 Task: Forward email as attachment with the signature Andrew Lee with the subject Sales pitch from softage.1@softage.net to softage.3@softage.net with the message I wanted to confirm the schedule for the upcoming training sessions.
Action: Mouse moved to (1138, 84)
Screenshot: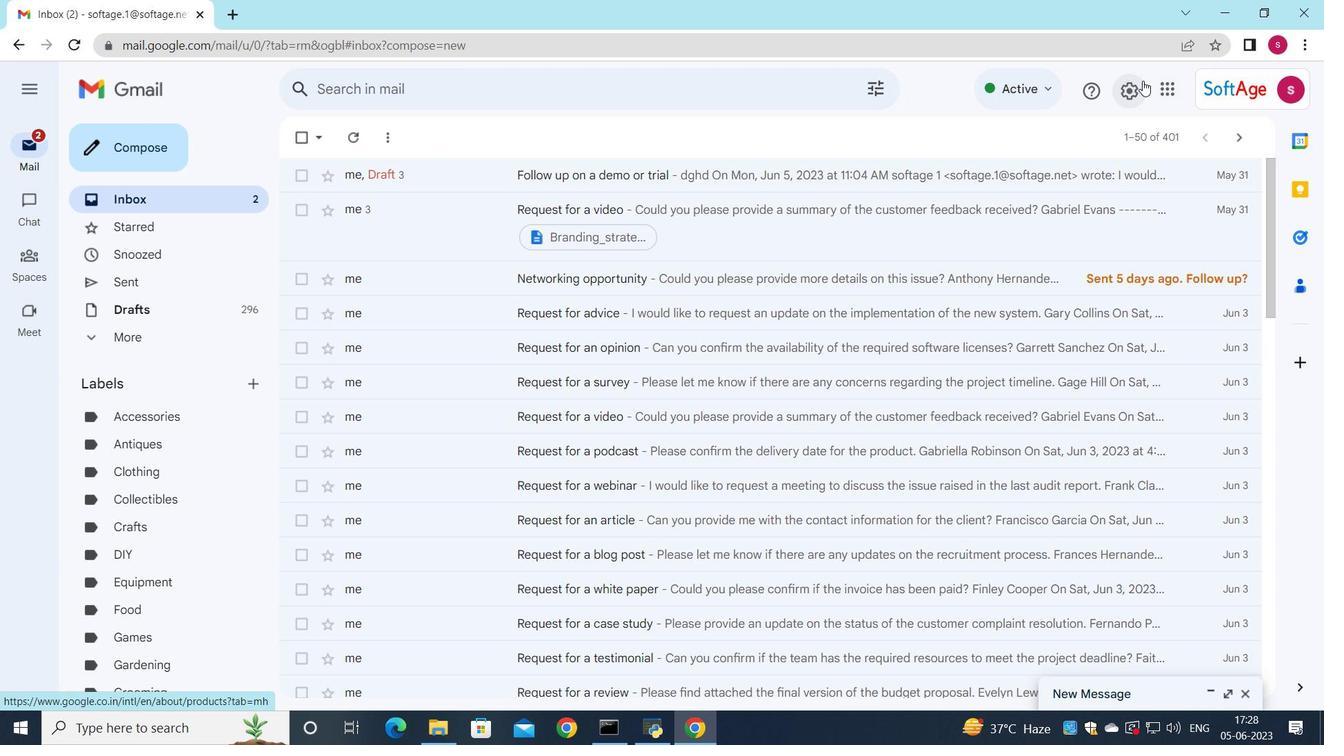 
Action: Mouse pressed left at (1138, 84)
Screenshot: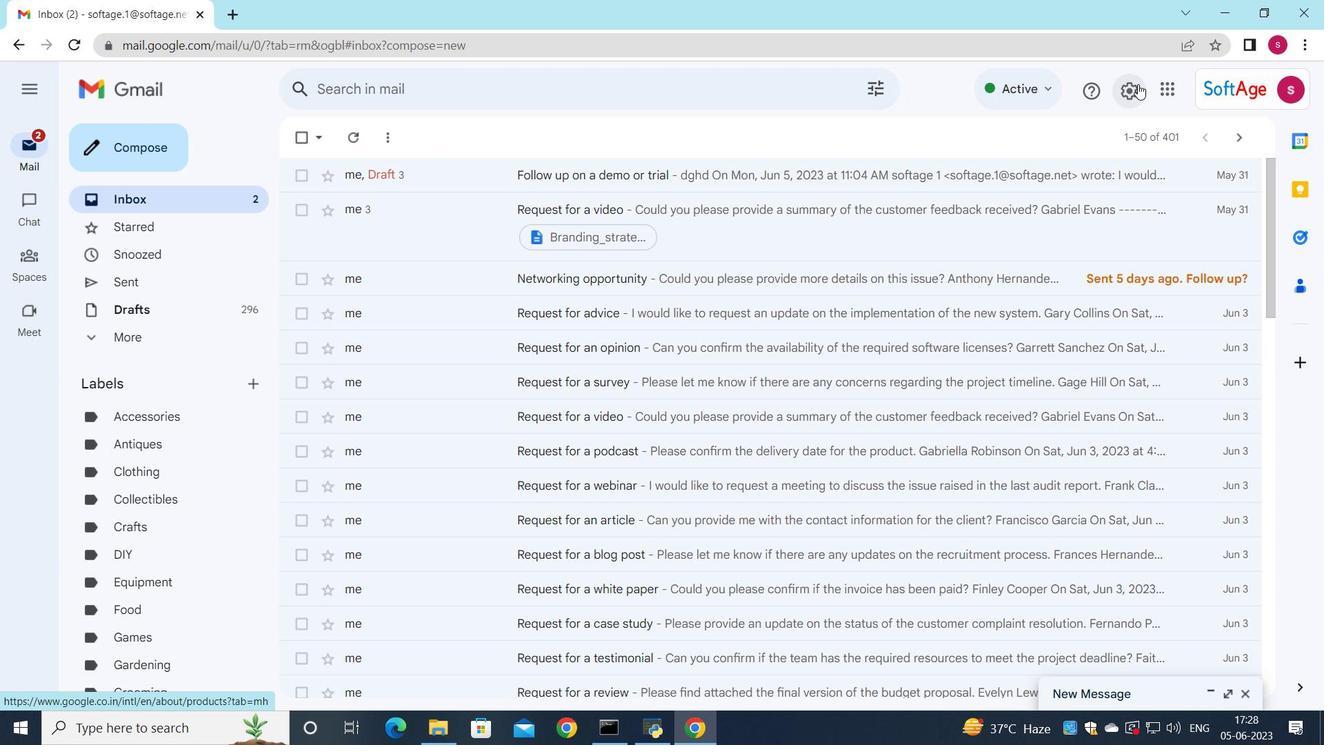 
Action: Mouse moved to (1105, 165)
Screenshot: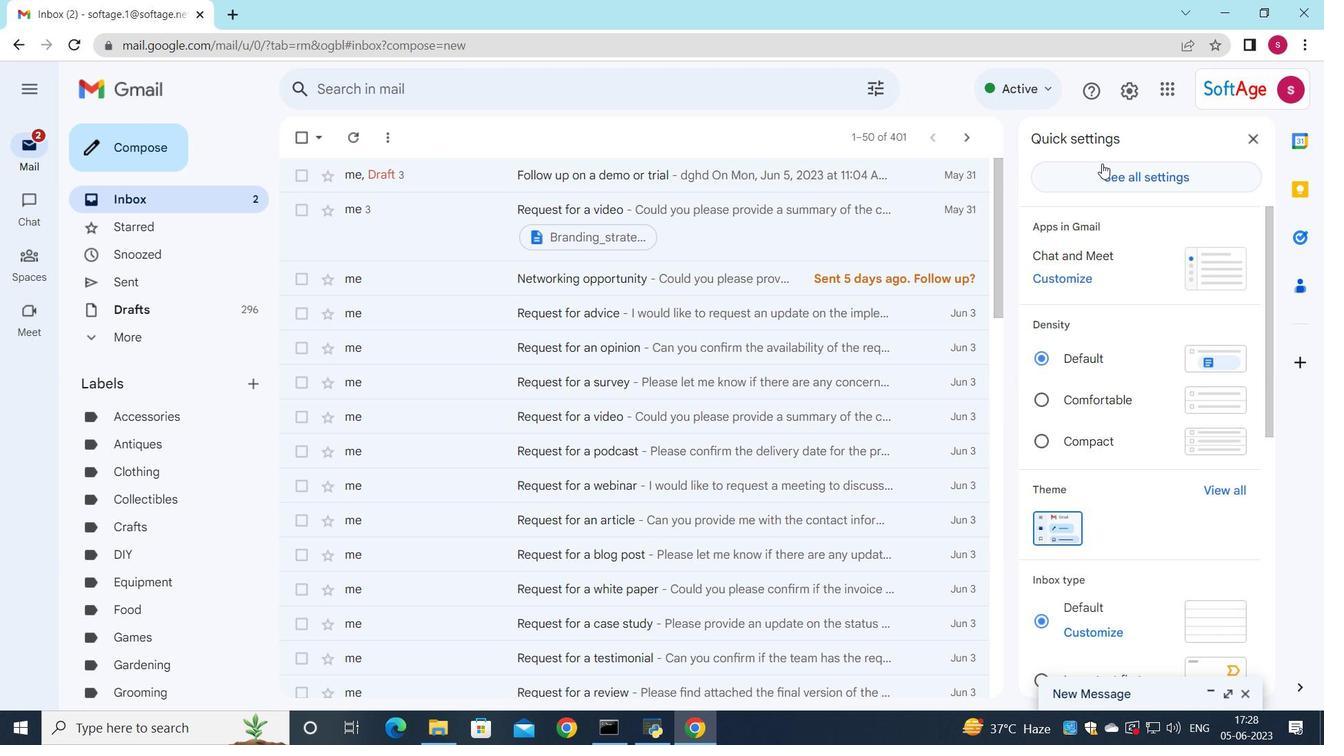 
Action: Mouse pressed left at (1105, 165)
Screenshot: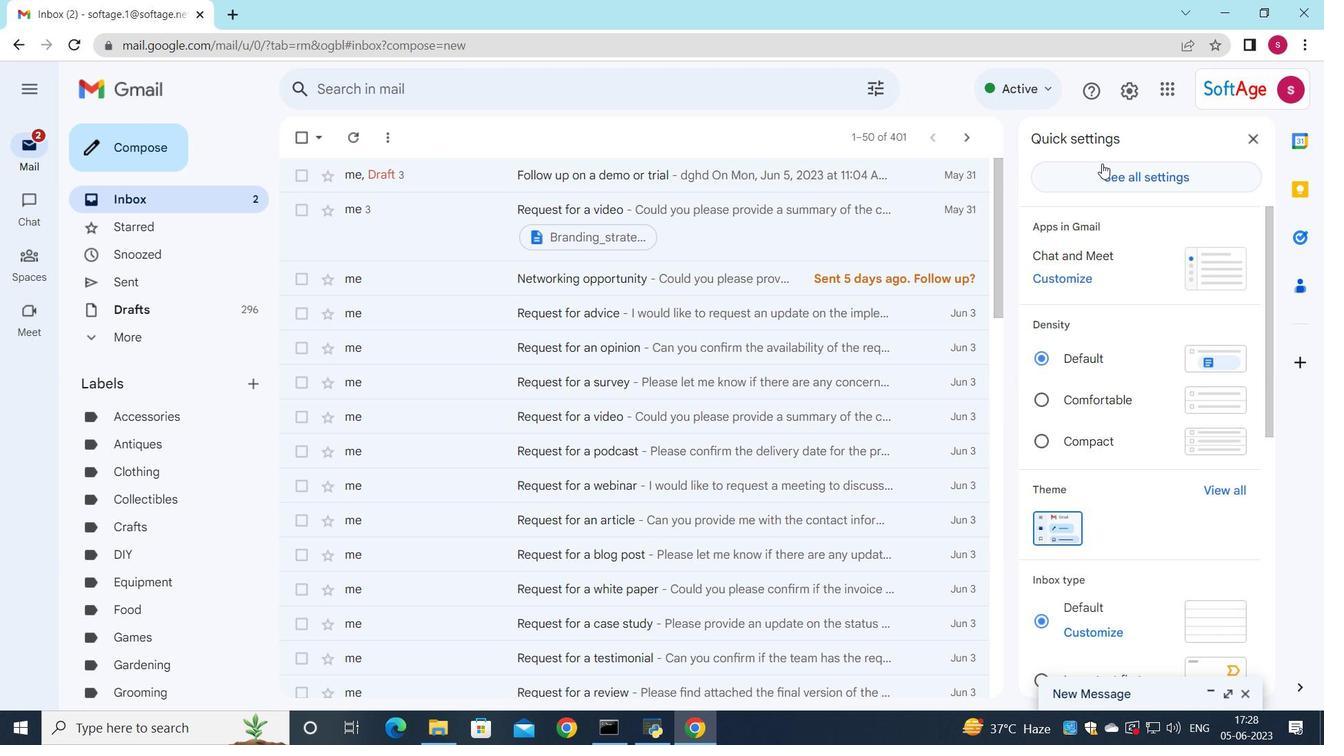 
Action: Mouse moved to (793, 351)
Screenshot: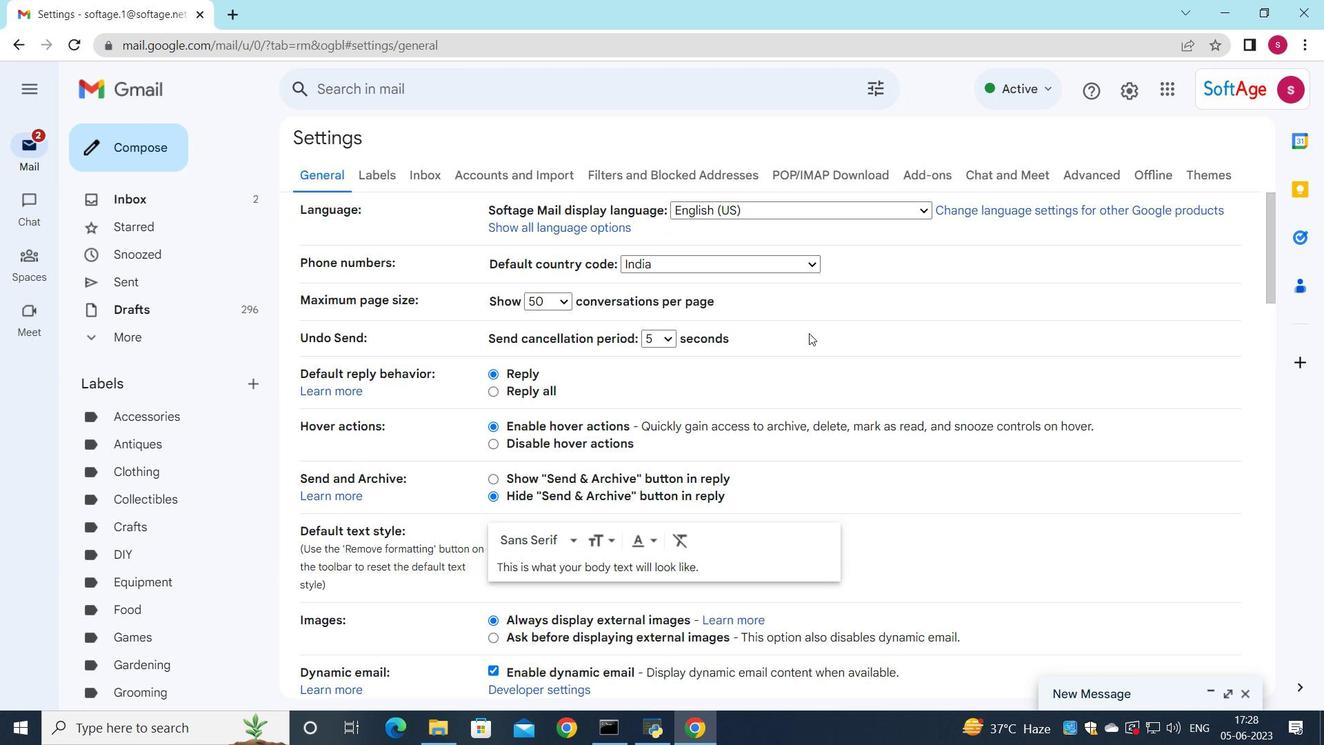 
Action: Mouse scrolled (793, 351) with delta (0, 0)
Screenshot: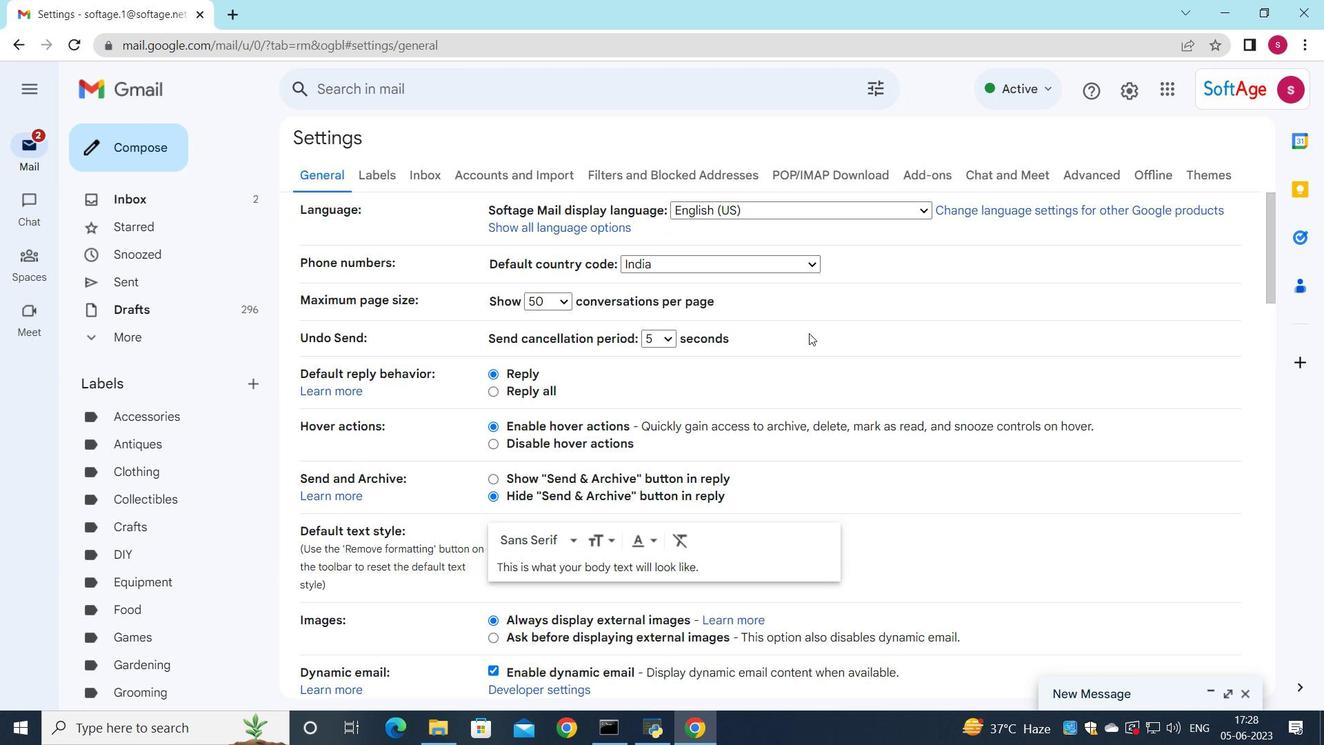 
Action: Mouse moved to (792, 353)
Screenshot: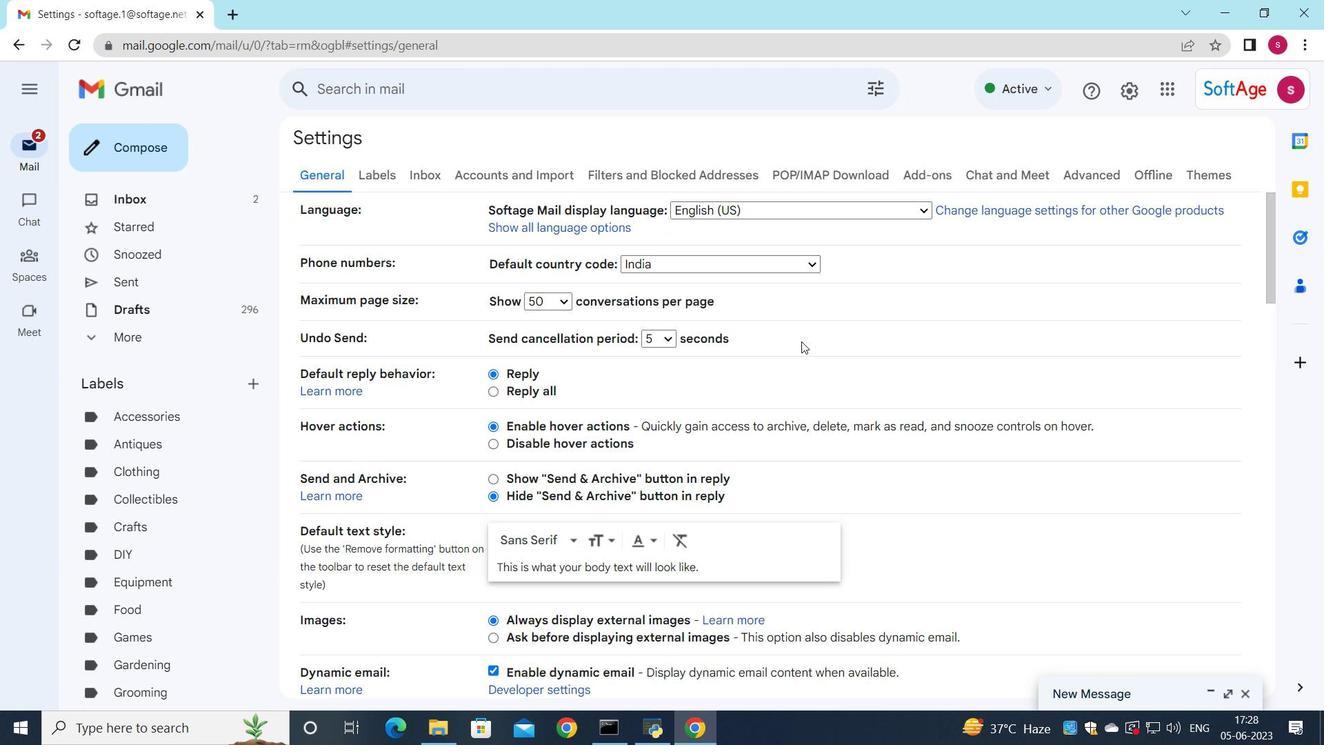 
Action: Mouse scrolled (792, 352) with delta (0, 0)
Screenshot: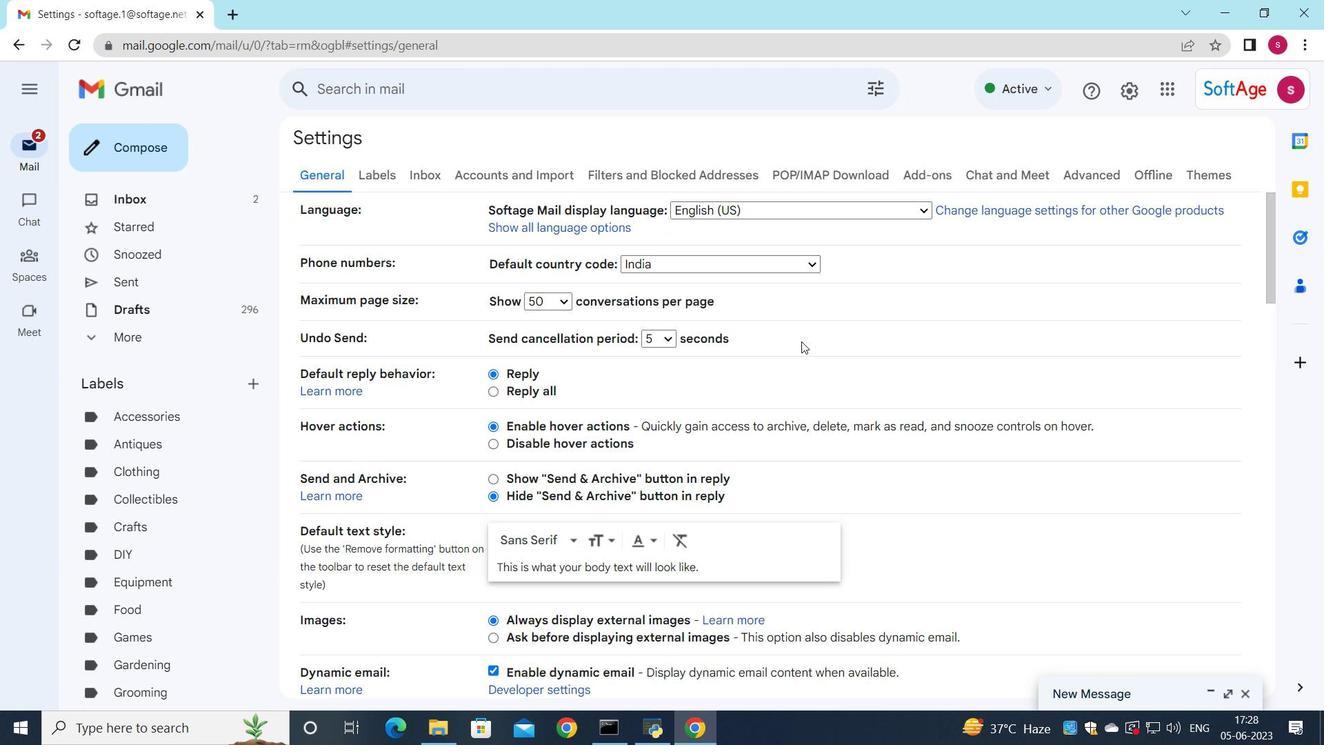 
Action: Mouse scrolled (792, 352) with delta (0, 0)
Screenshot: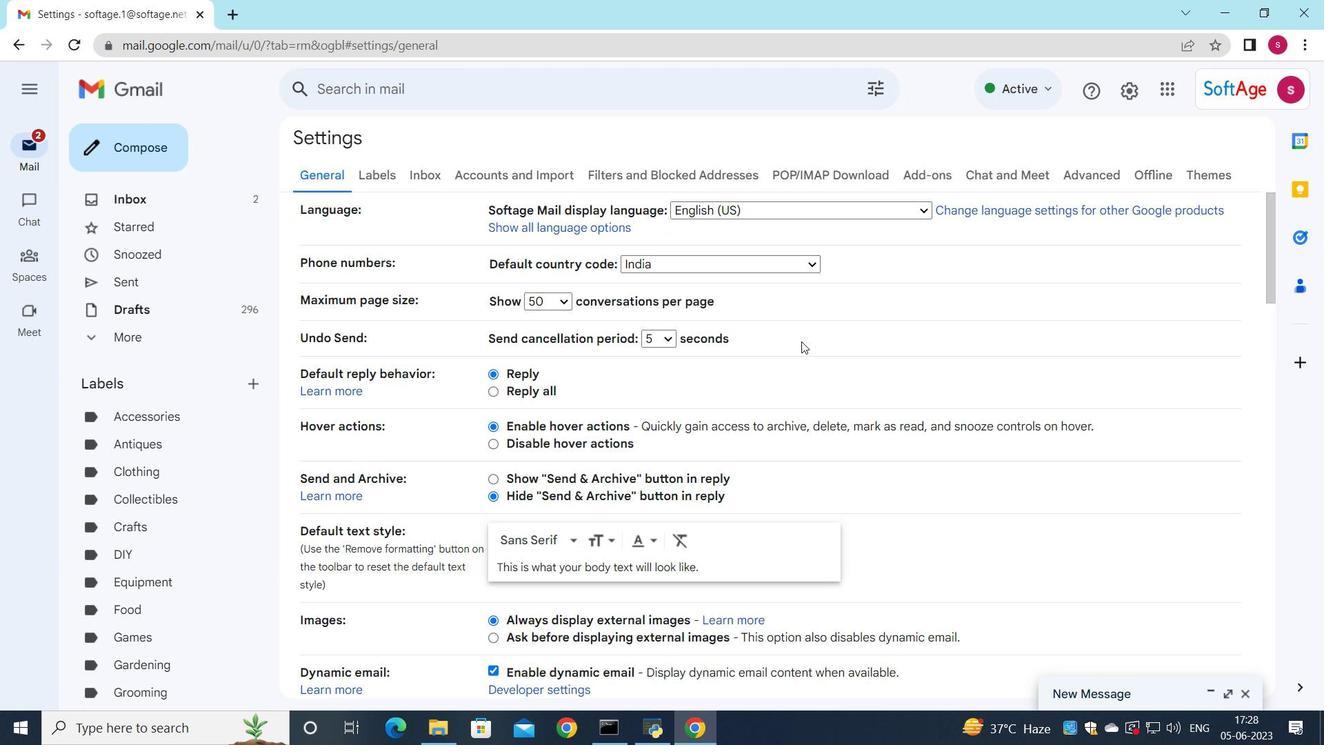 
Action: Mouse moved to (791, 355)
Screenshot: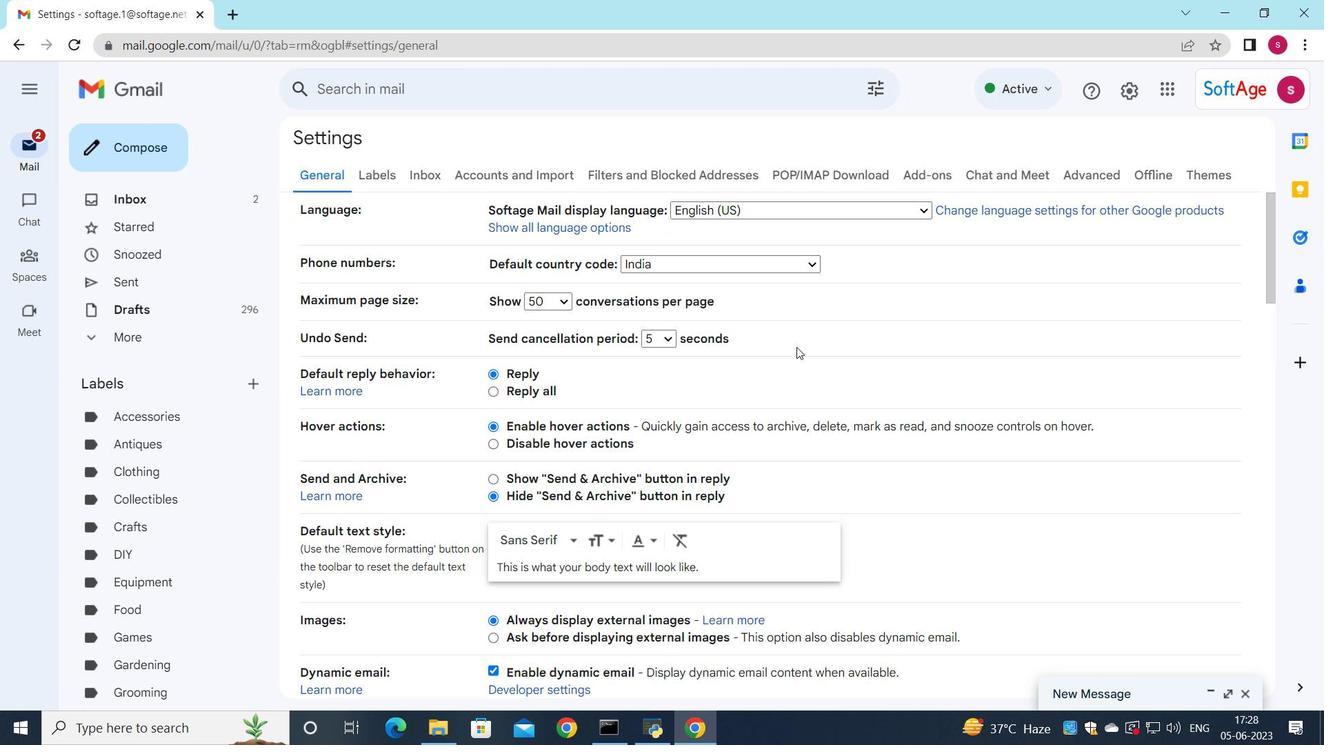 
Action: Mouse scrolled (791, 355) with delta (0, 0)
Screenshot: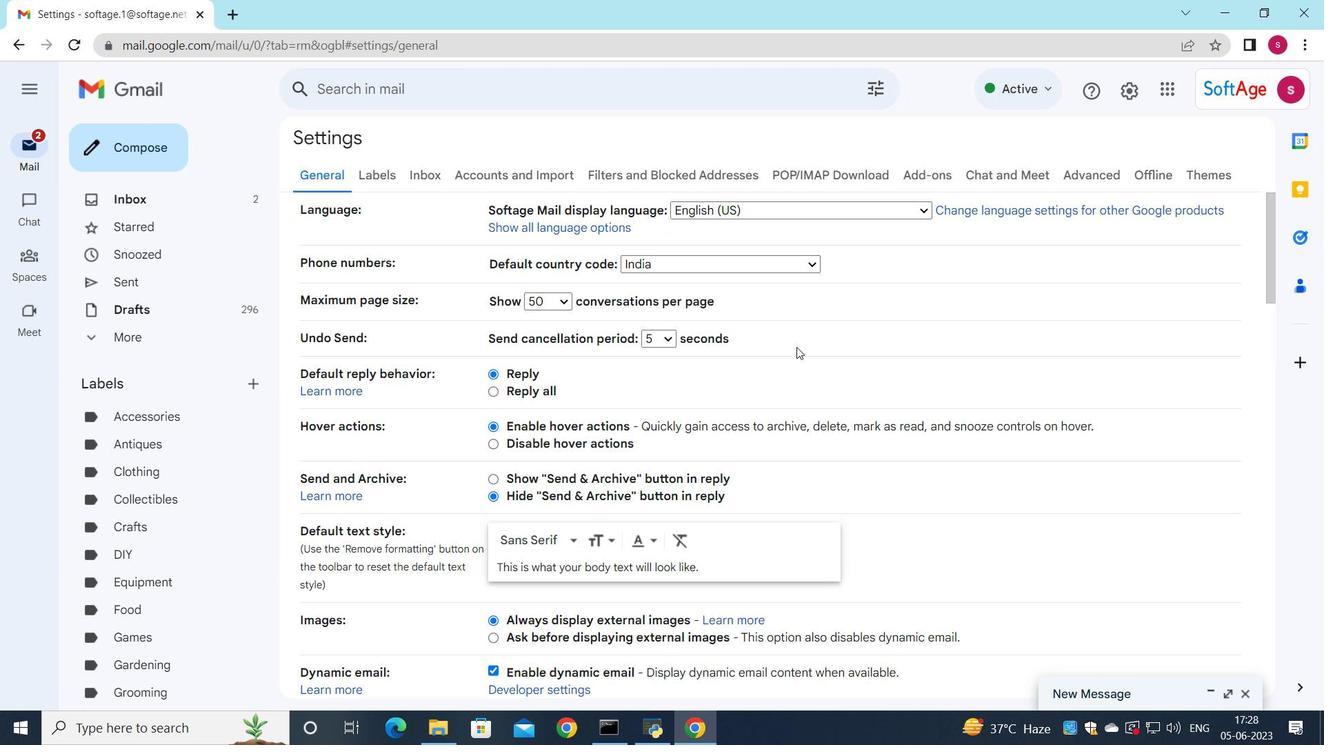 
Action: Mouse moved to (772, 373)
Screenshot: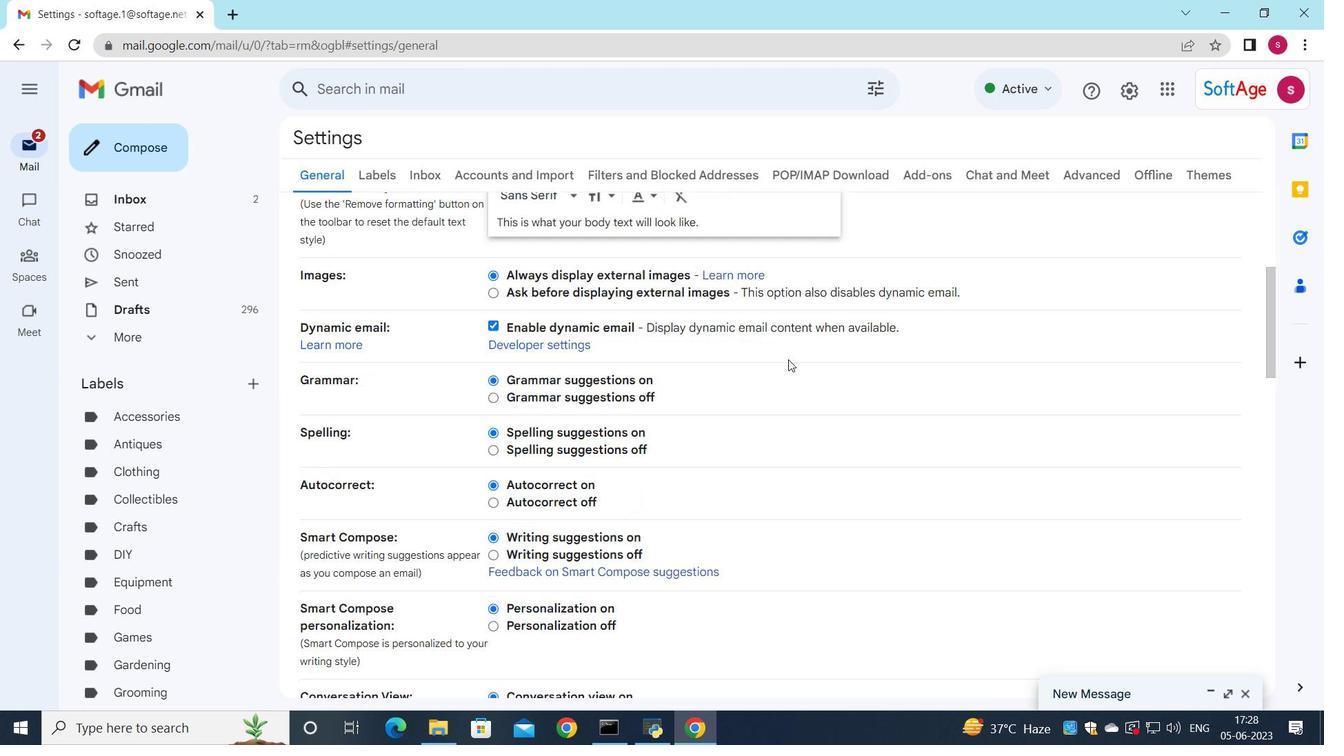 
Action: Mouse scrolled (772, 372) with delta (0, 0)
Screenshot: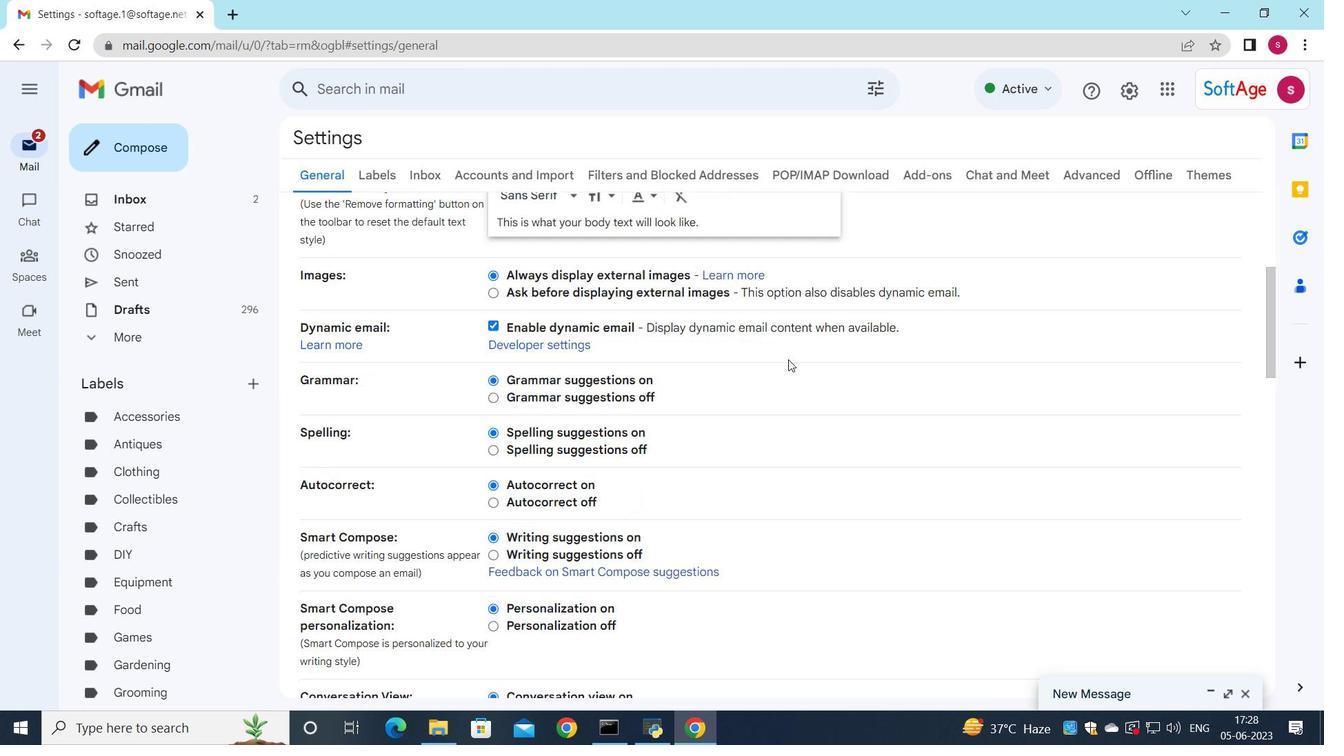 
Action: Mouse moved to (767, 377)
Screenshot: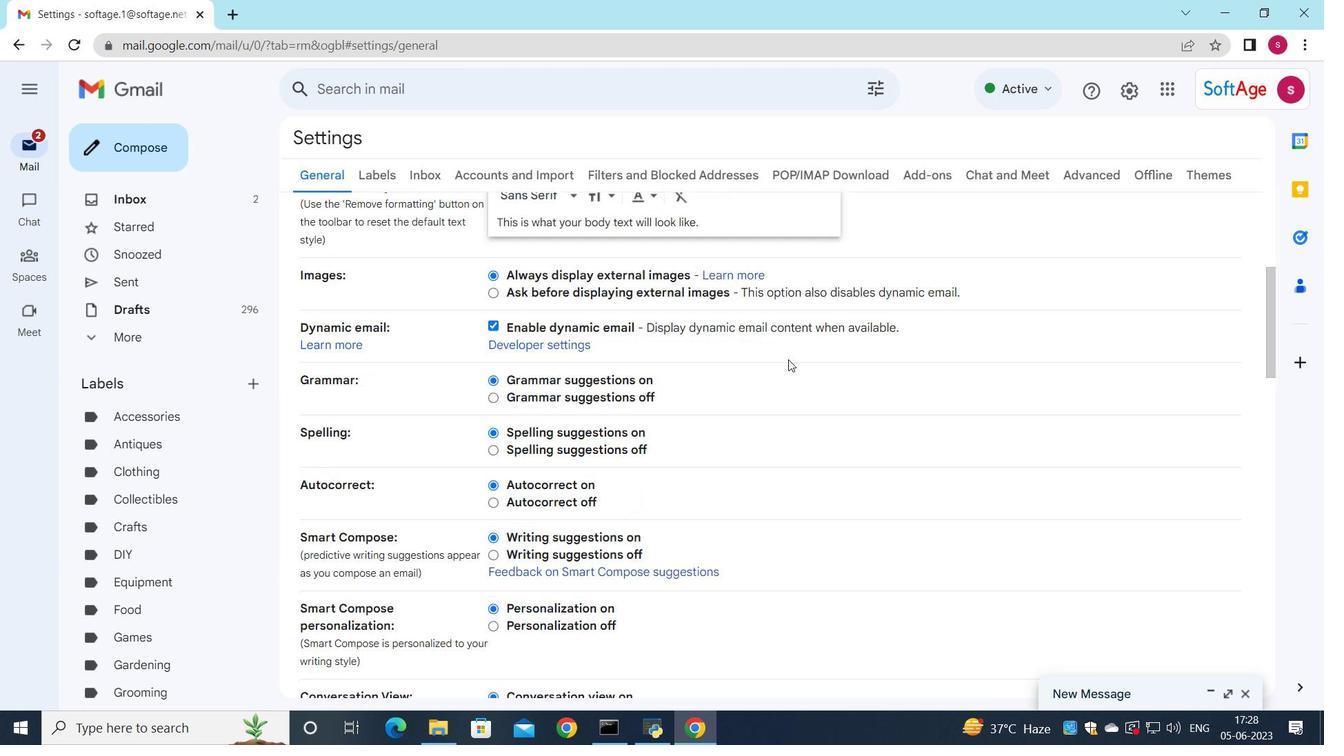 
Action: Mouse scrolled (767, 376) with delta (0, 0)
Screenshot: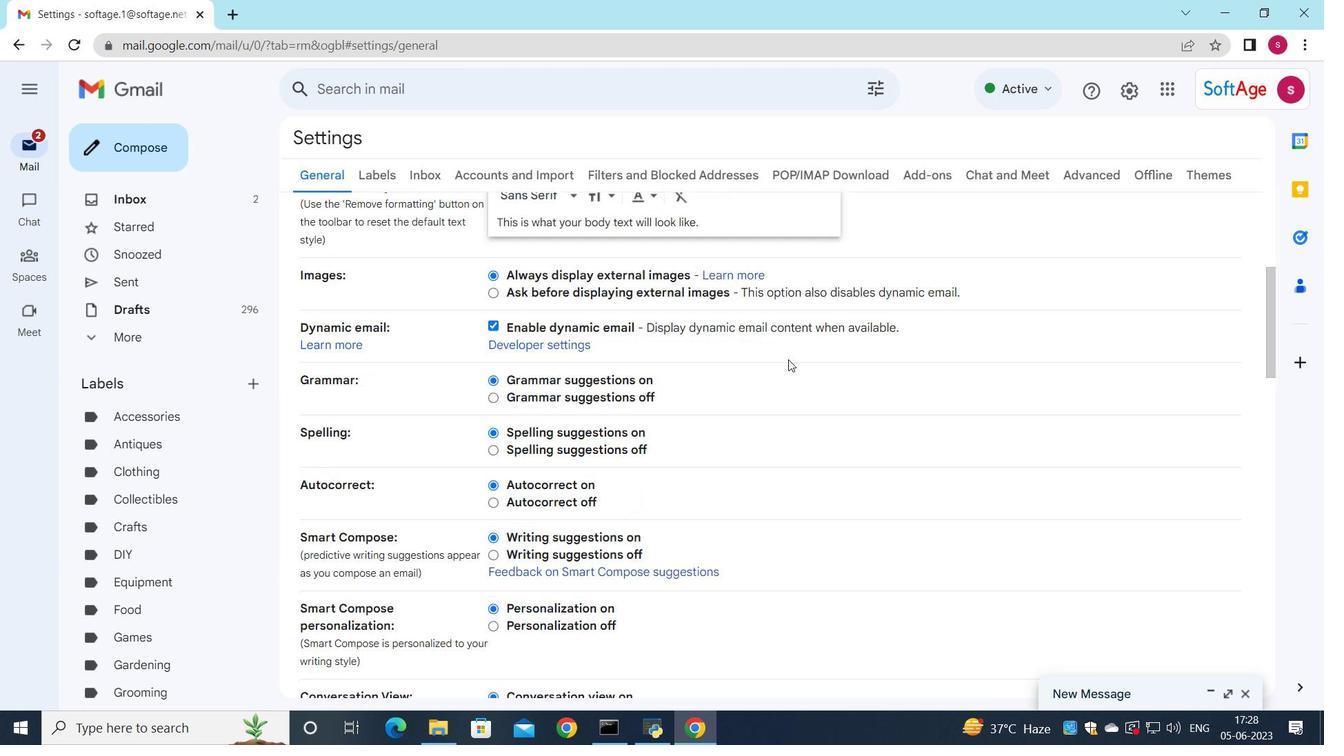 
Action: Mouse moved to (759, 385)
Screenshot: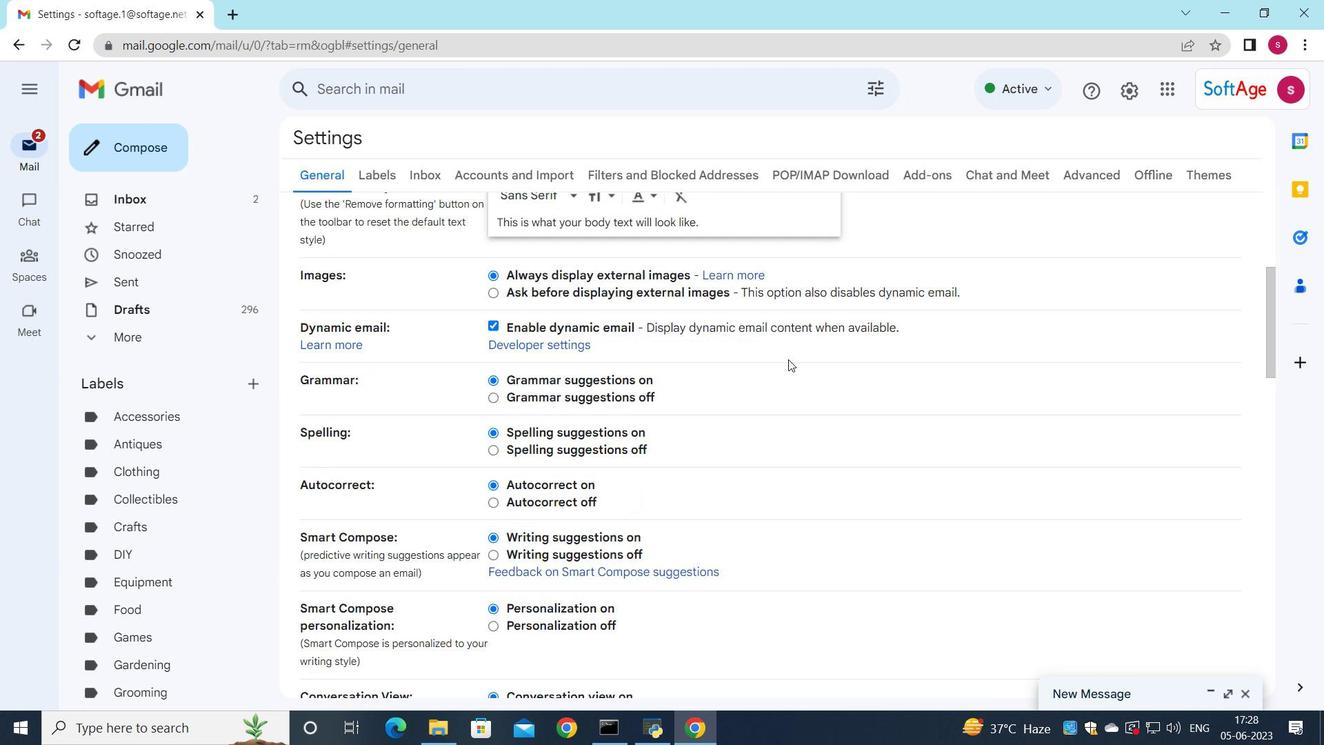
Action: Mouse scrolled (759, 384) with delta (0, 0)
Screenshot: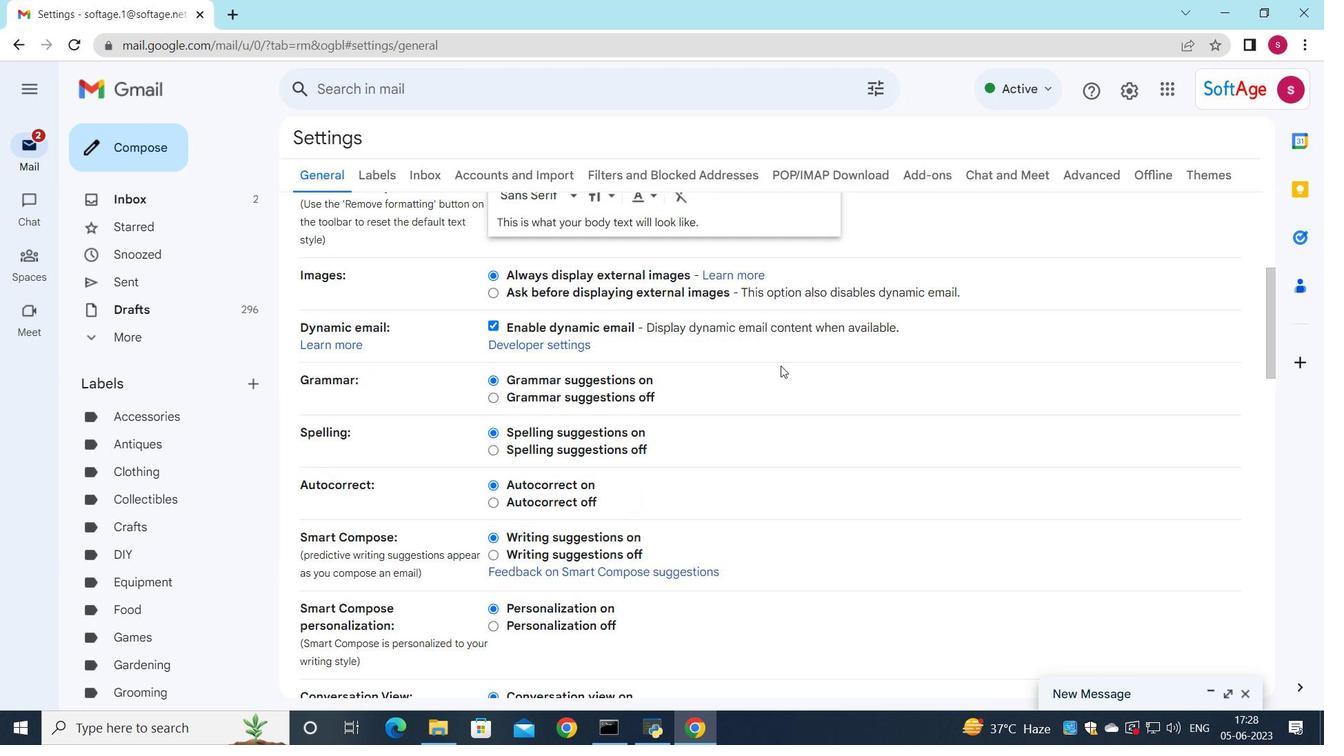 
Action: Mouse moved to (745, 402)
Screenshot: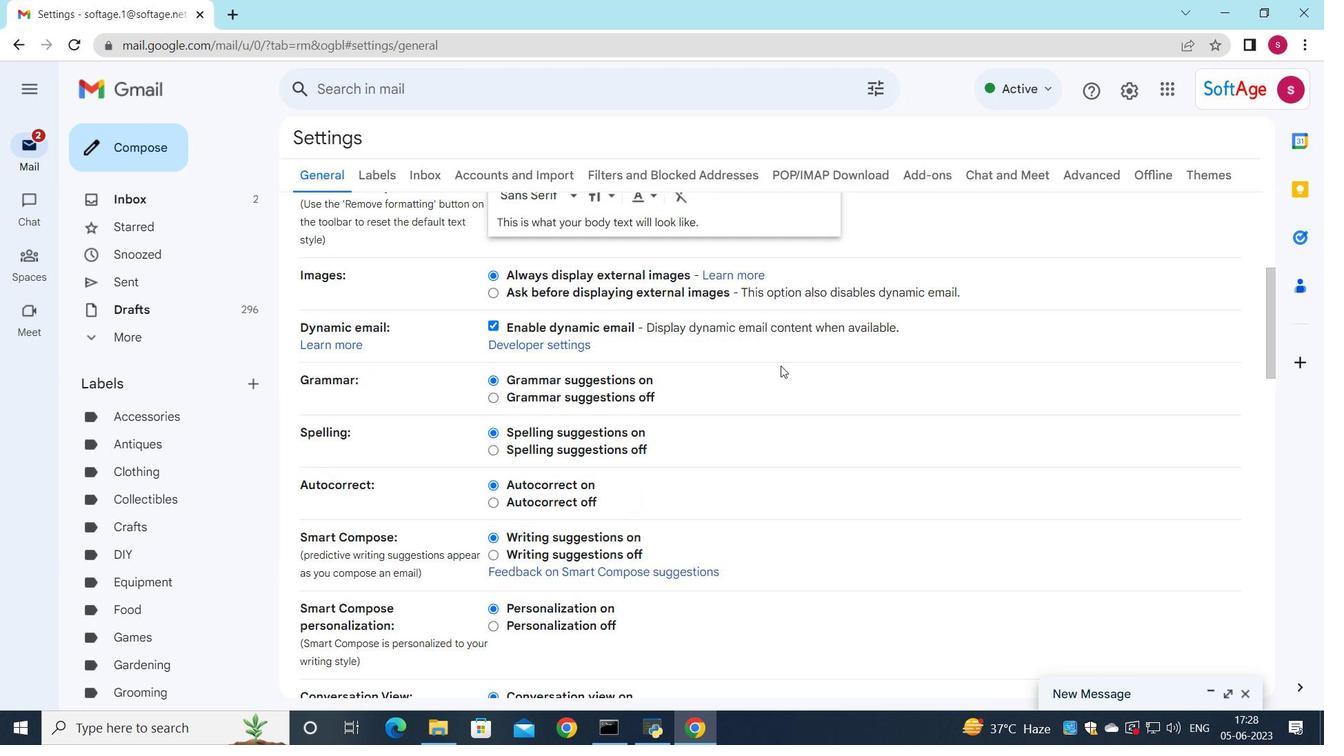 
Action: Mouse scrolled (745, 402) with delta (0, 0)
Screenshot: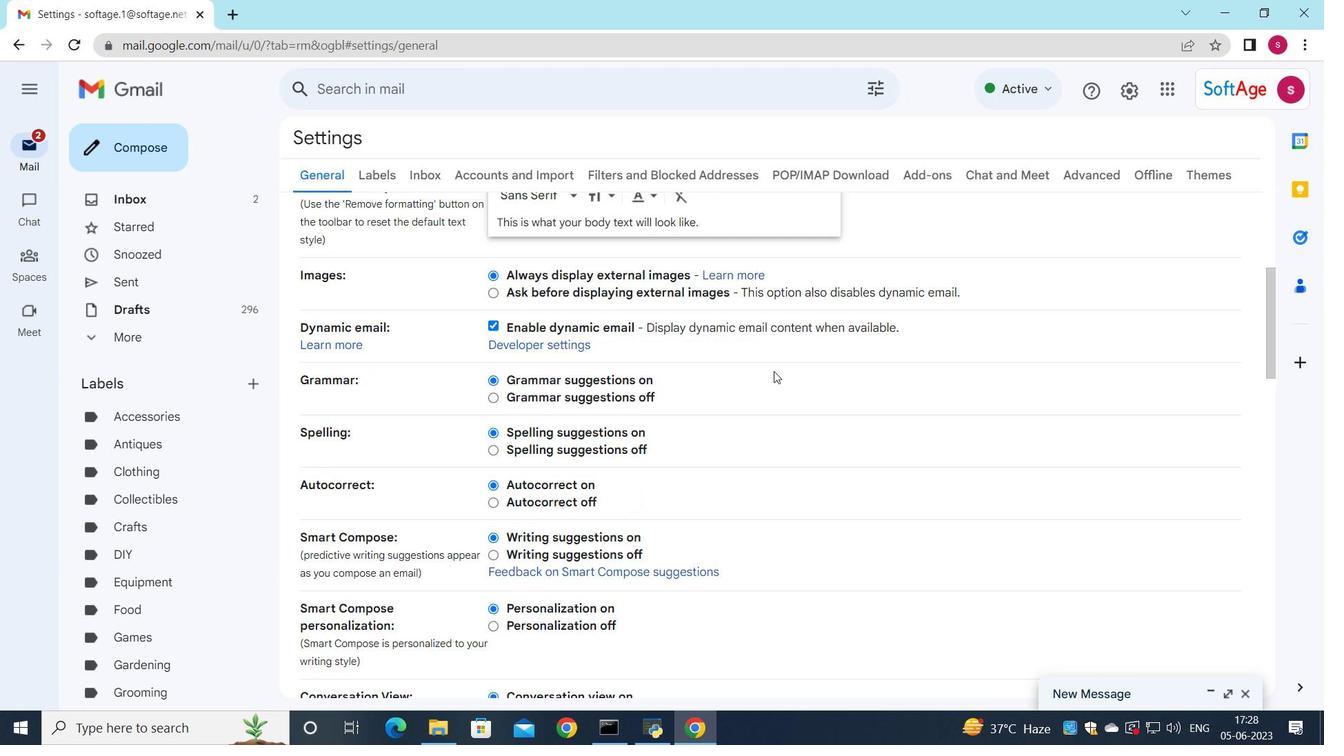
Action: Mouse moved to (673, 501)
Screenshot: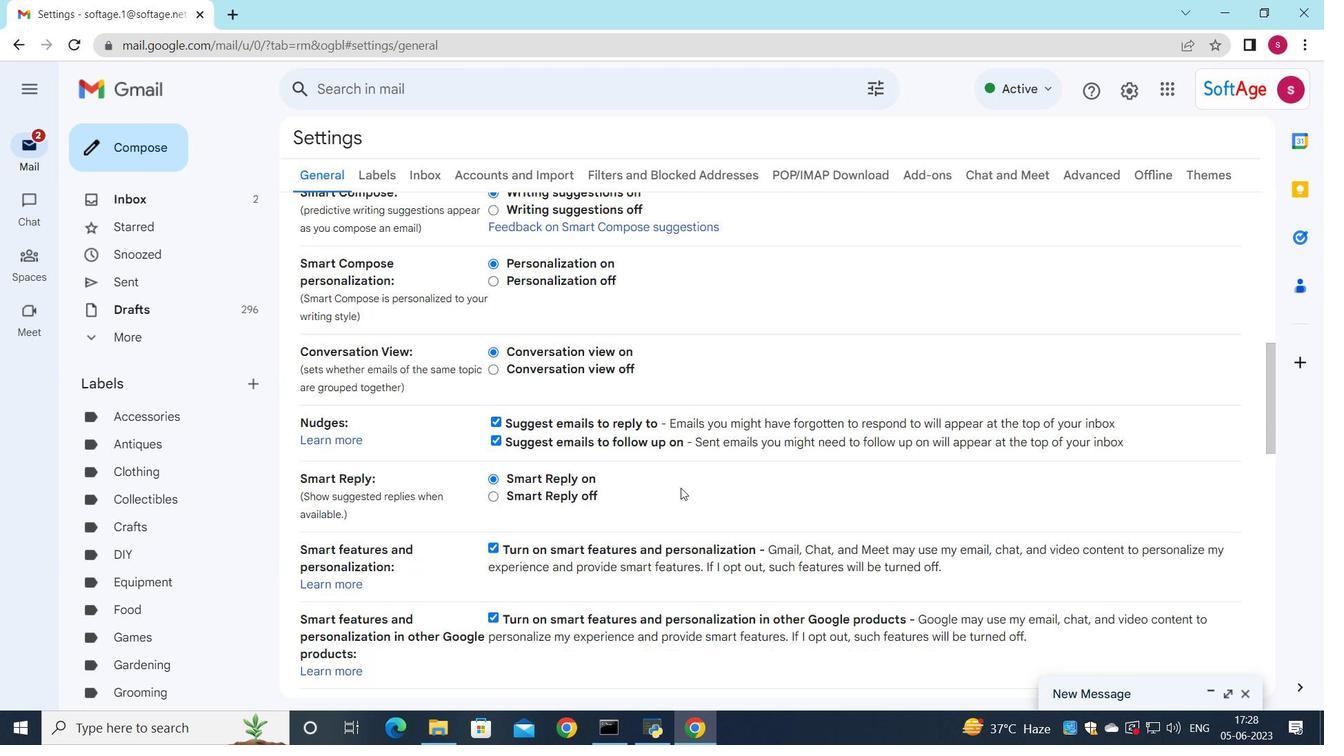 
Action: Mouse scrolled (673, 500) with delta (0, 0)
Screenshot: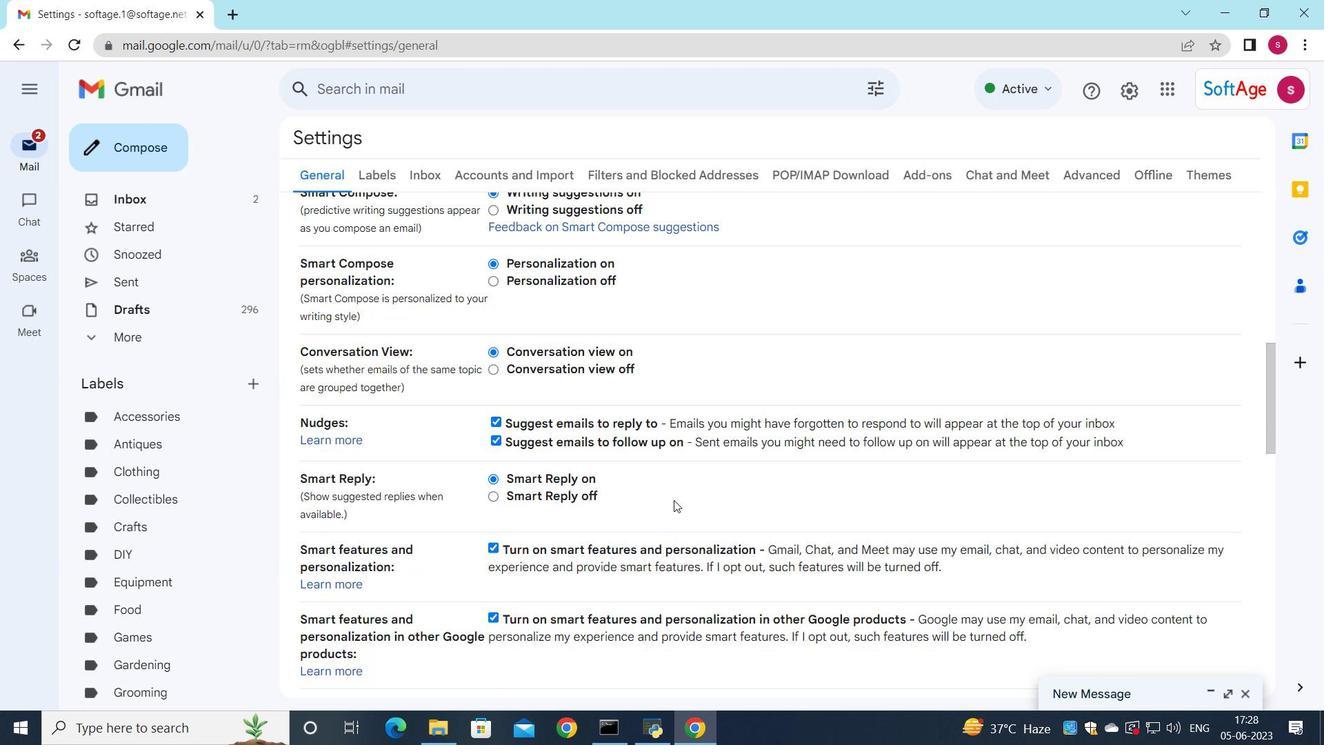 
Action: Mouse moved to (673, 501)
Screenshot: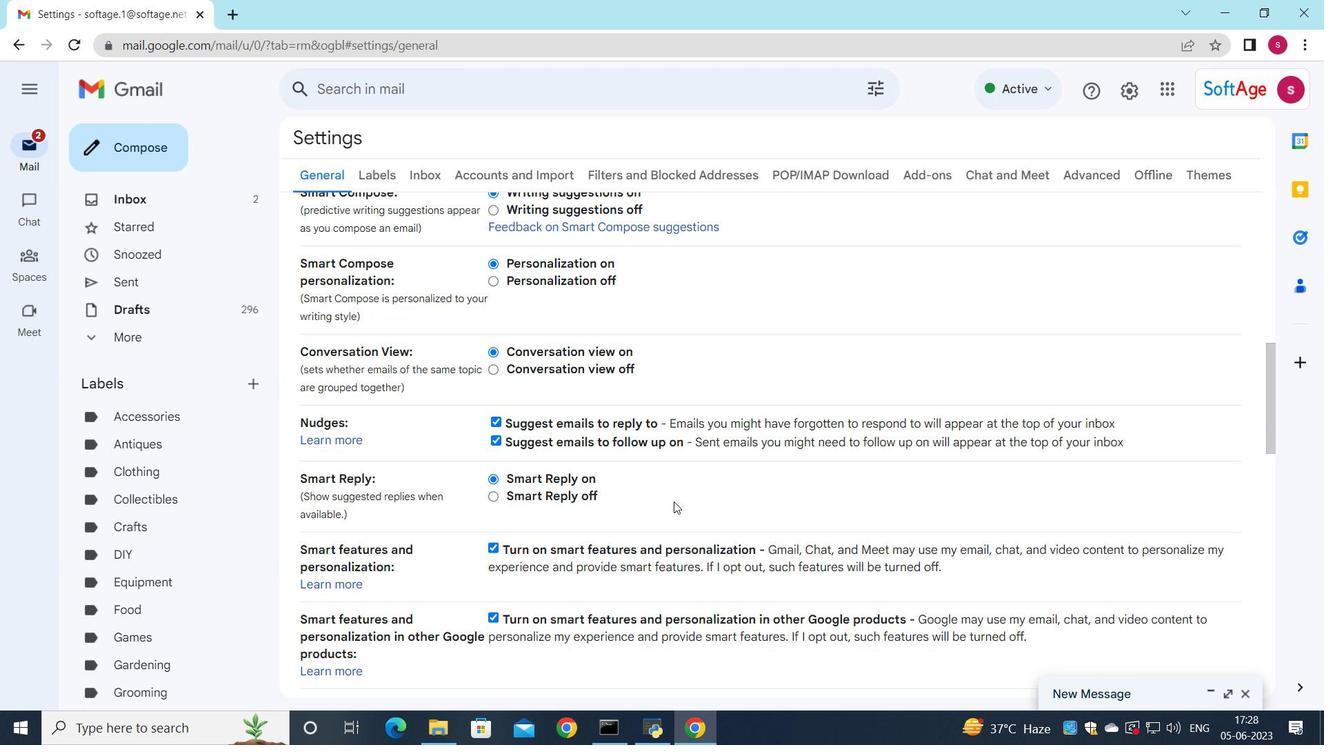 
Action: Mouse scrolled (673, 500) with delta (0, 0)
Screenshot: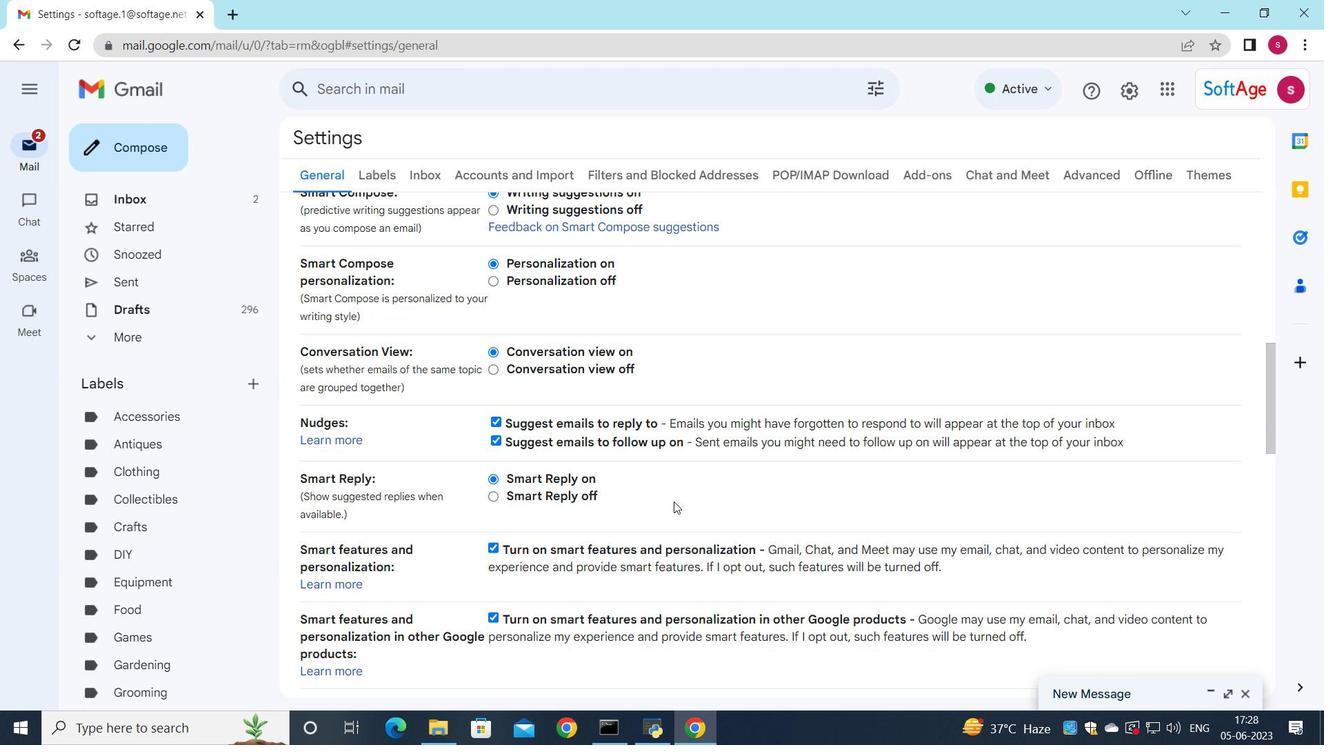 
Action: Mouse moved to (673, 501)
Screenshot: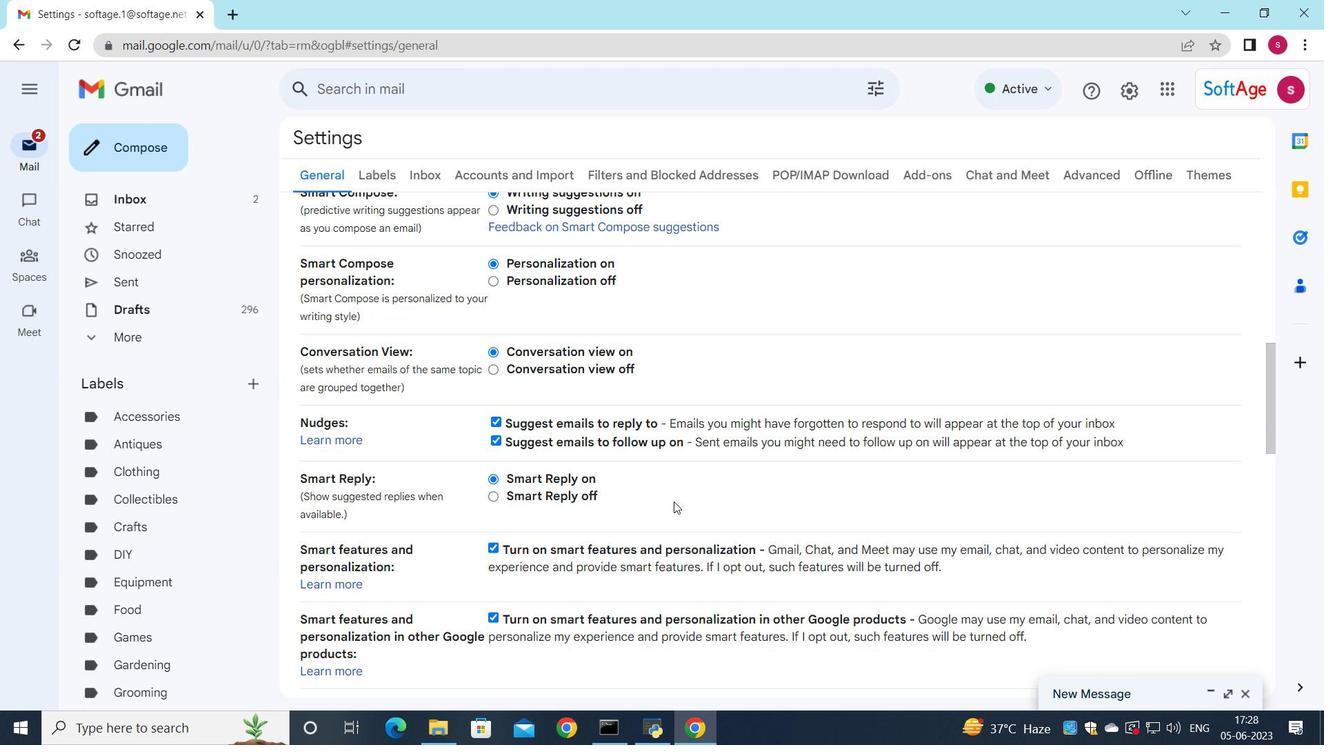 
Action: Mouse scrolled (673, 500) with delta (0, 0)
Screenshot: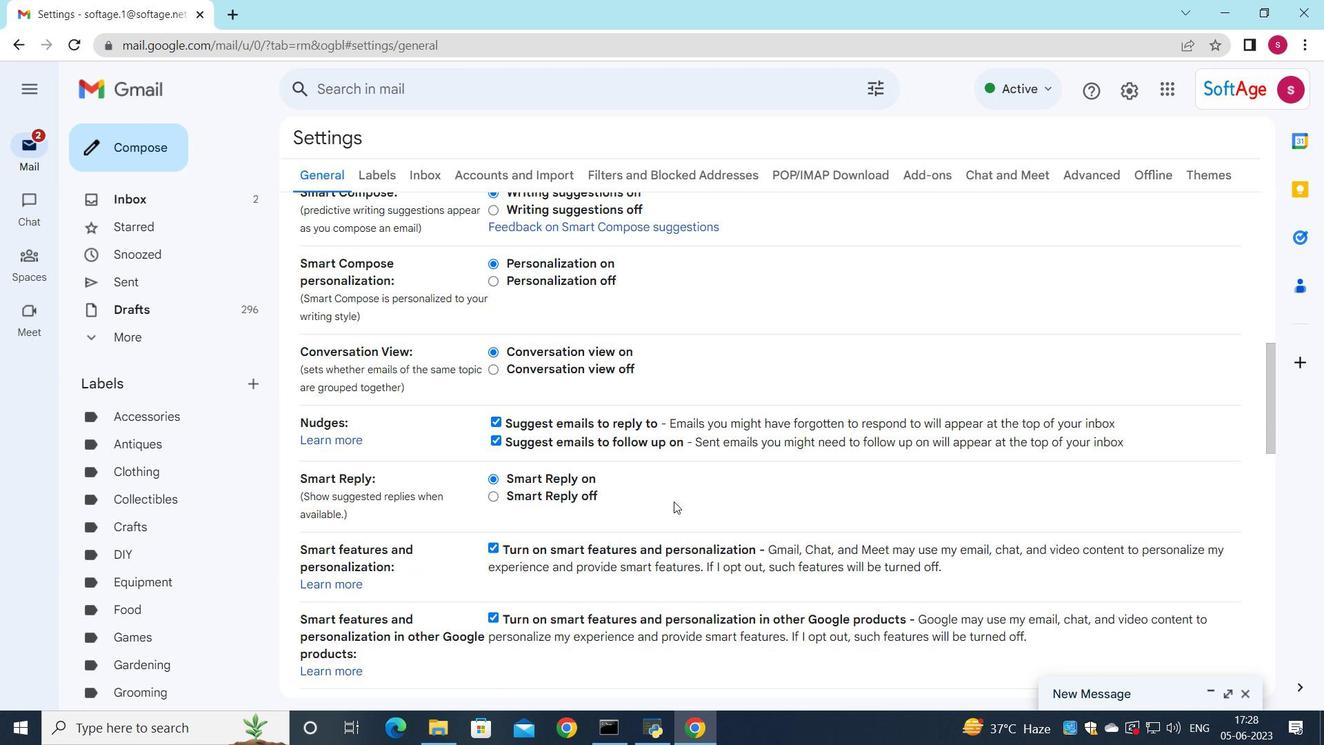 
Action: Mouse scrolled (673, 500) with delta (0, 0)
Screenshot: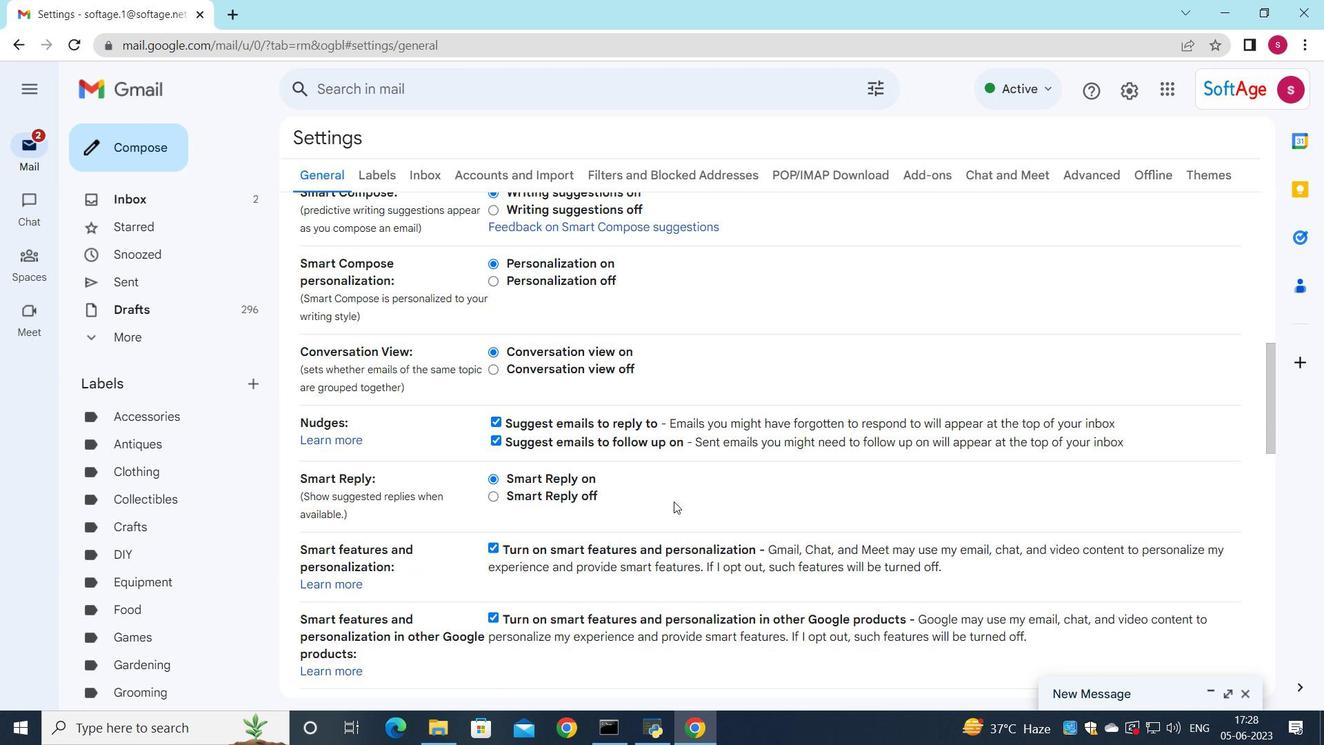 
Action: Mouse moved to (667, 502)
Screenshot: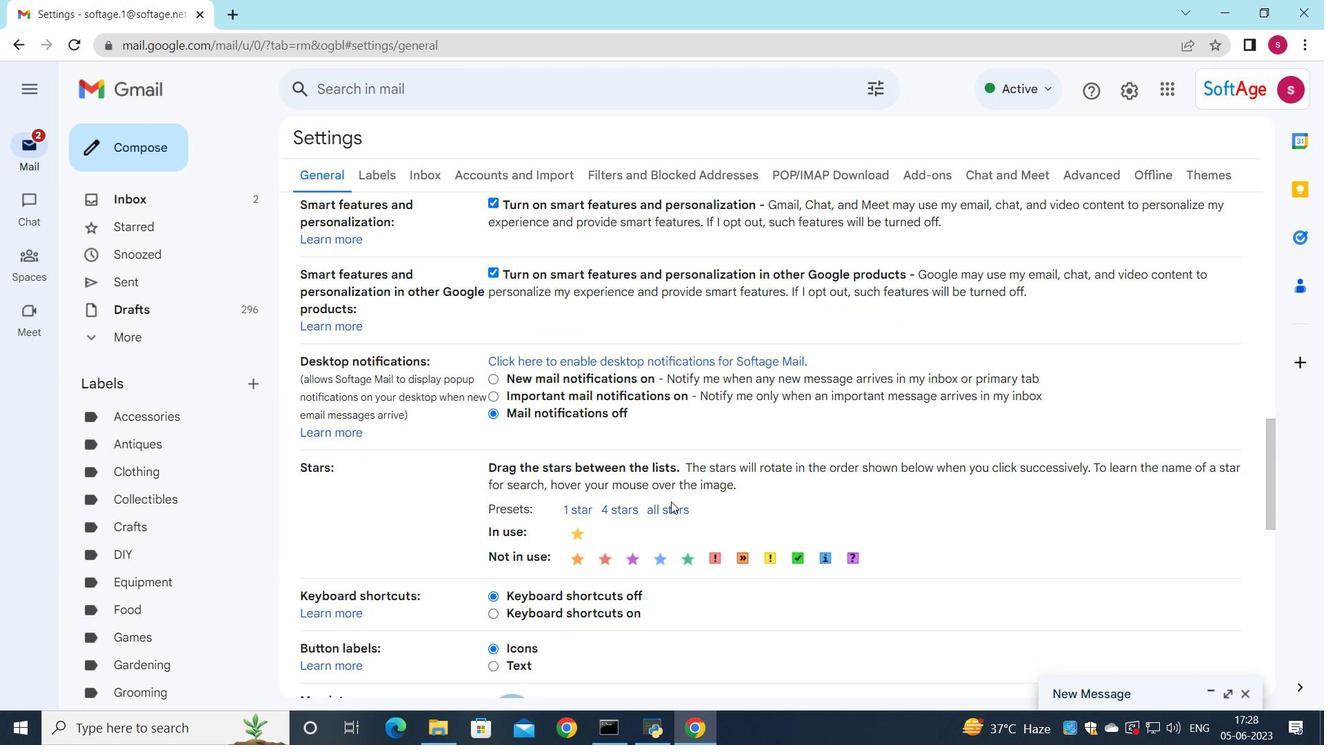
Action: Mouse scrolled (667, 501) with delta (0, 0)
Screenshot: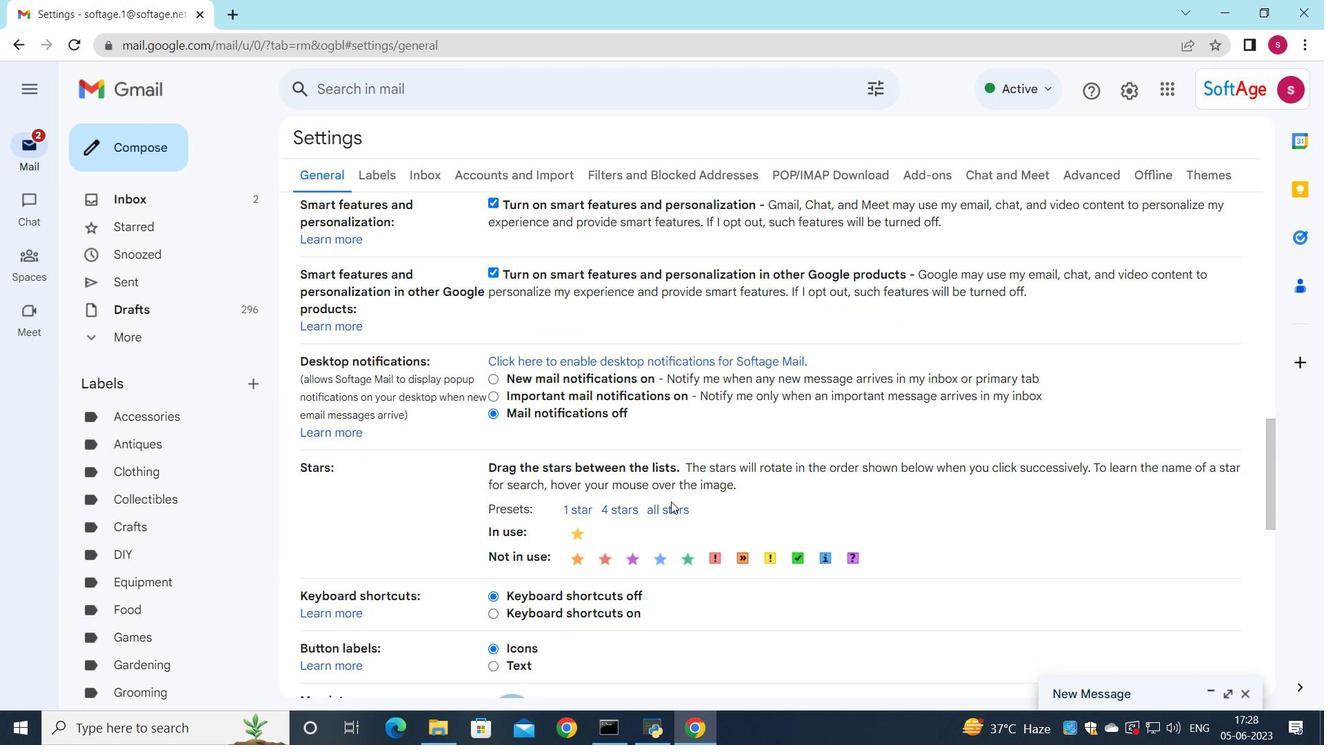 
Action: Mouse scrolled (667, 501) with delta (0, 0)
Screenshot: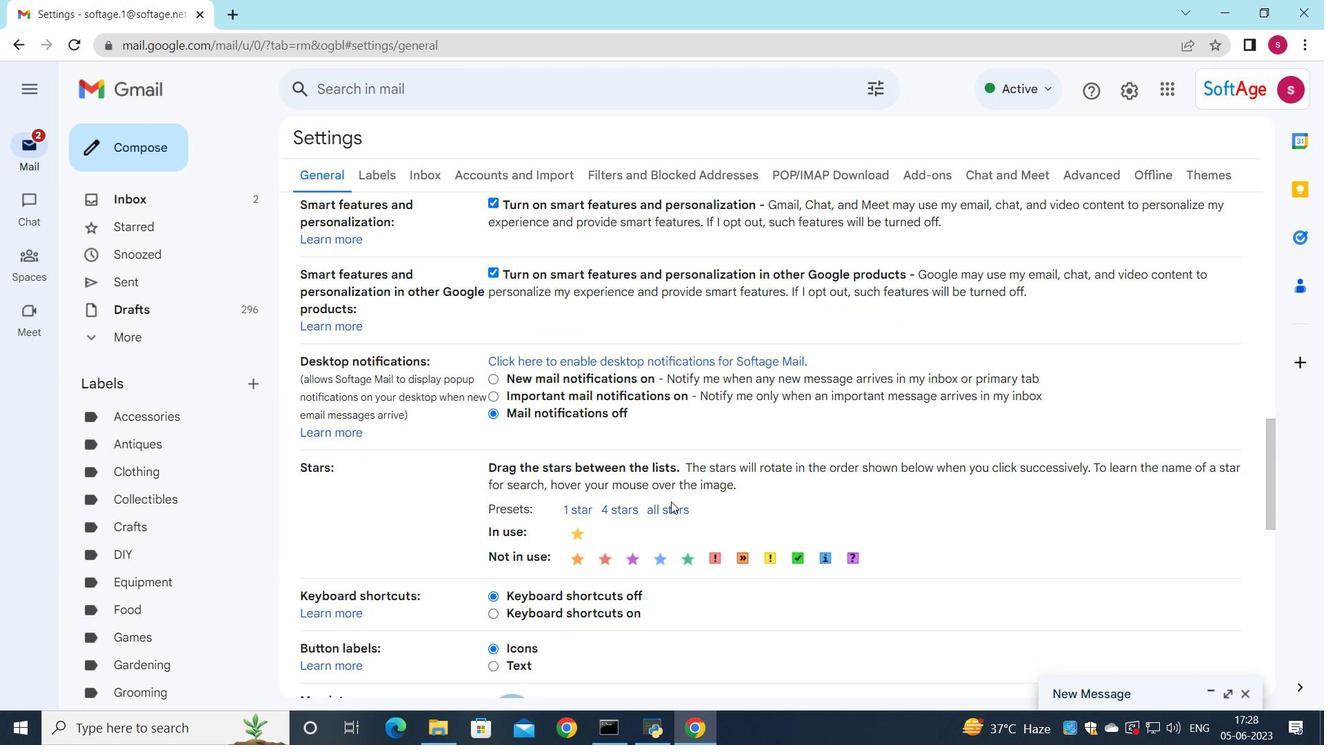 
Action: Mouse scrolled (667, 501) with delta (0, 0)
Screenshot: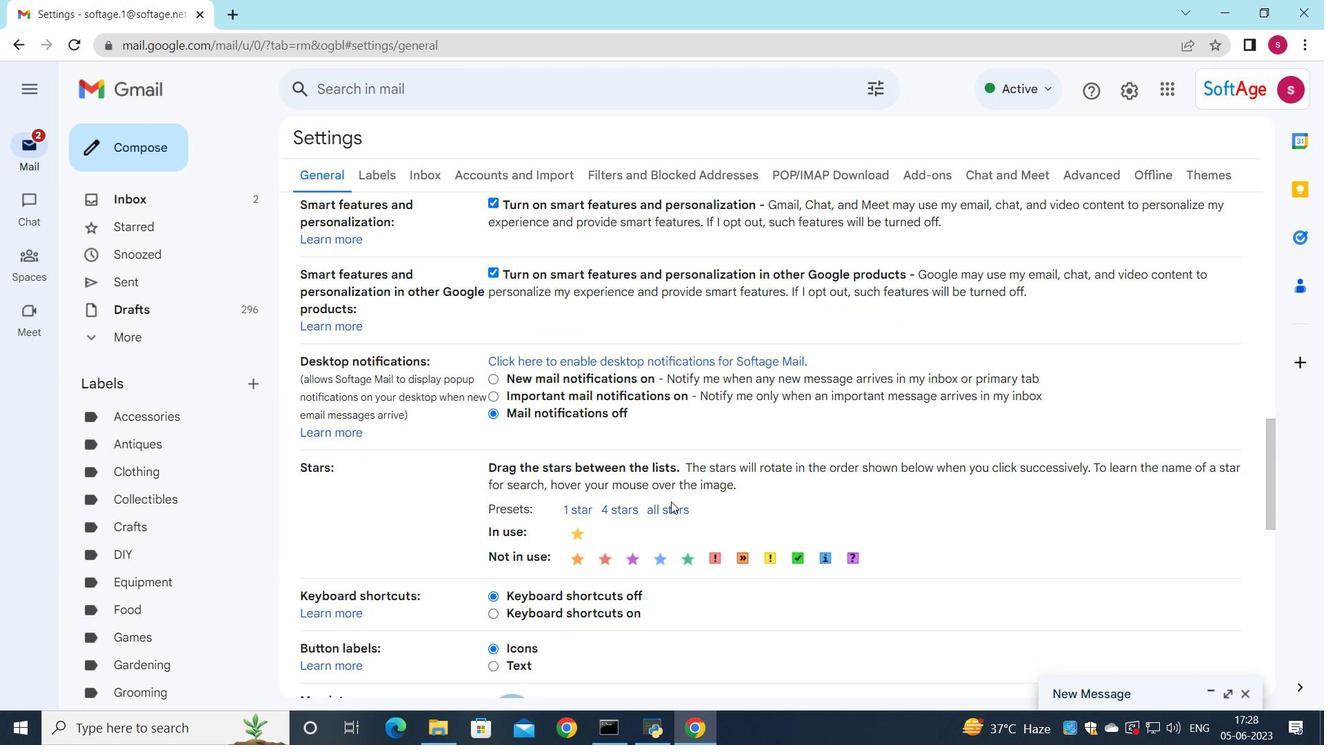 
Action: Mouse scrolled (667, 501) with delta (0, 0)
Screenshot: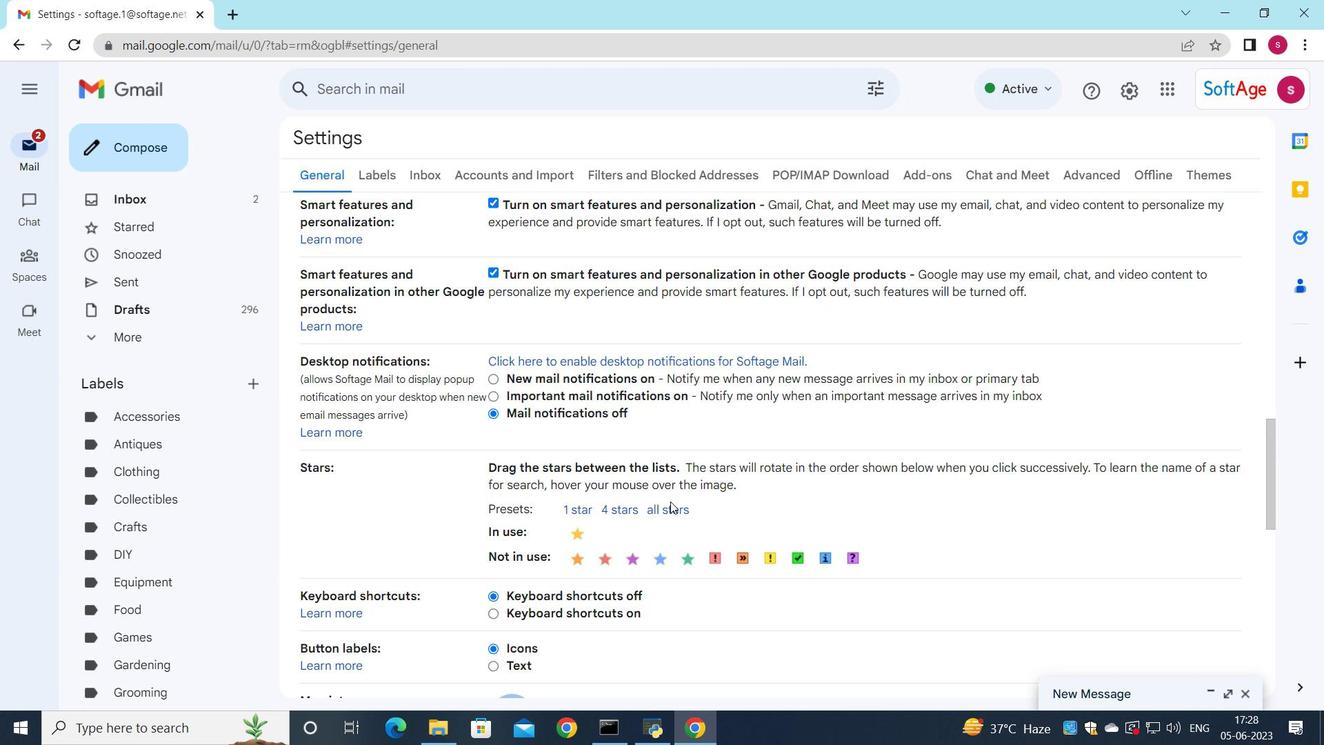 
Action: Mouse moved to (659, 501)
Screenshot: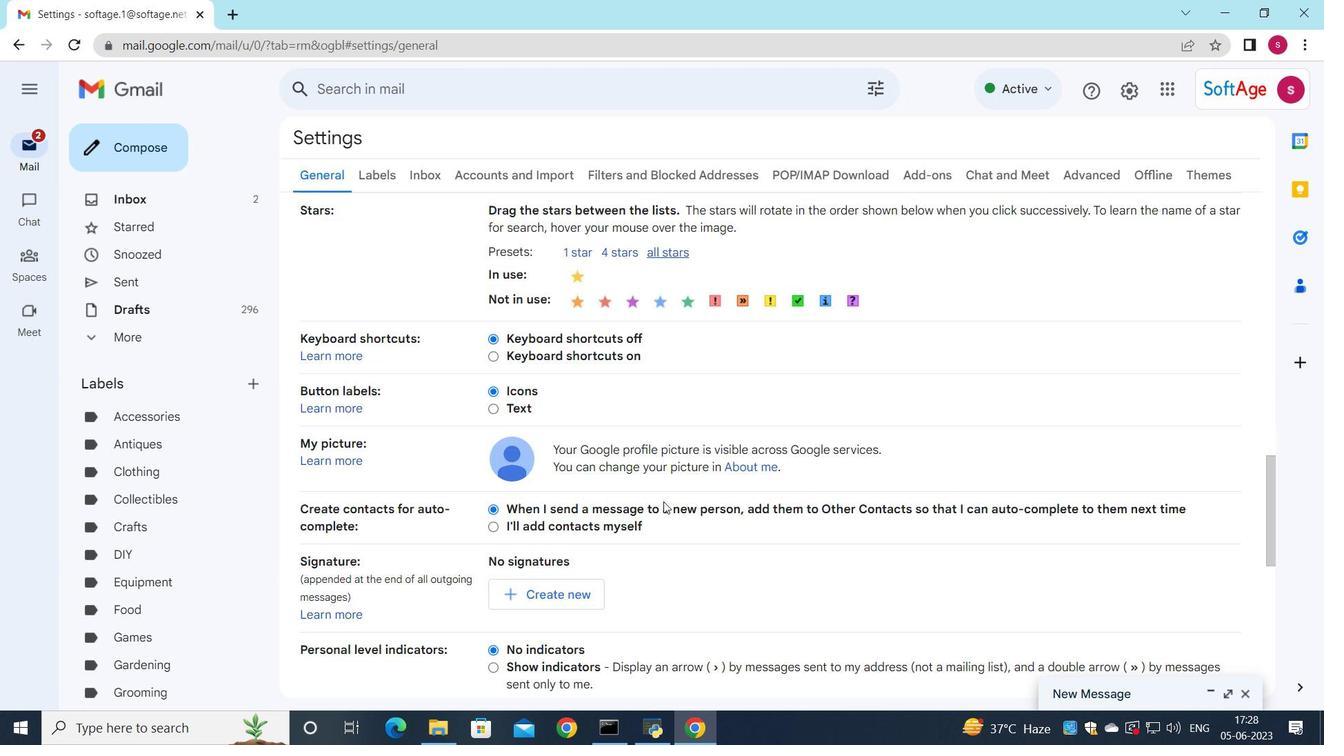 
Action: Mouse scrolled (659, 500) with delta (0, 0)
Screenshot: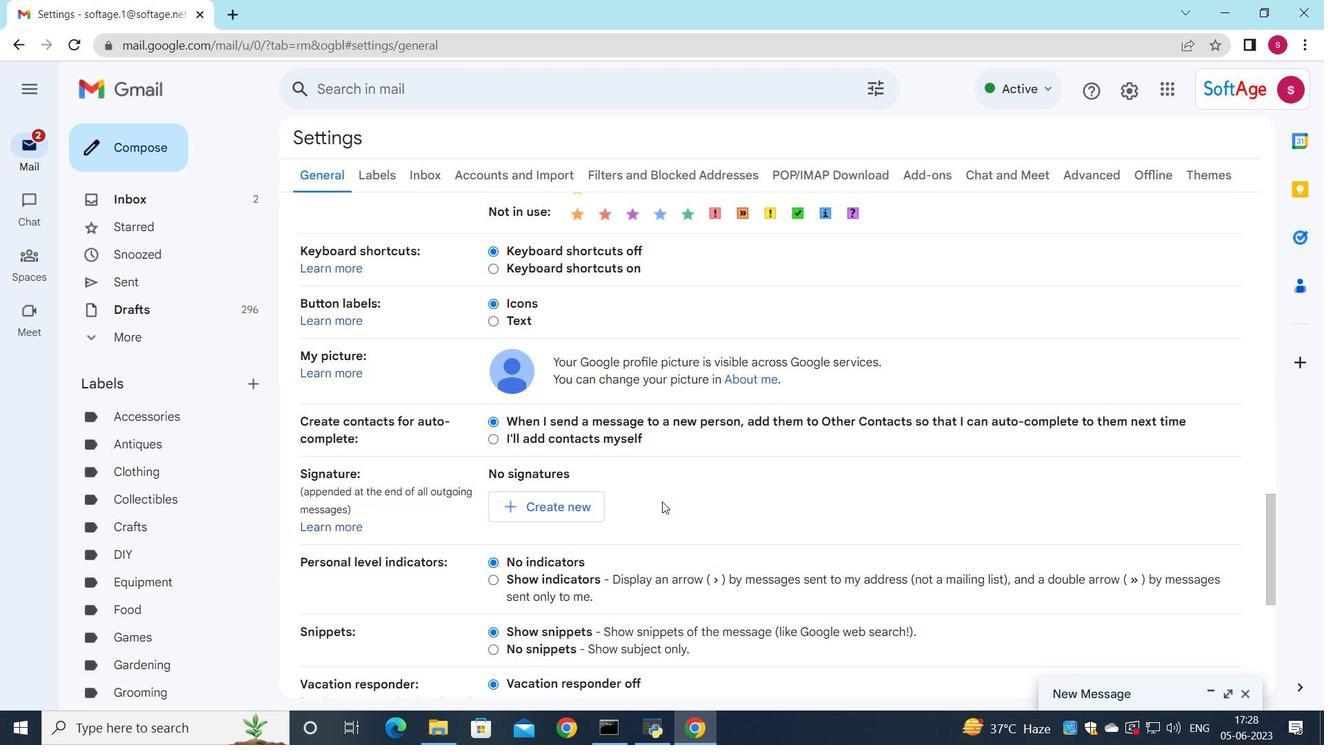 
Action: Mouse scrolled (659, 500) with delta (0, 0)
Screenshot: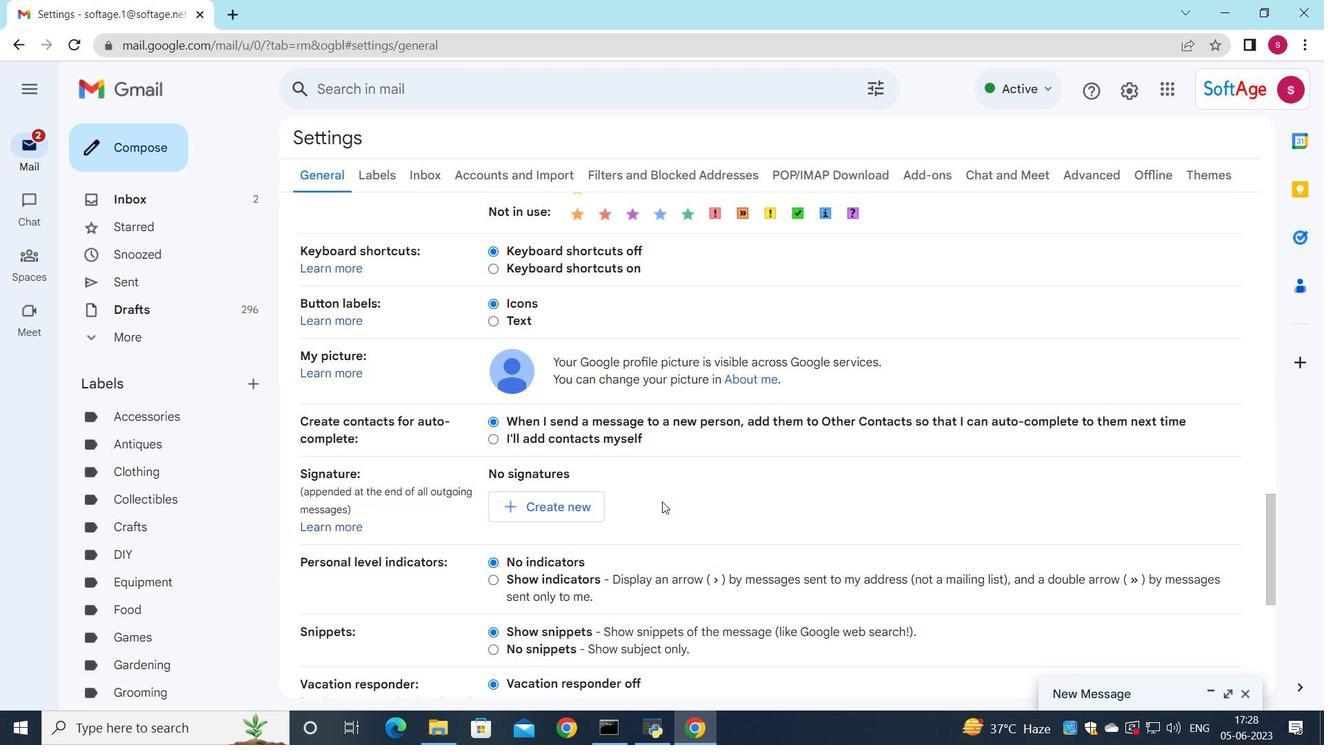 
Action: Mouse scrolled (659, 500) with delta (0, 0)
Screenshot: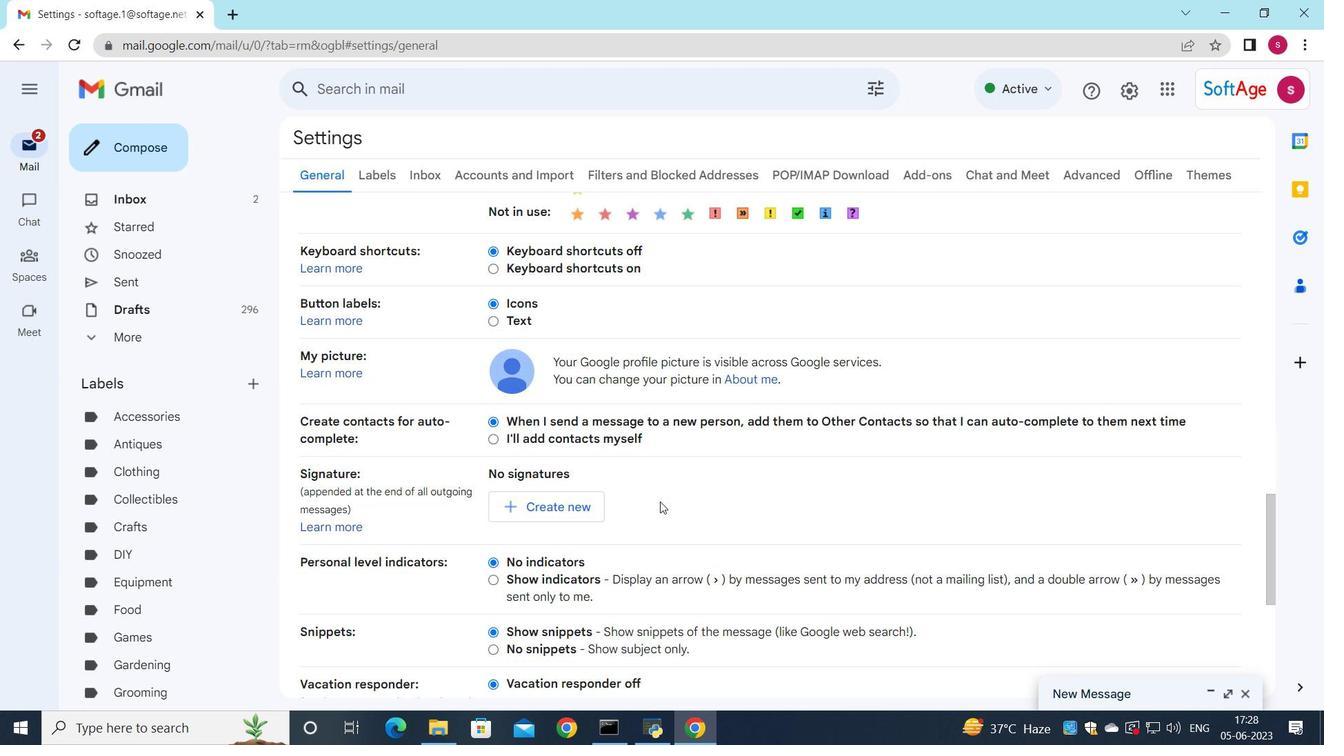 
Action: Mouse scrolled (659, 500) with delta (0, 0)
Screenshot: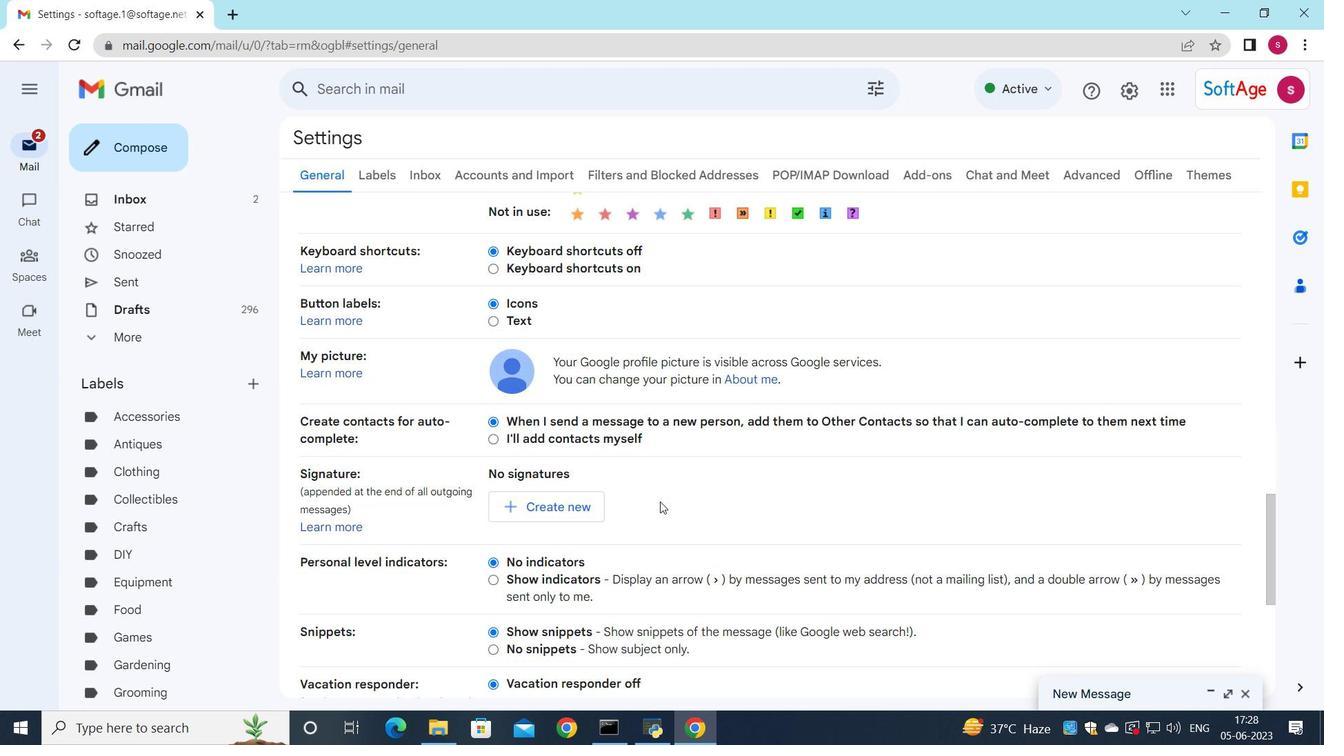 
Action: Mouse moved to (653, 496)
Screenshot: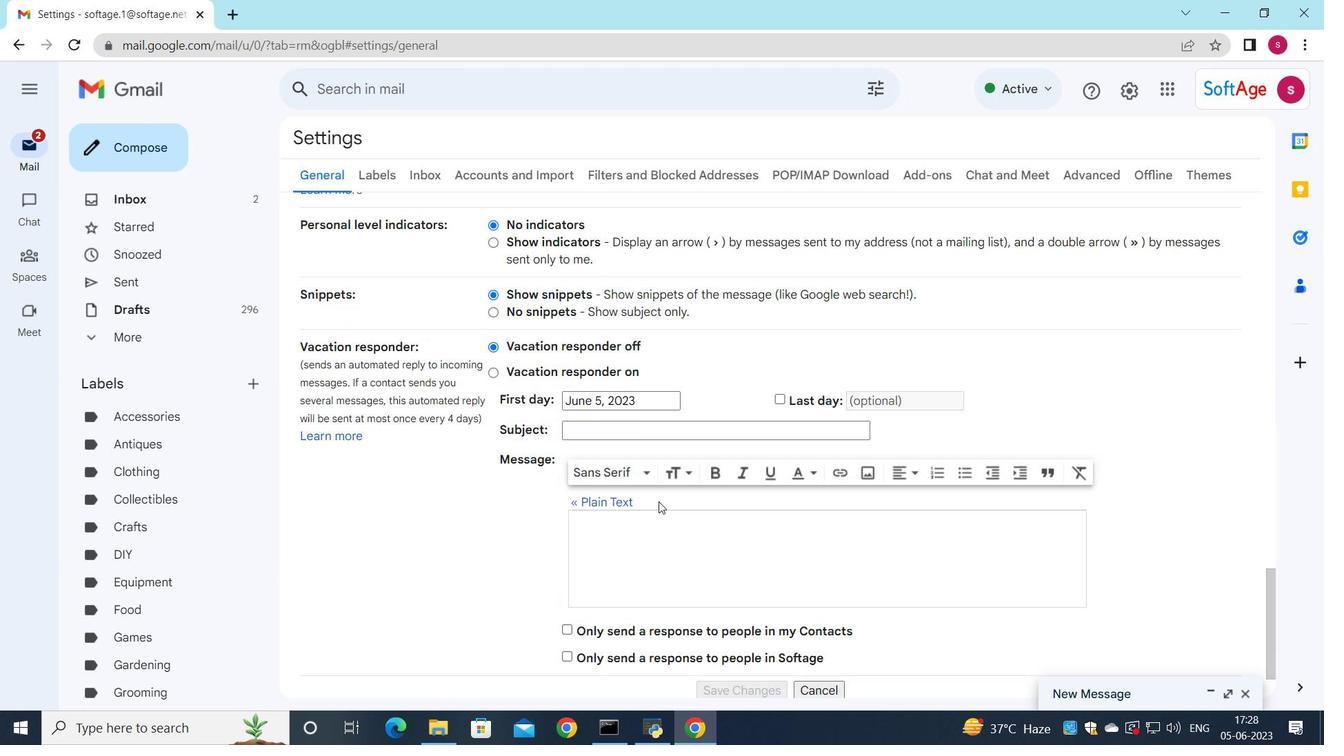 
Action: Mouse scrolled (653, 497) with delta (0, 0)
Screenshot: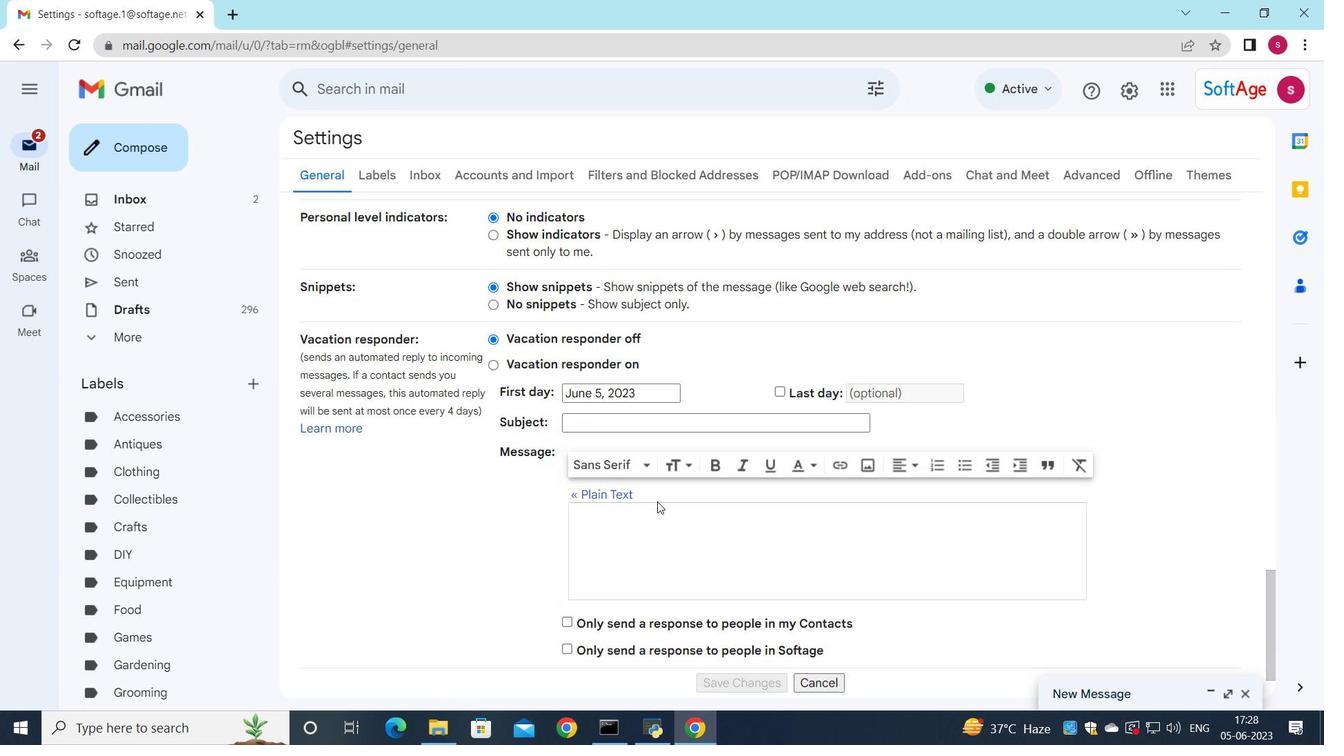
Action: Mouse moved to (653, 495)
Screenshot: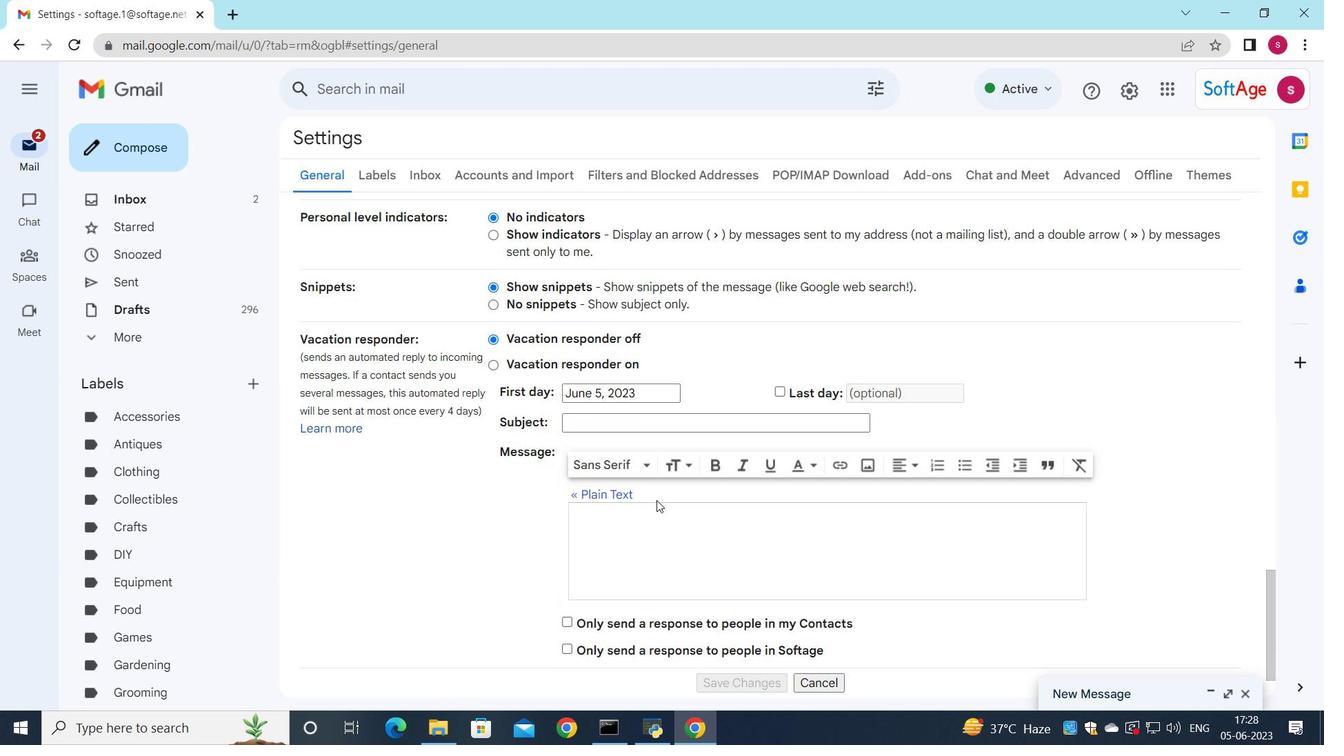 
Action: Mouse scrolled (653, 496) with delta (0, 0)
Screenshot: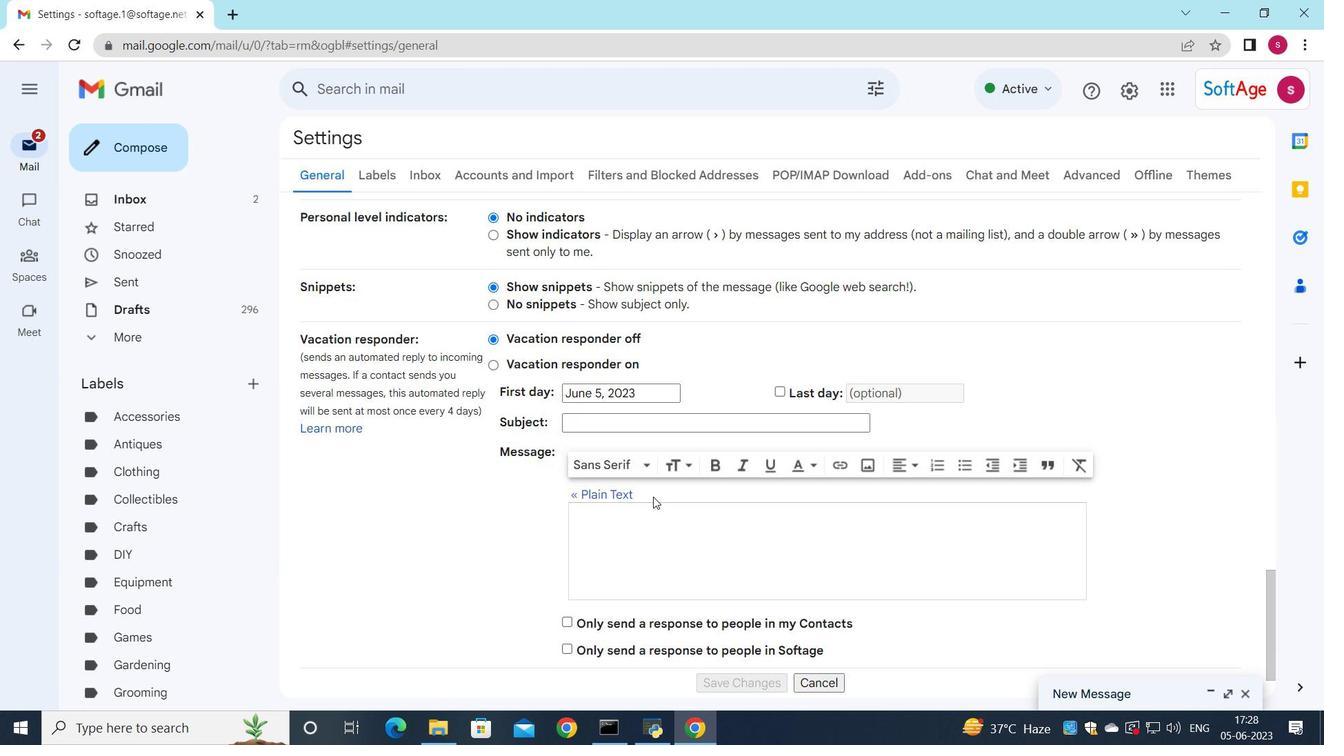 
Action: Mouse scrolled (653, 496) with delta (0, 0)
Screenshot: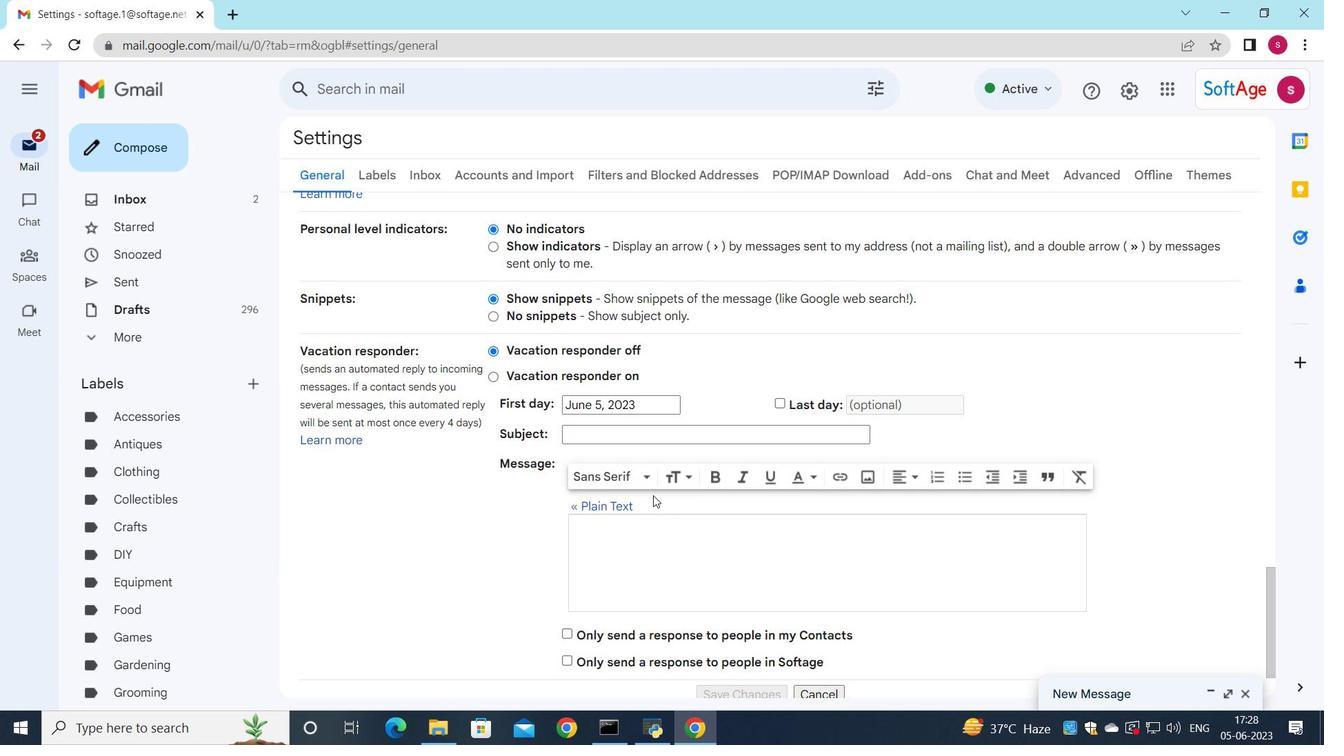 
Action: Mouse moved to (529, 413)
Screenshot: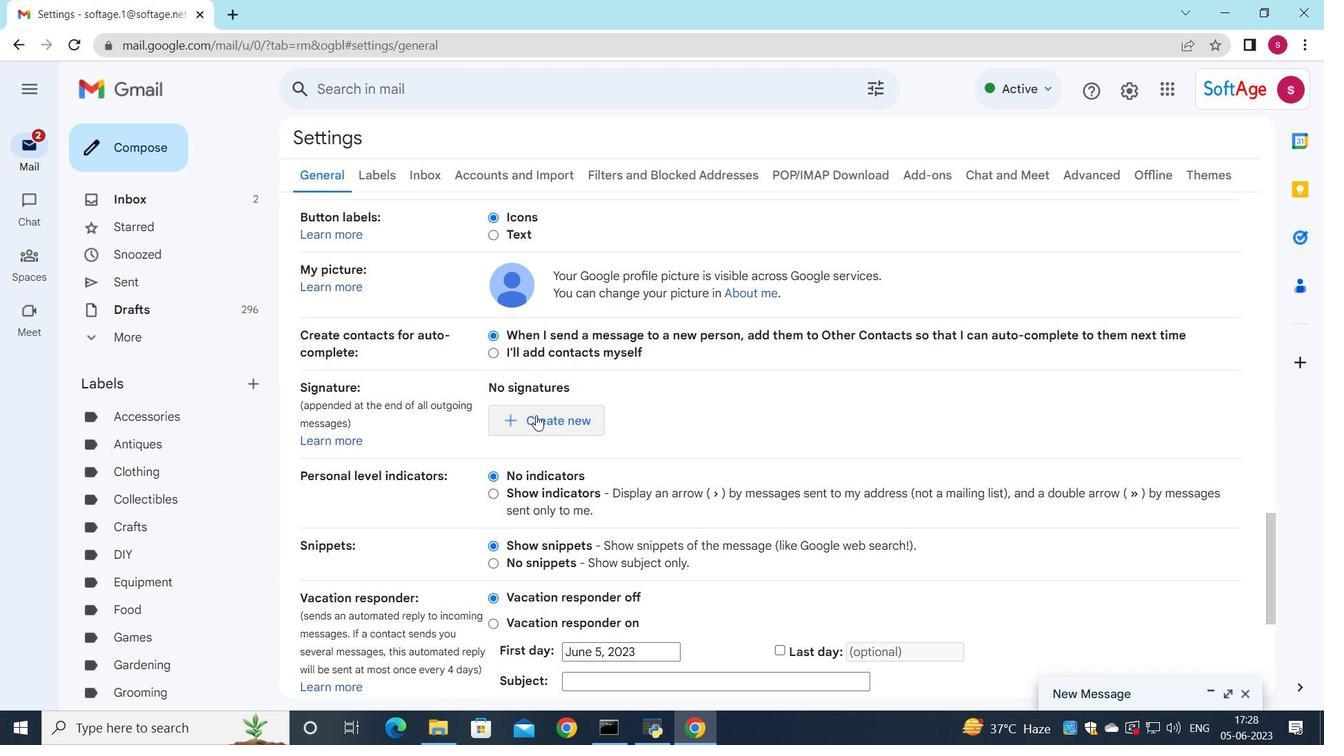 
Action: Mouse pressed left at (529, 413)
Screenshot: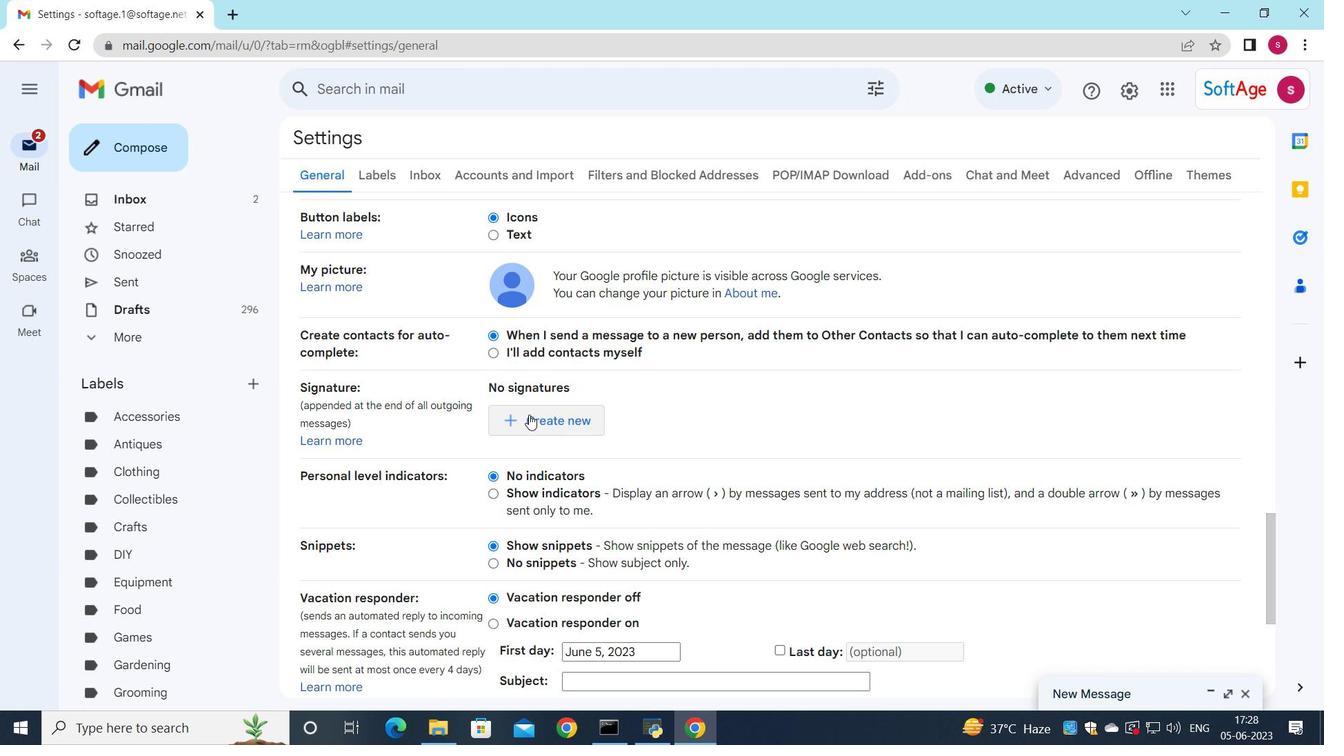 
Action: Mouse moved to (607, 369)
Screenshot: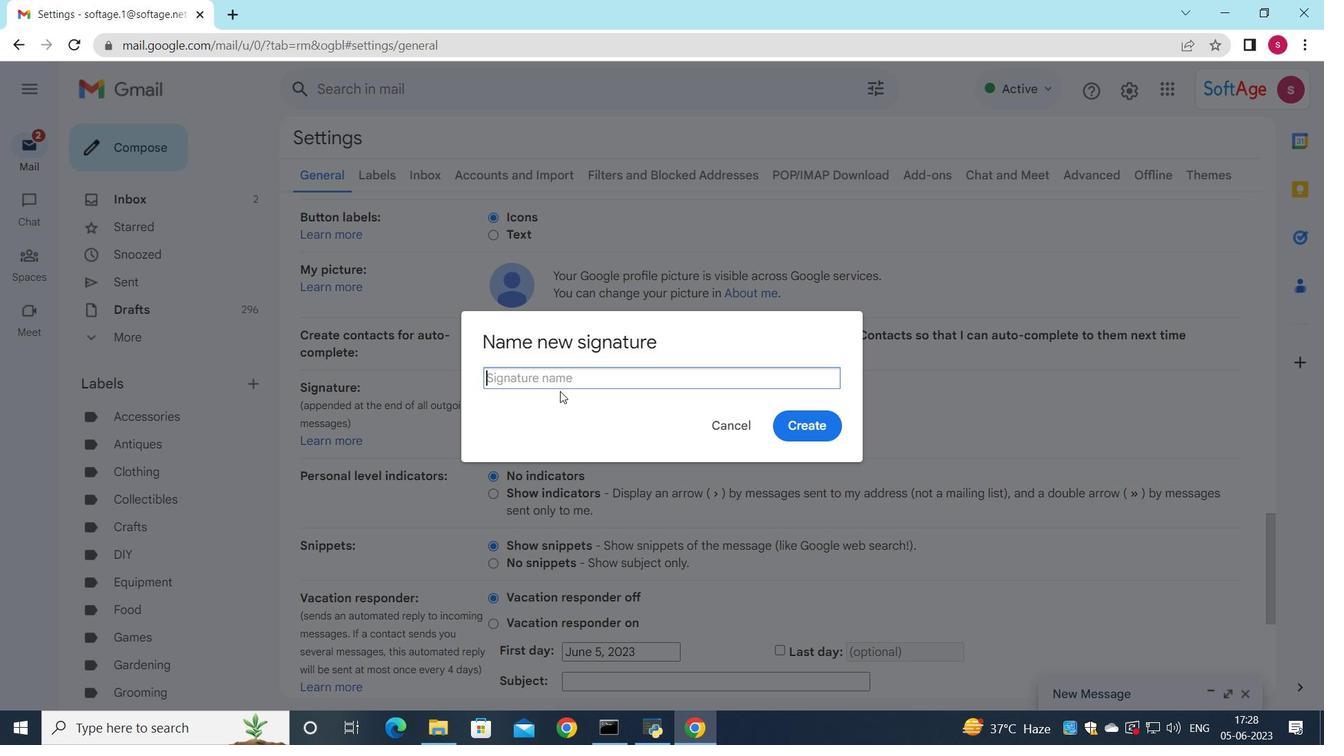 
Action: Key pressed <Key.shift>Andrew<Key.space><Key.shift>Lee
Screenshot: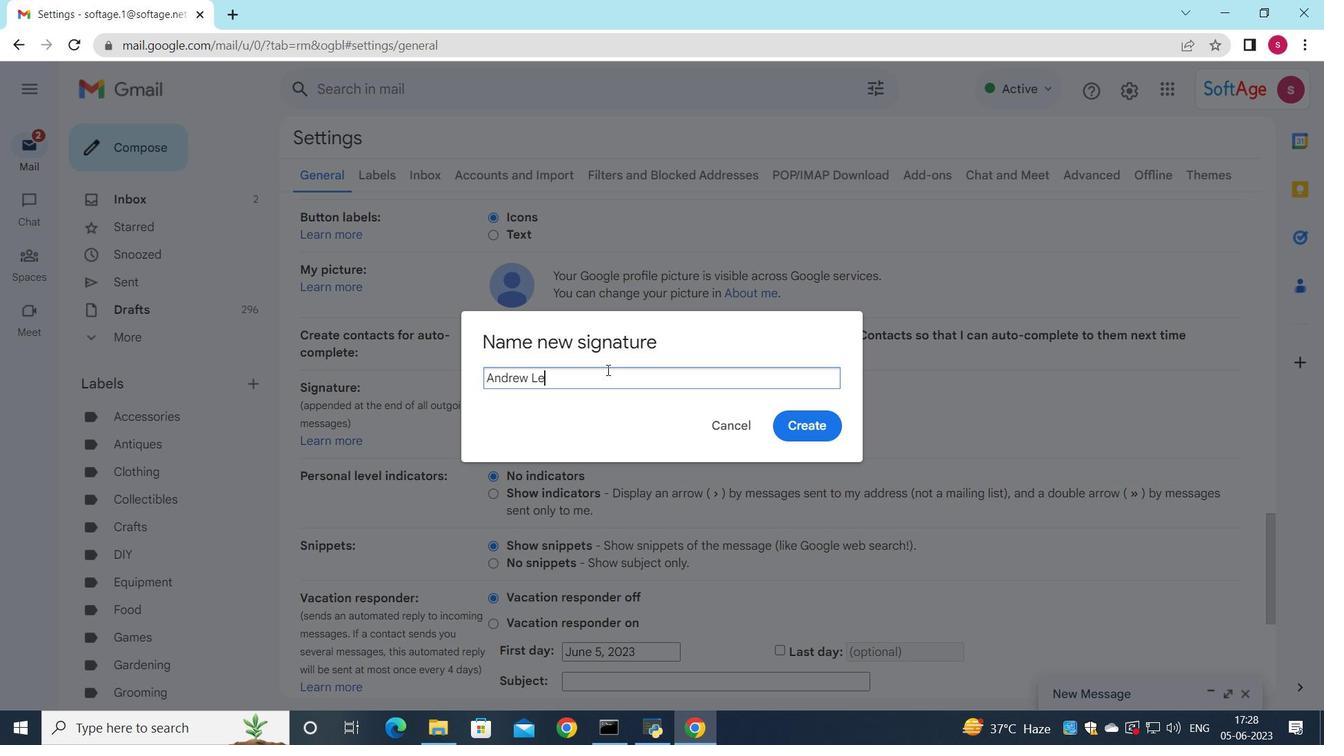 
Action: Mouse moved to (796, 433)
Screenshot: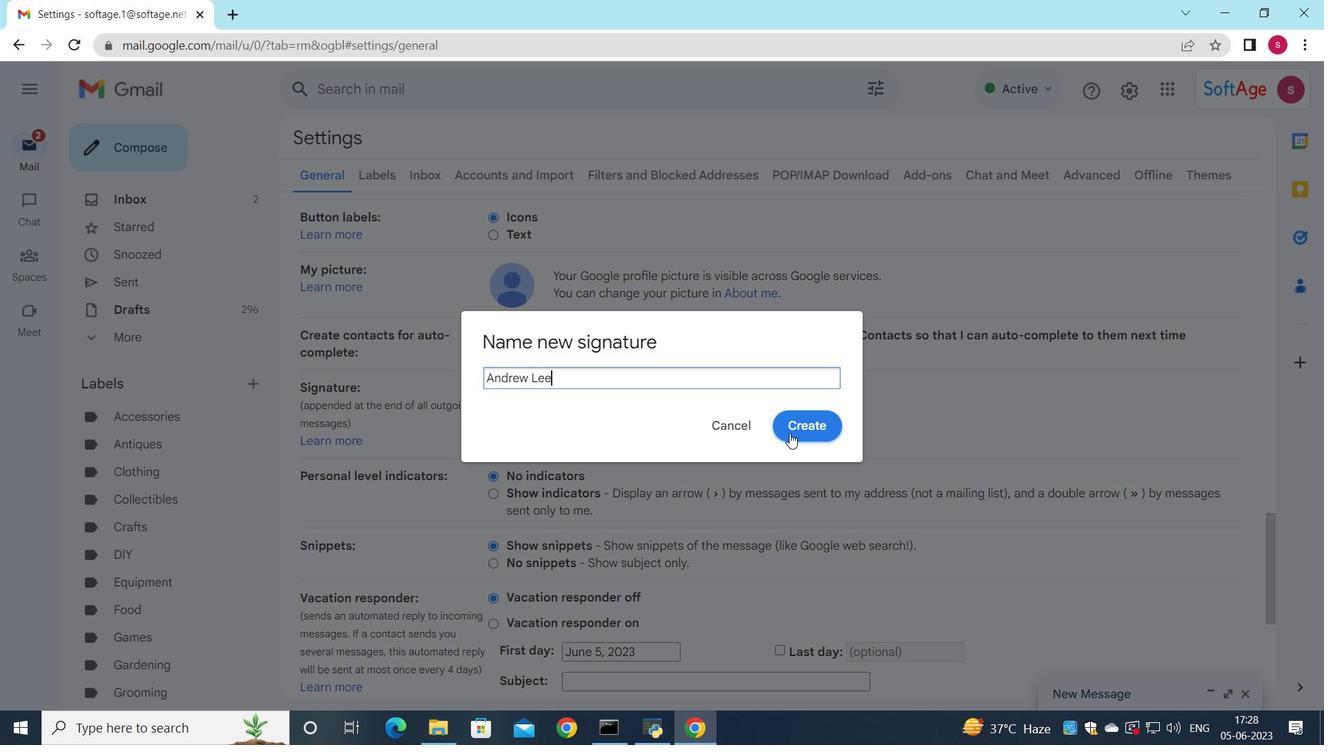 
Action: Mouse pressed left at (796, 433)
Screenshot: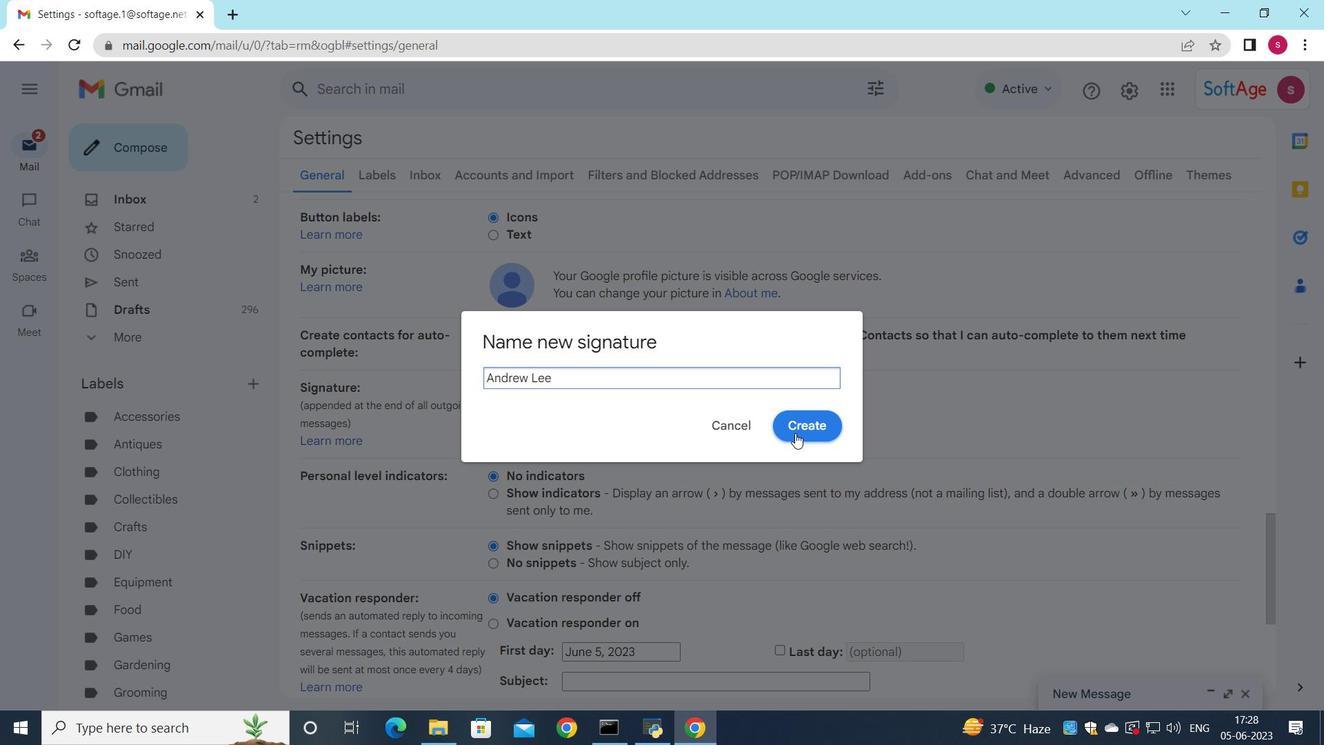 
Action: Mouse moved to (776, 427)
Screenshot: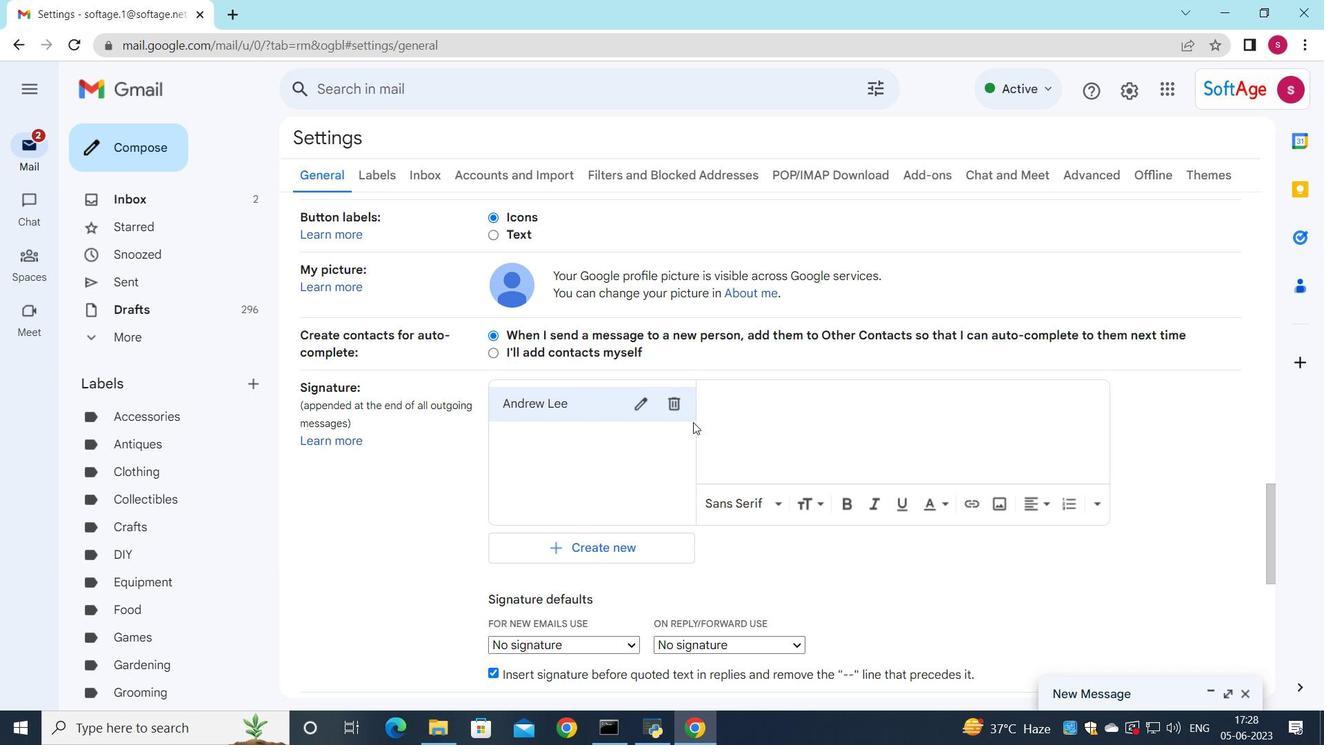 
Action: Mouse pressed left at (776, 427)
Screenshot: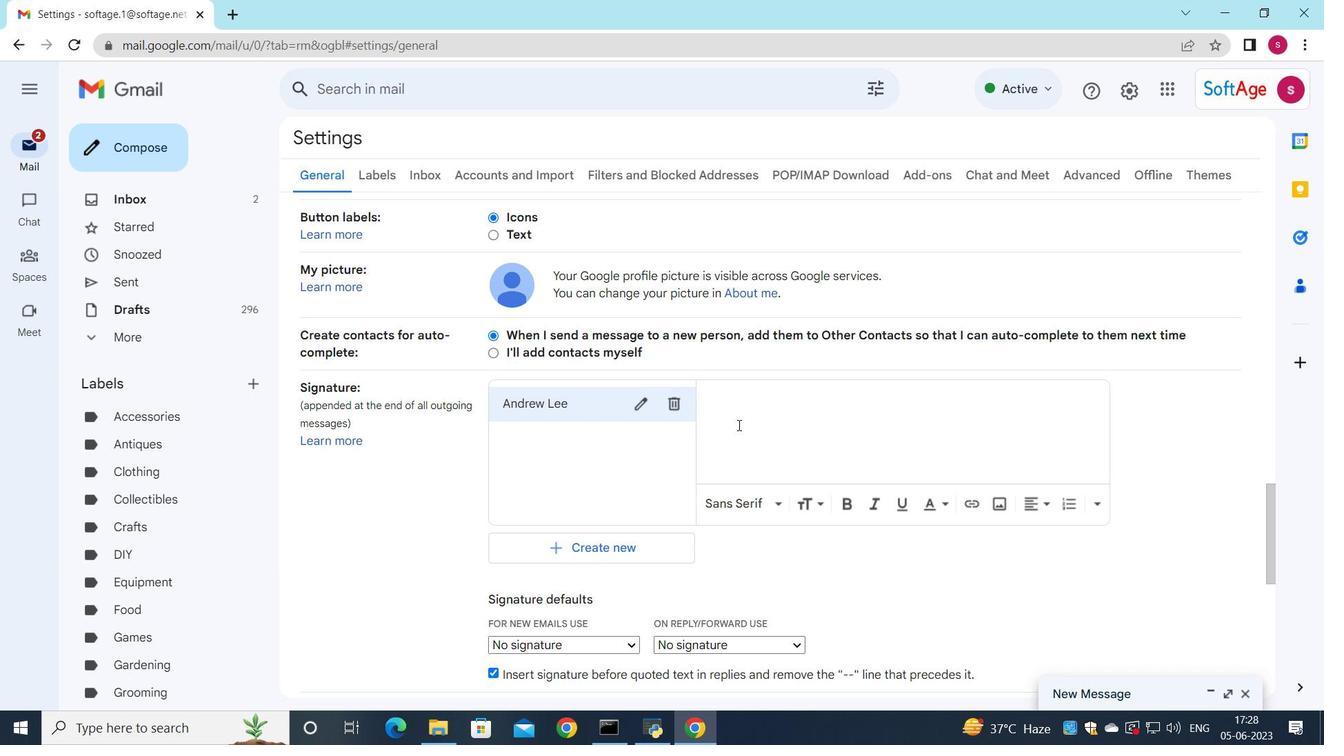 
Action: Key pressed <Key.shift>Andrew<Key.space><Key.shift>Lee
Screenshot: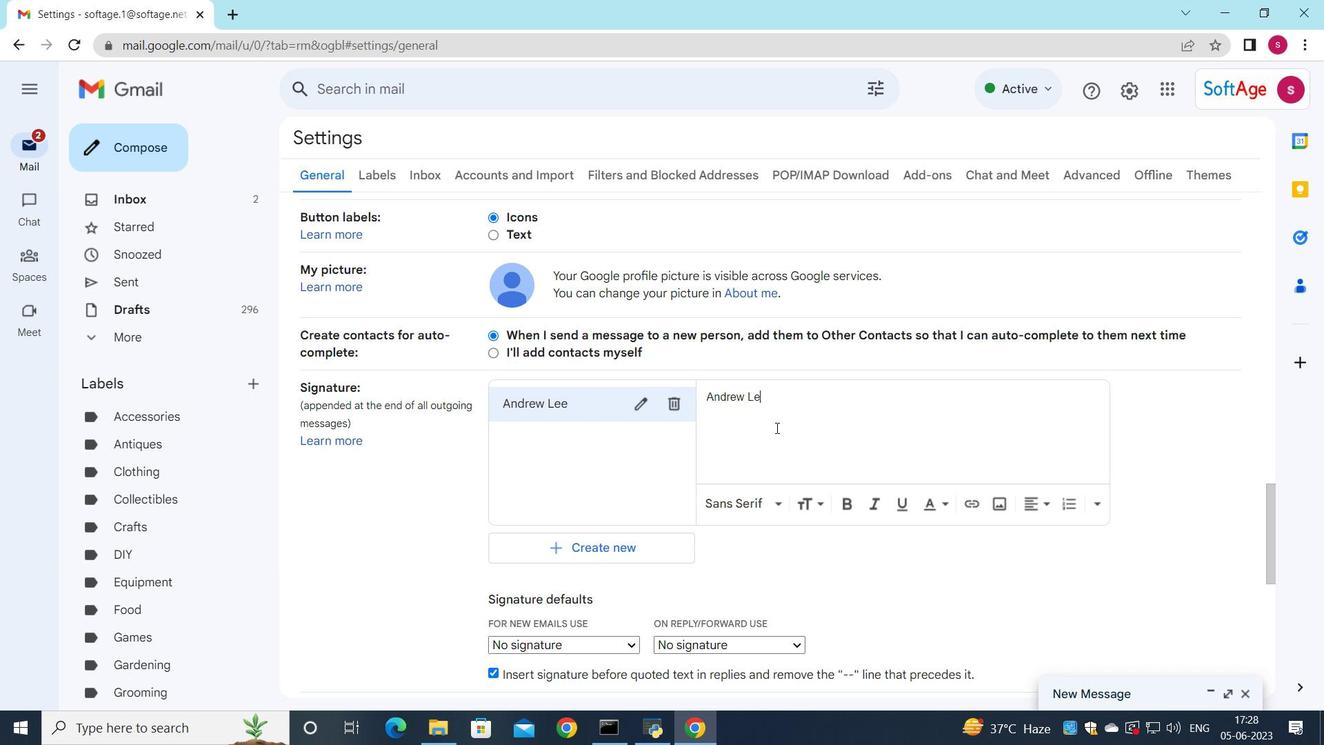 
Action: Mouse moved to (765, 447)
Screenshot: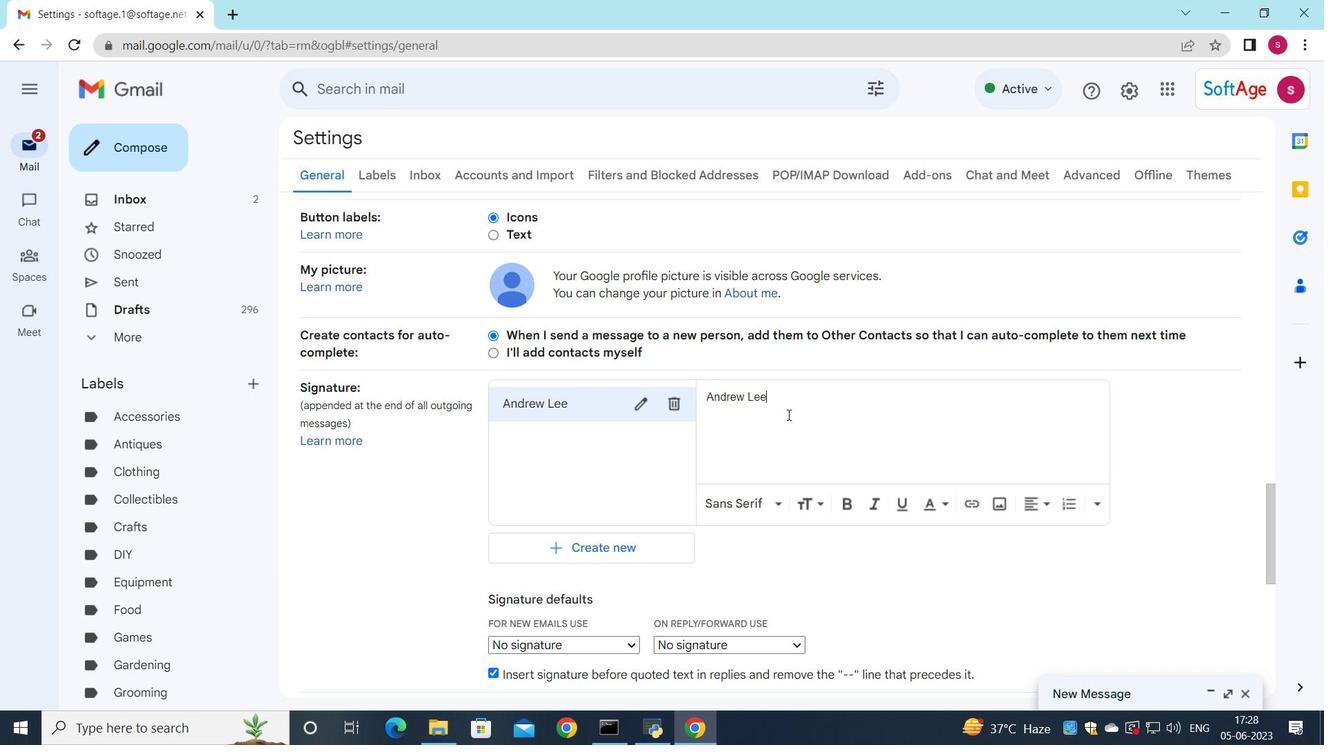 
Action: Mouse scrolled (772, 438) with delta (0, 0)
Screenshot: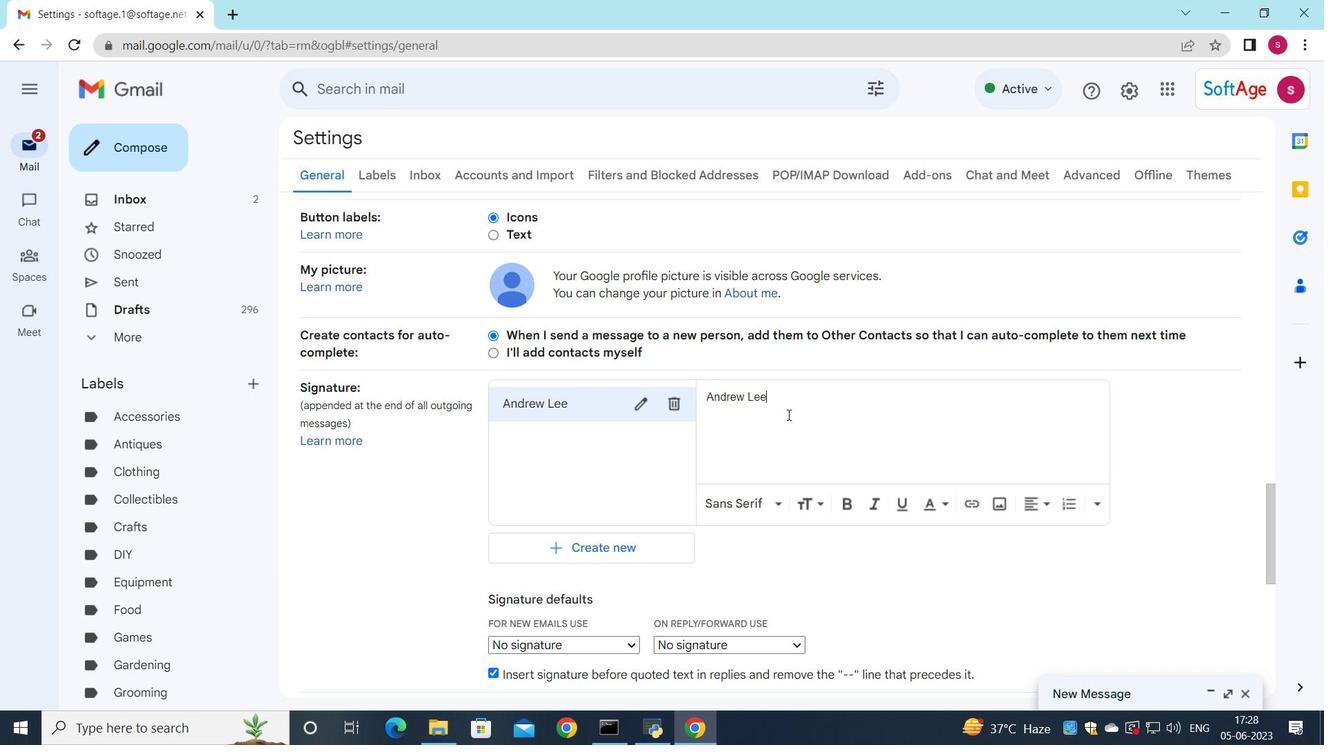 
Action: Mouse moved to (763, 447)
Screenshot: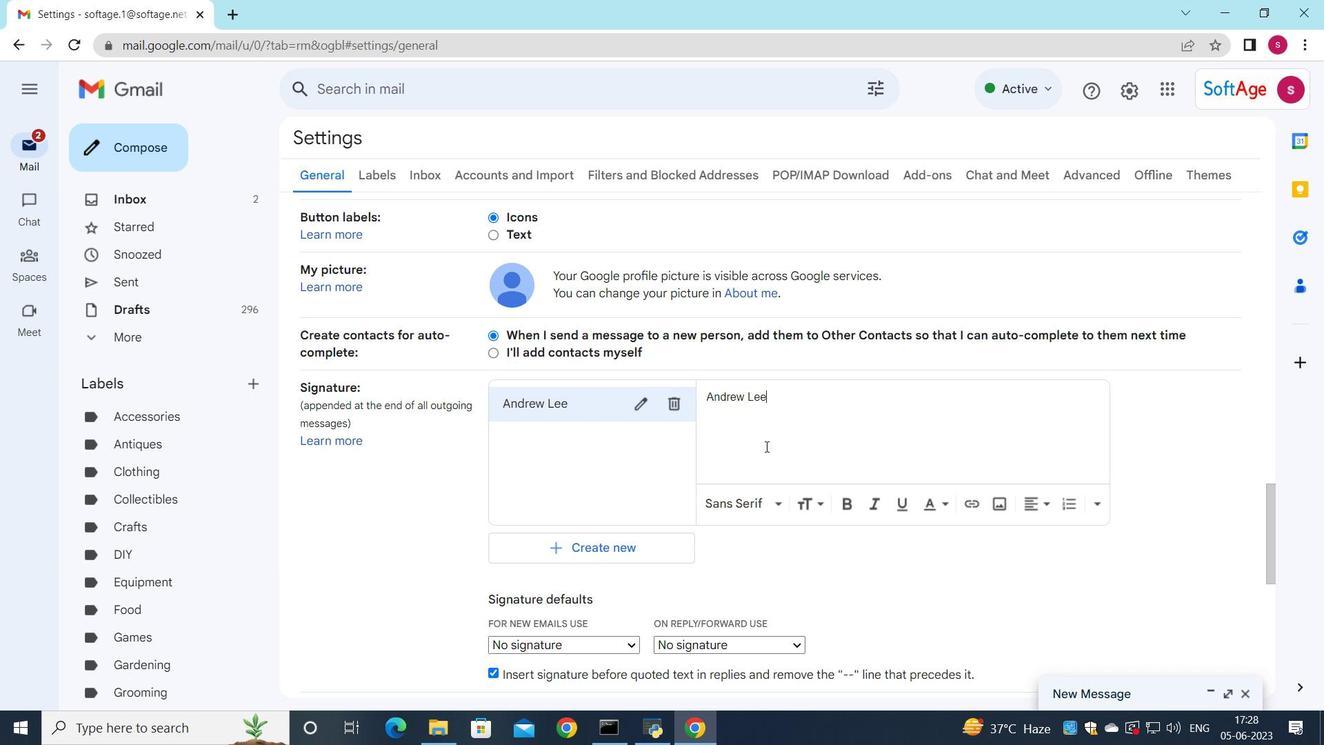 
Action: Mouse scrolled (763, 446) with delta (0, 0)
Screenshot: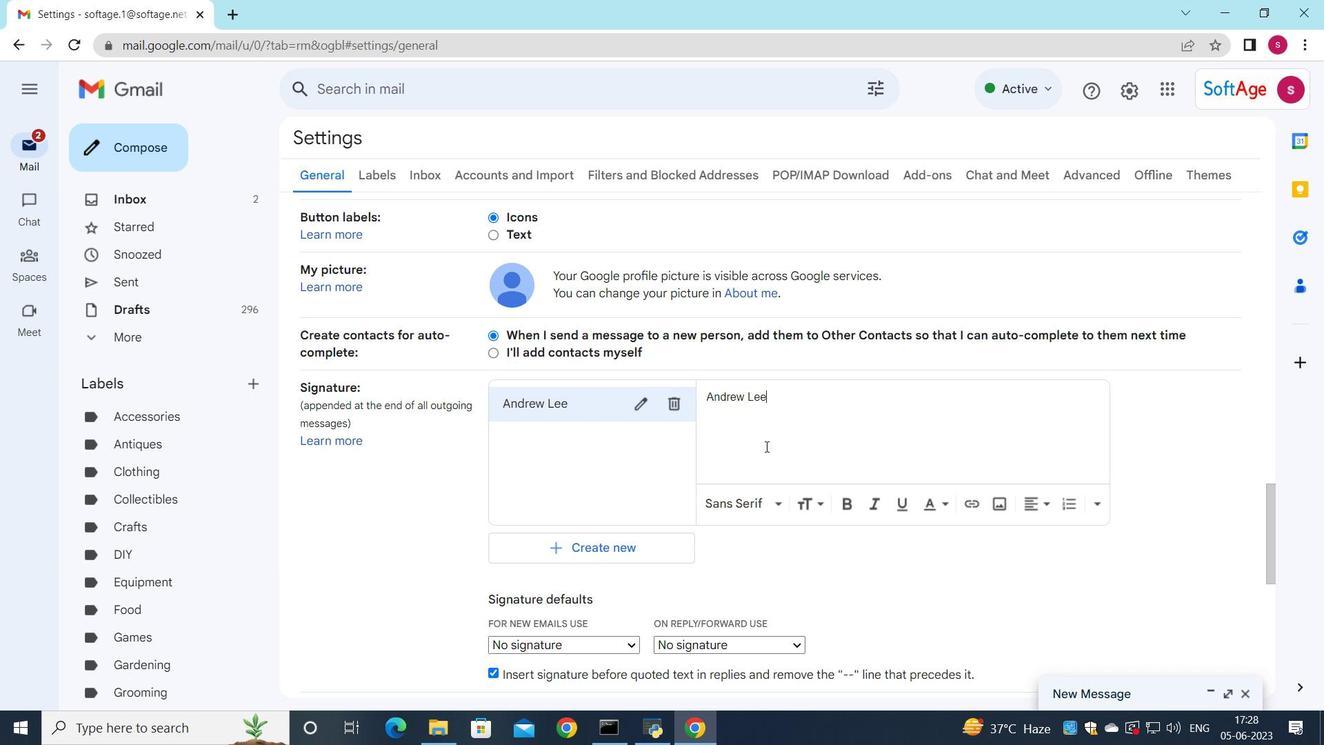 
Action: Mouse moved to (631, 473)
Screenshot: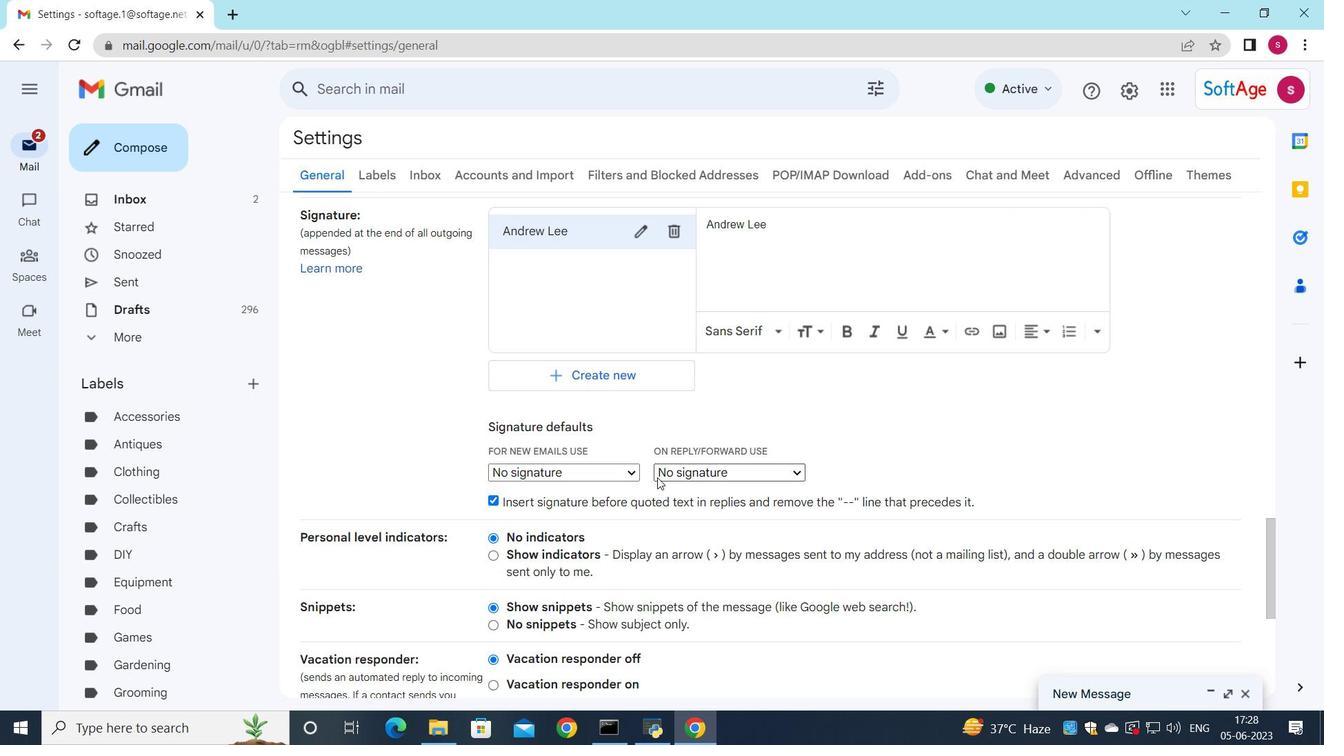 
Action: Mouse pressed left at (631, 473)
Screenshot: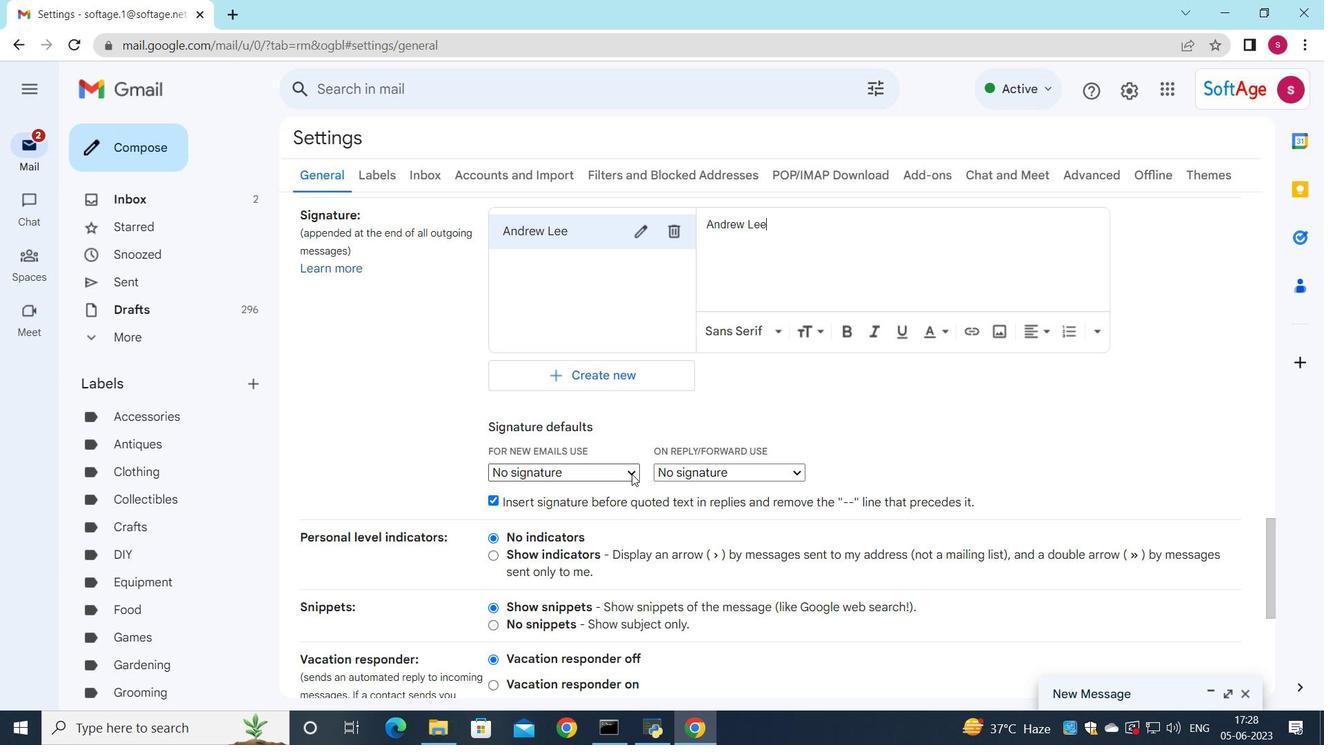 
Action: Mouse moved to (614, 501)
Screenshot: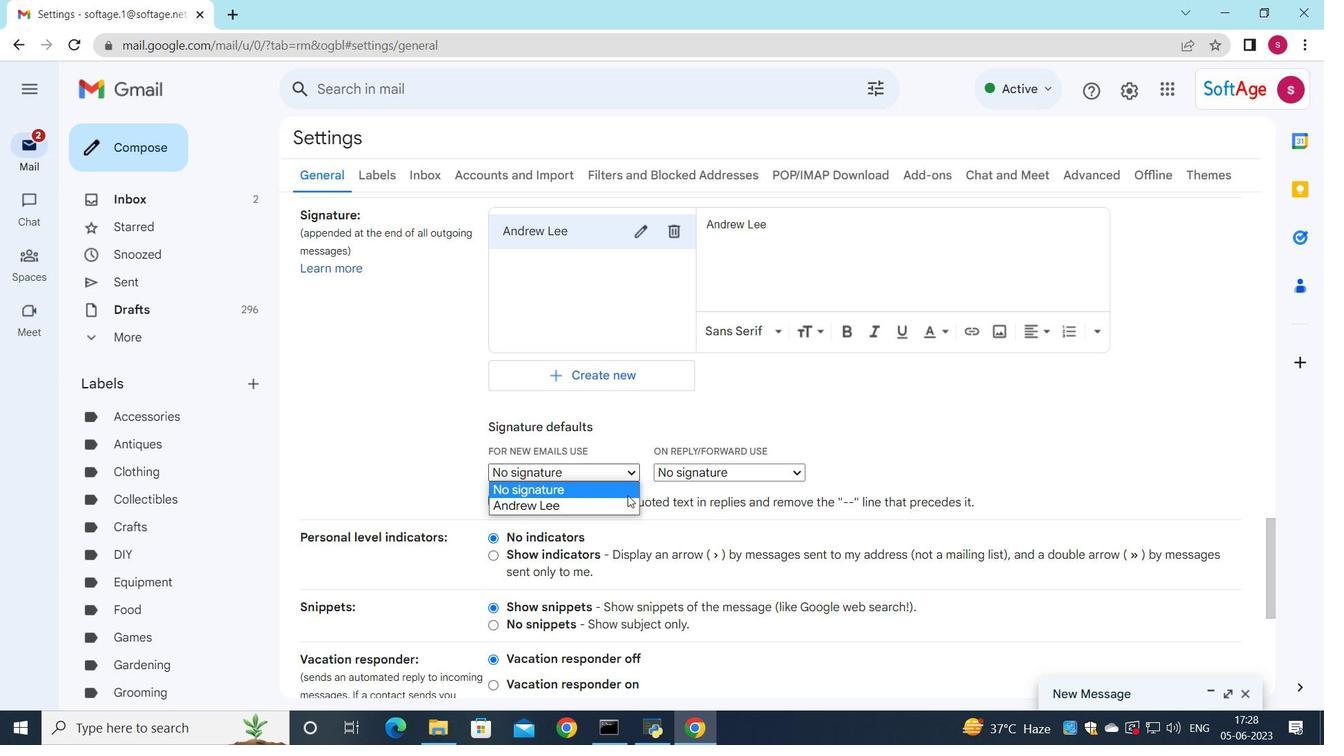 
Action: Mouse pressed left at (614, 501)
Screenshot: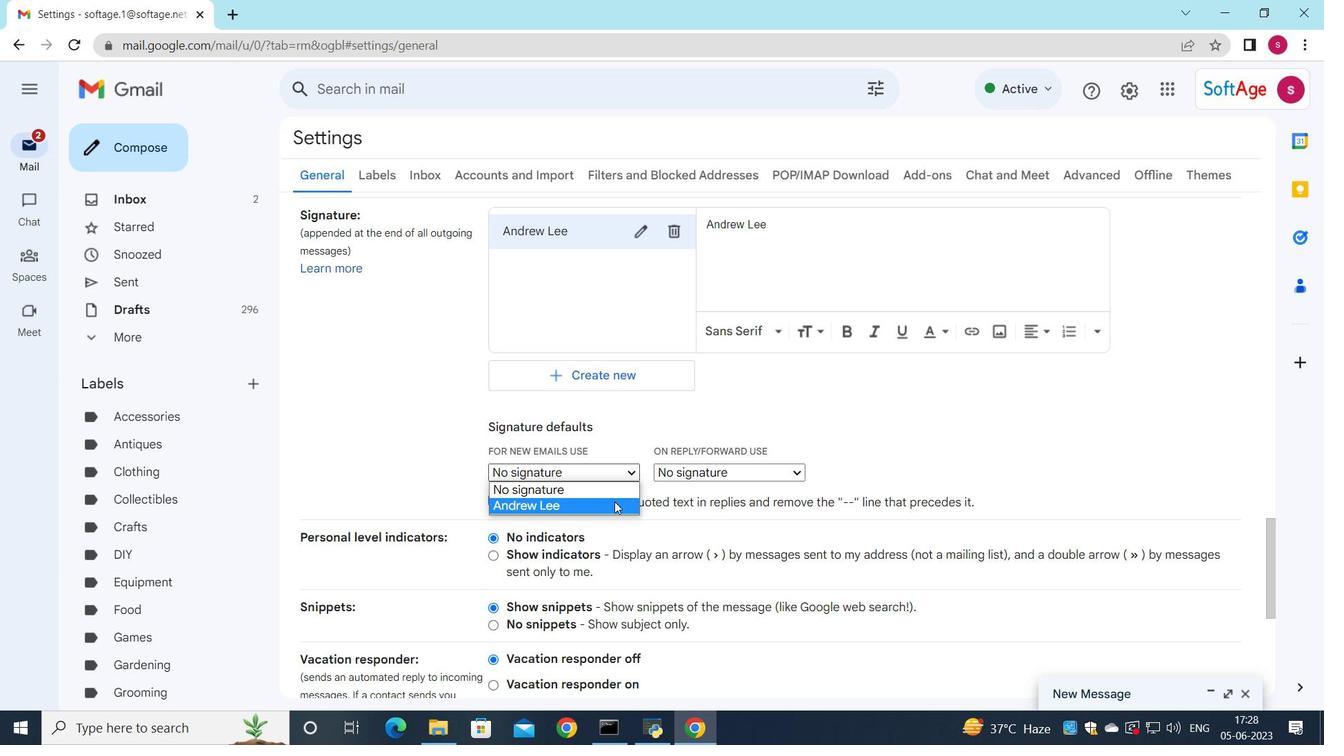 
Action: Mouse moved to (671, 477)
Screenshot: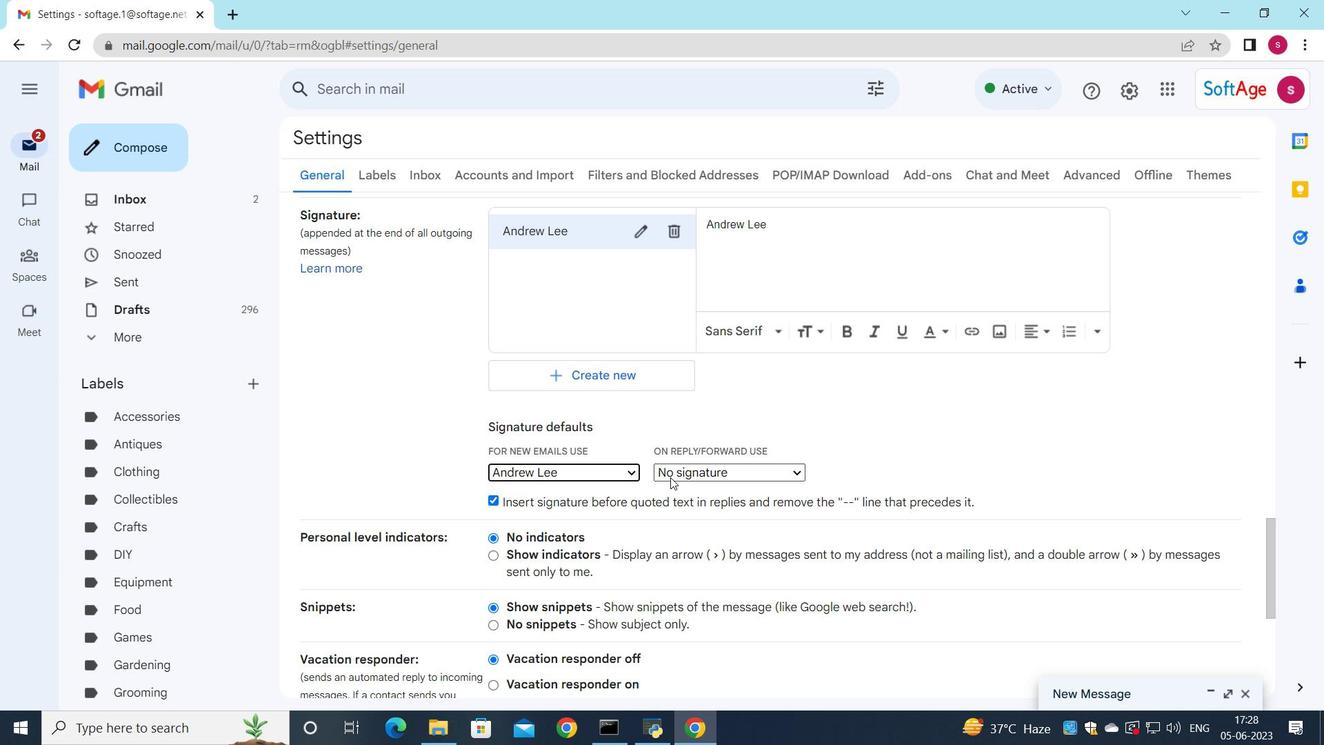 
Action: Mouse pressed left at (671, 477)
Screenshot: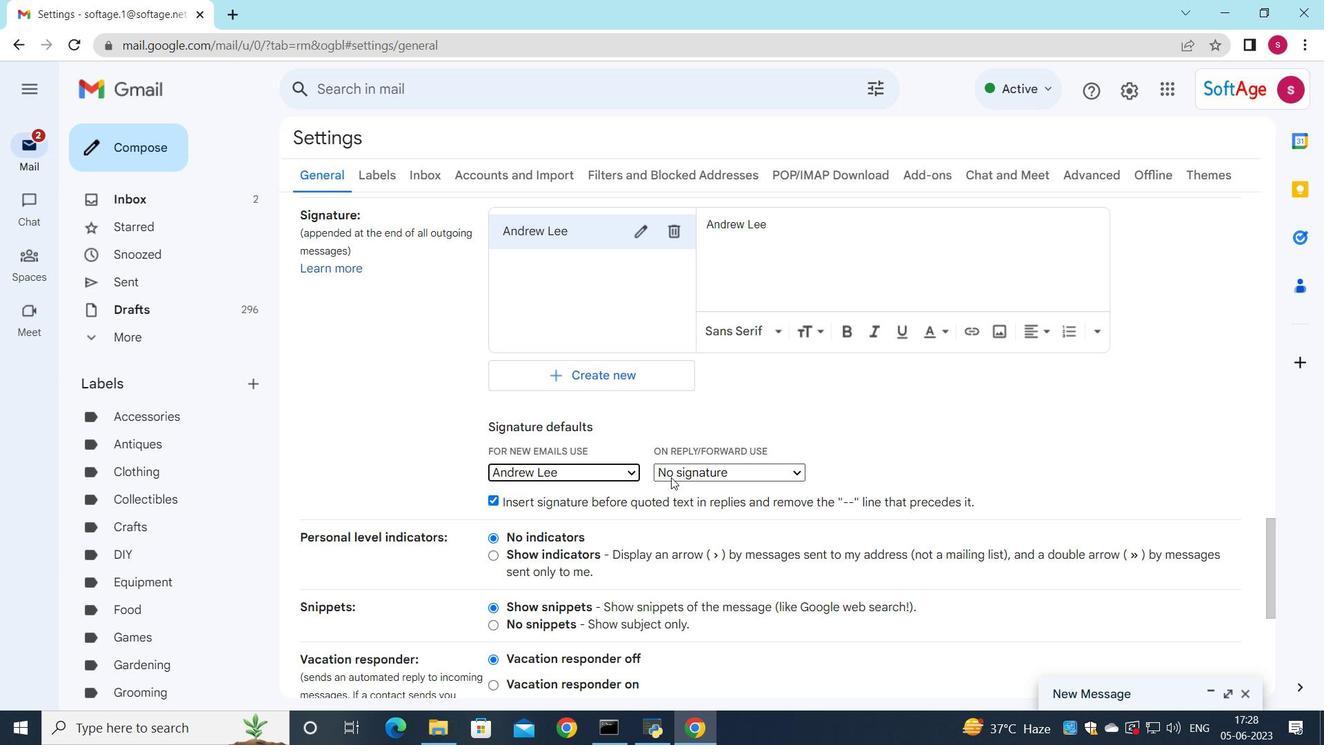 
Action: Mouse moved to (673, 499)
Screenshot: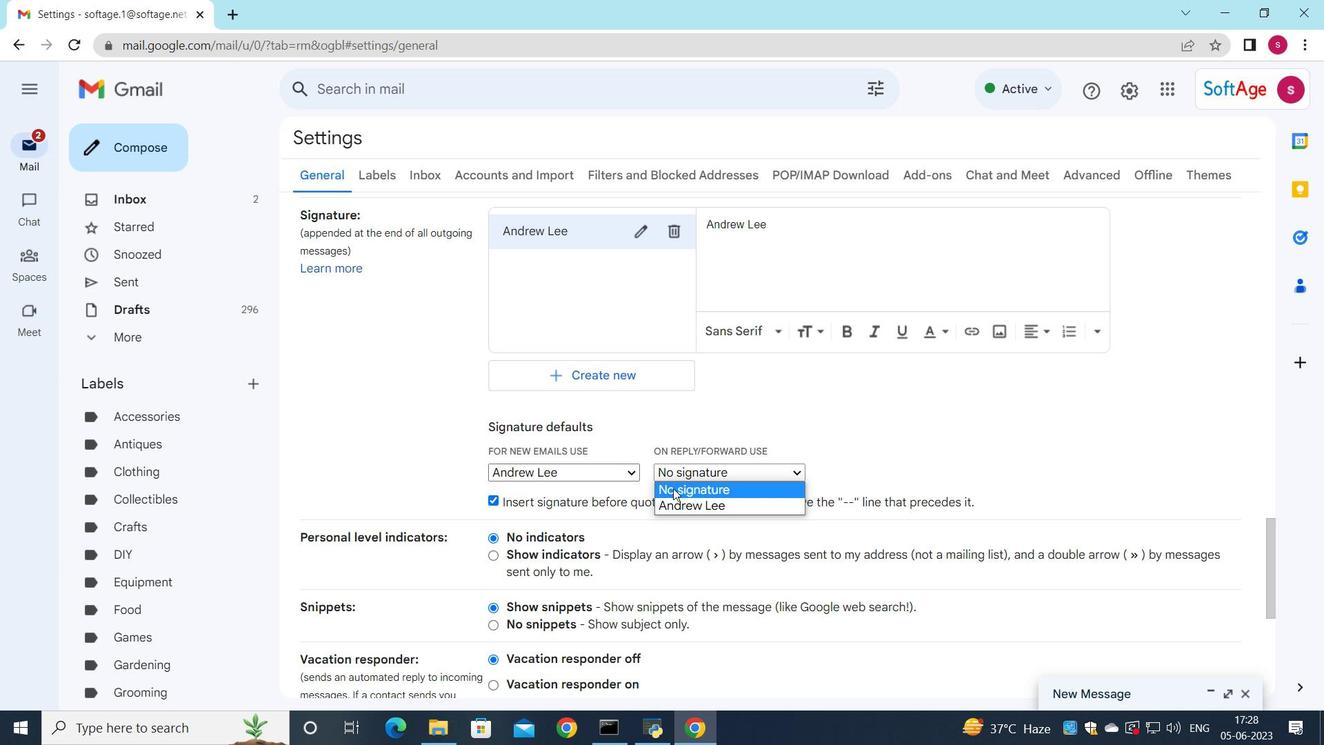 
Action: Mouse pressed left at (673, 499)
Screenshot: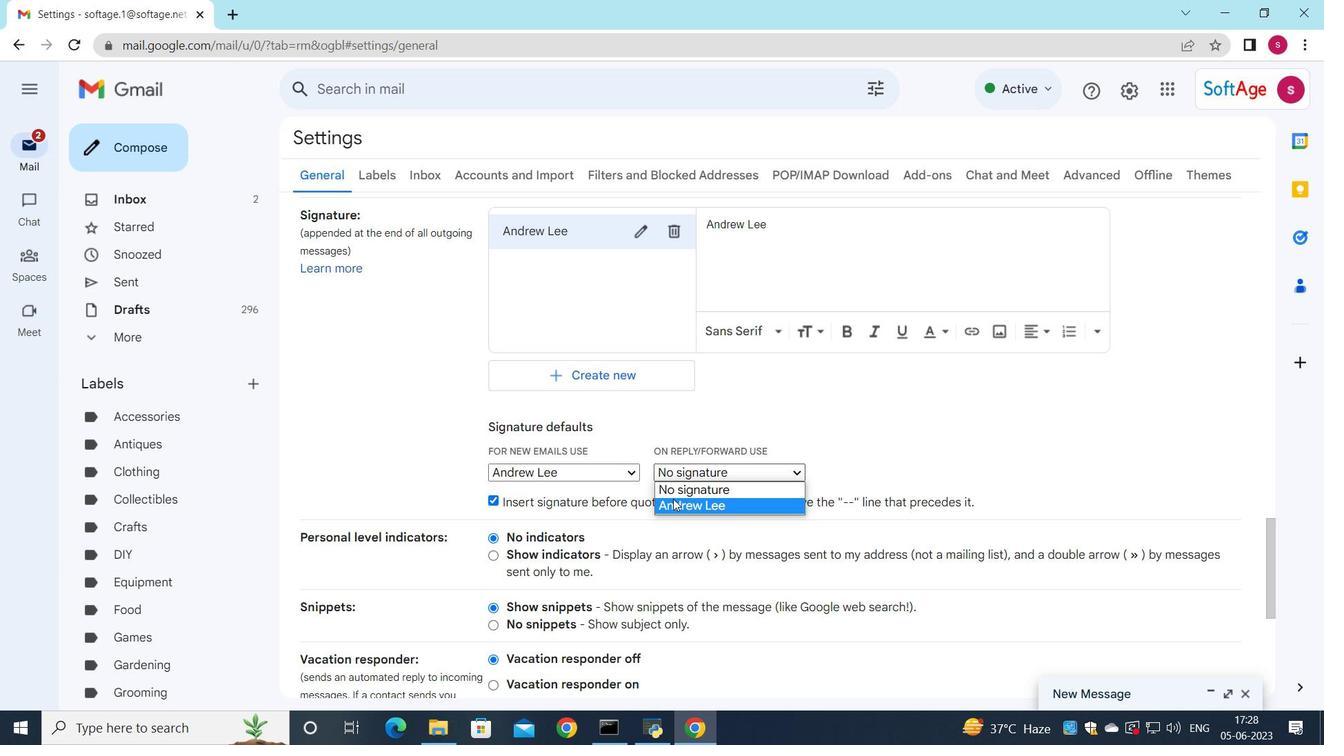 
Action: Mouse moved to (671, 497)
Screenshot: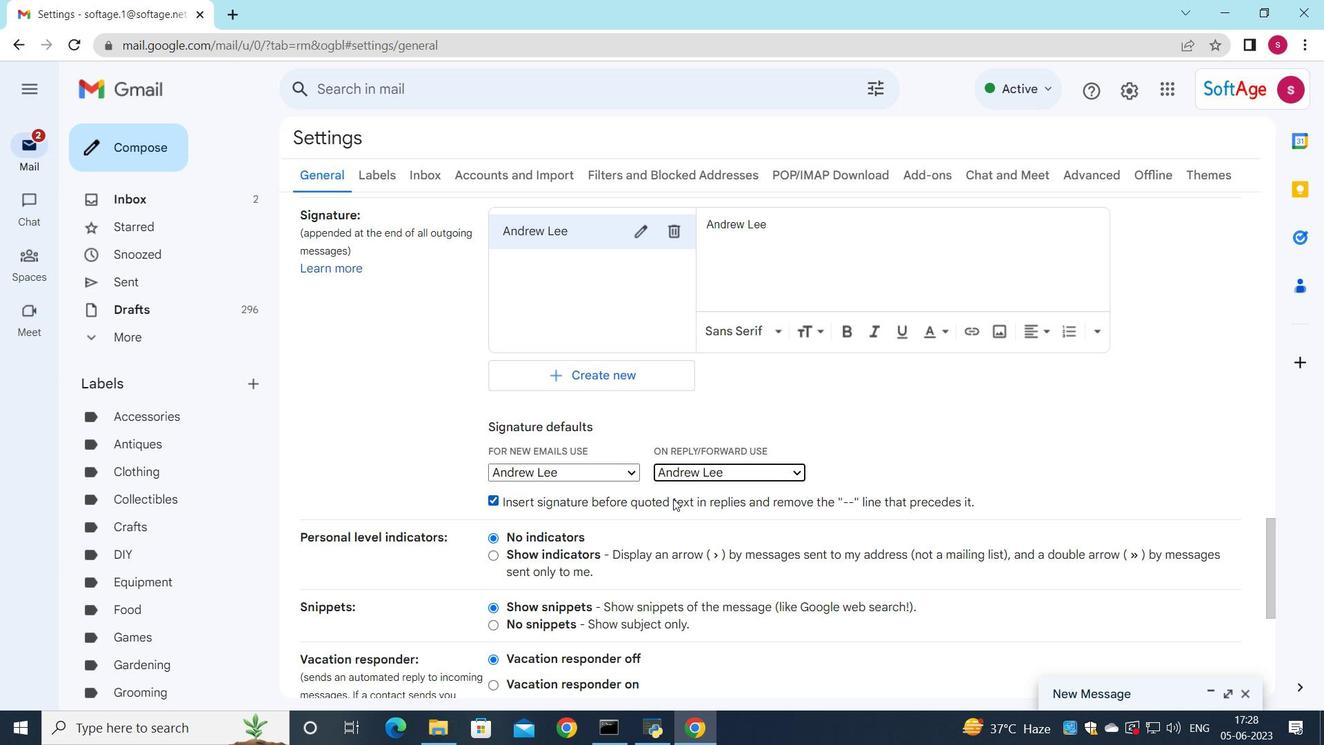 
Action: Mouse scrolled (671, 496) with delta (0, 0)
Screenshot: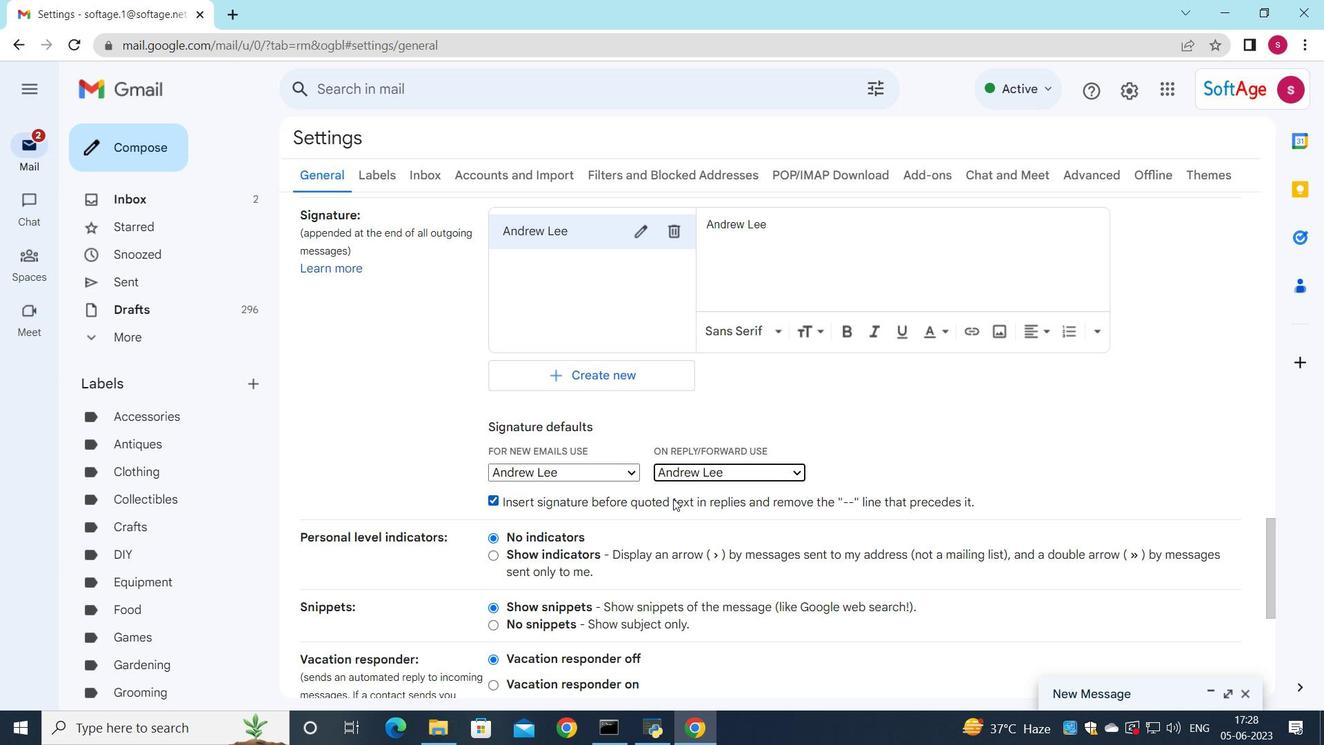 
Action: Mouse scrolled (671, 496) with delta (0, 0)
Screenshot: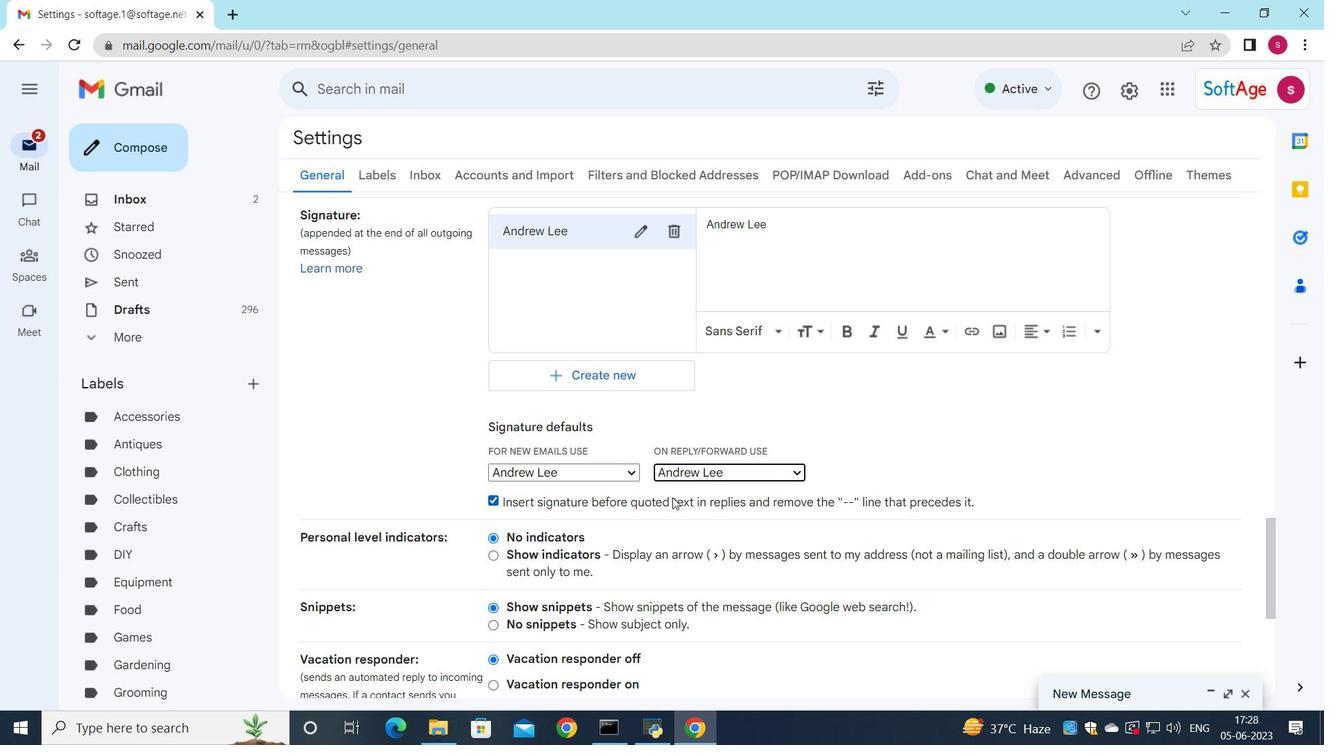 
Action: Mouse scrolled (671, 496) with delta (0, 0)
Screenshot: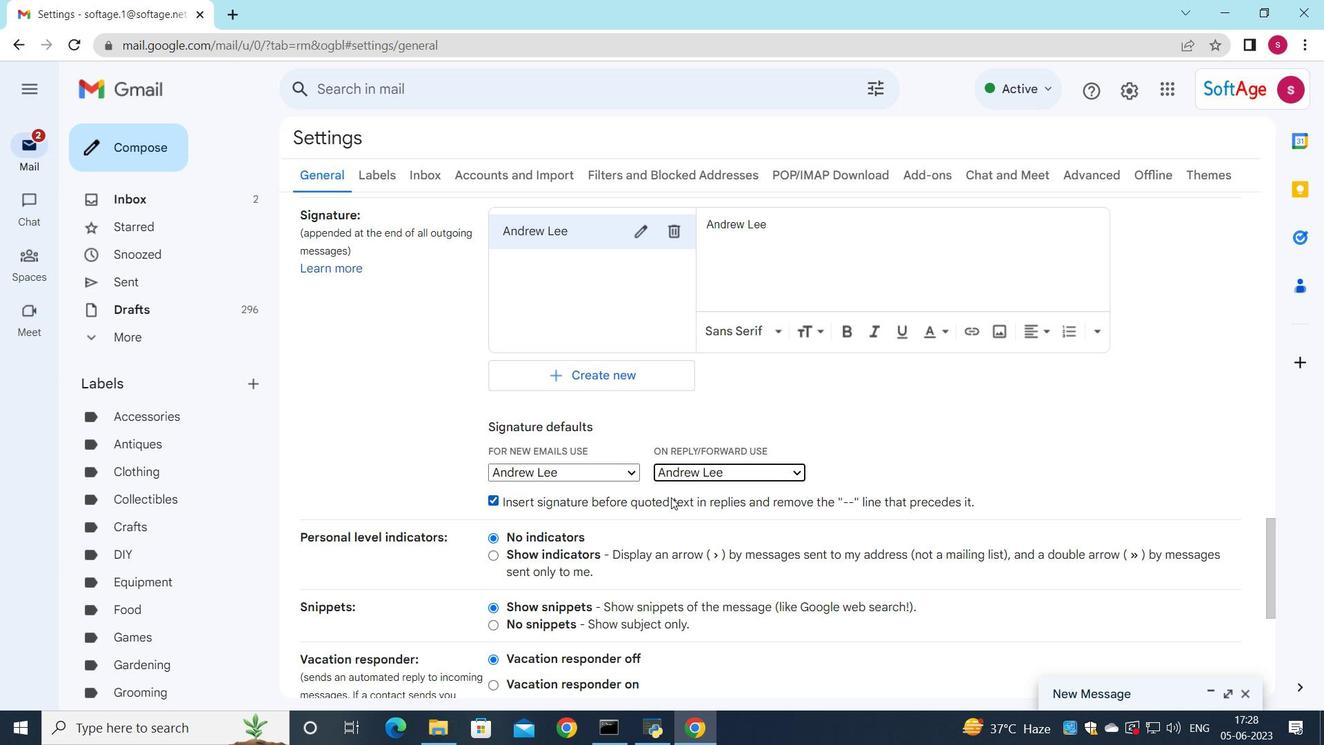 
Action: Mouse scrolled (671, 496) with delta (0, 0)
Screenshot: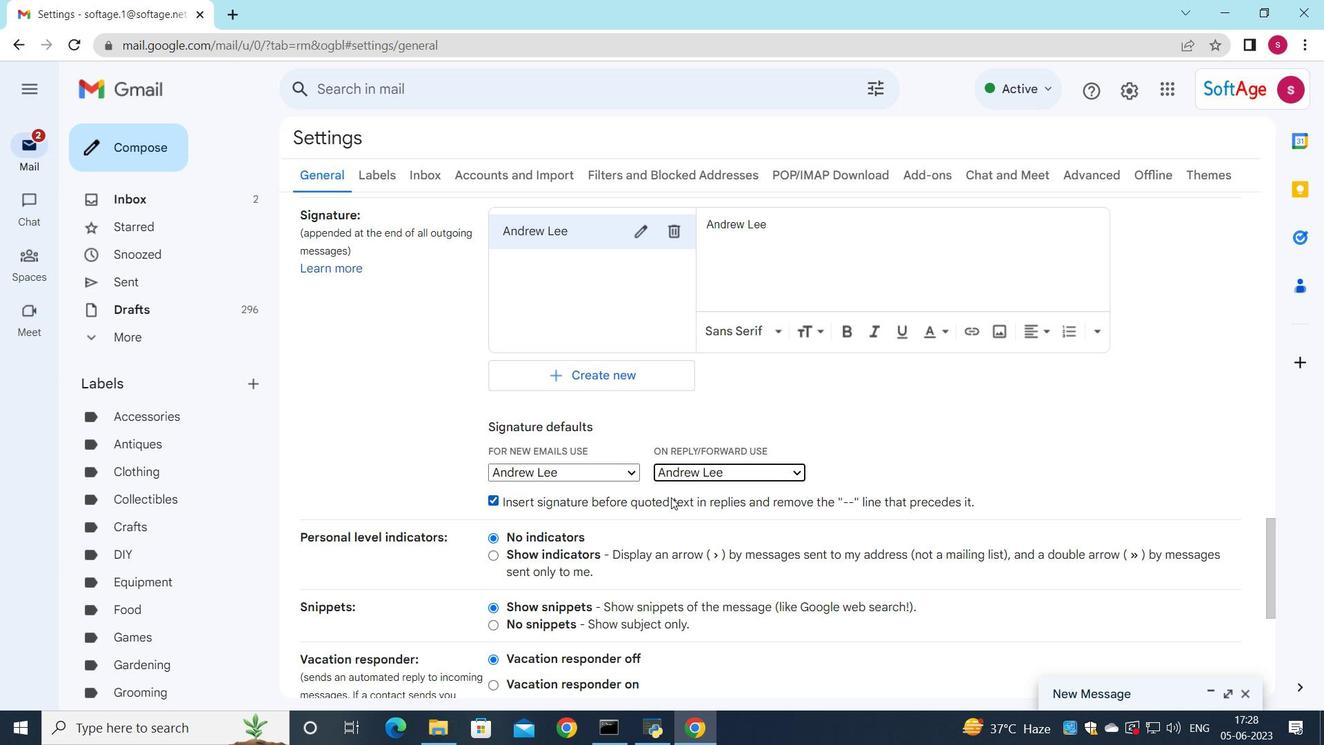 
Action: Mouse scrolled (671, 496) with delta (0, 0)
Screenshot: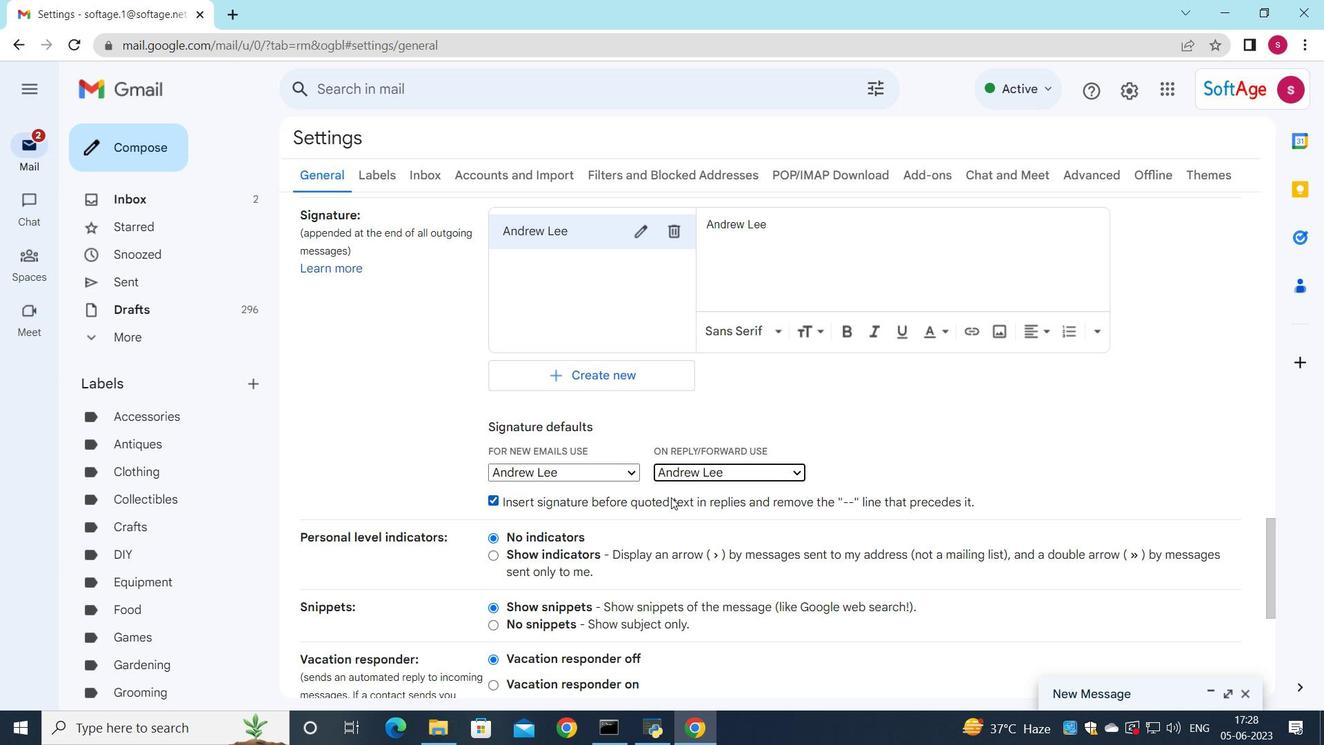 
Action: Mouse moved to (760, 600)
Screenshot: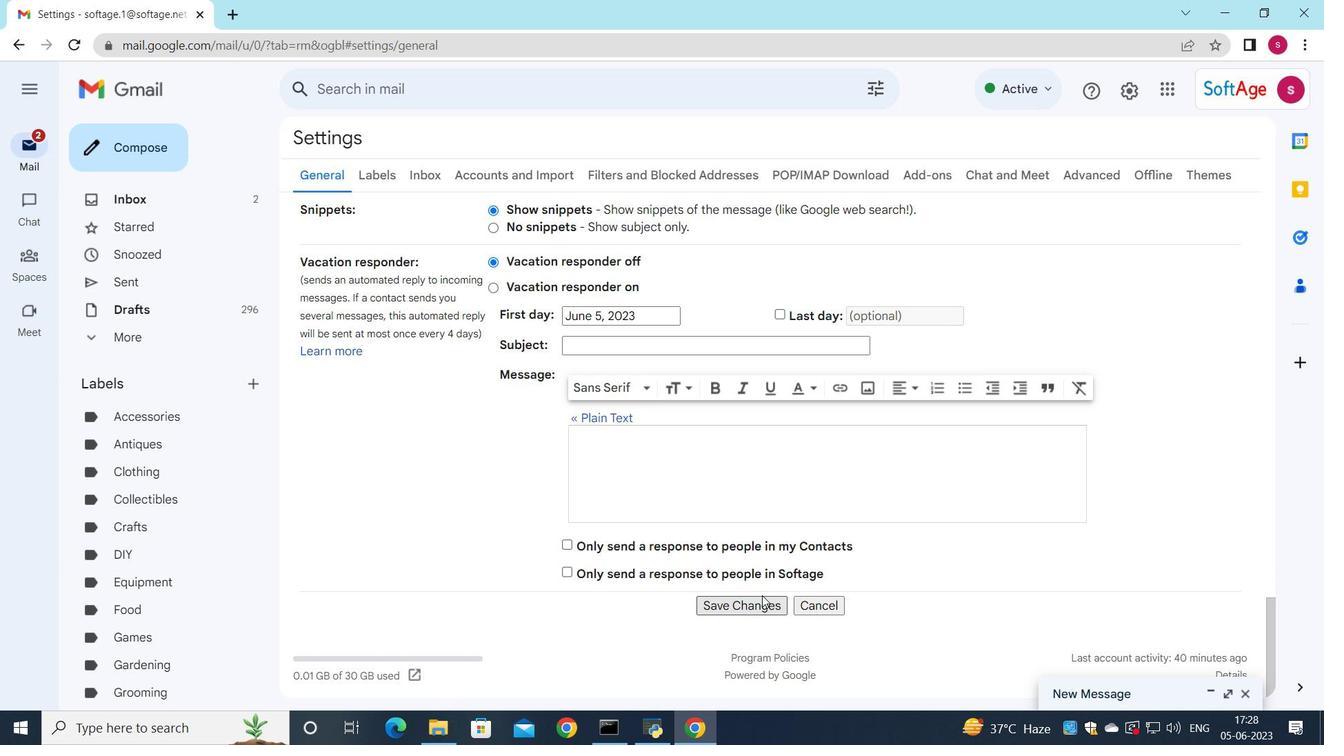 
Action: Mouse pressed left at (760, 600)
Screenshot: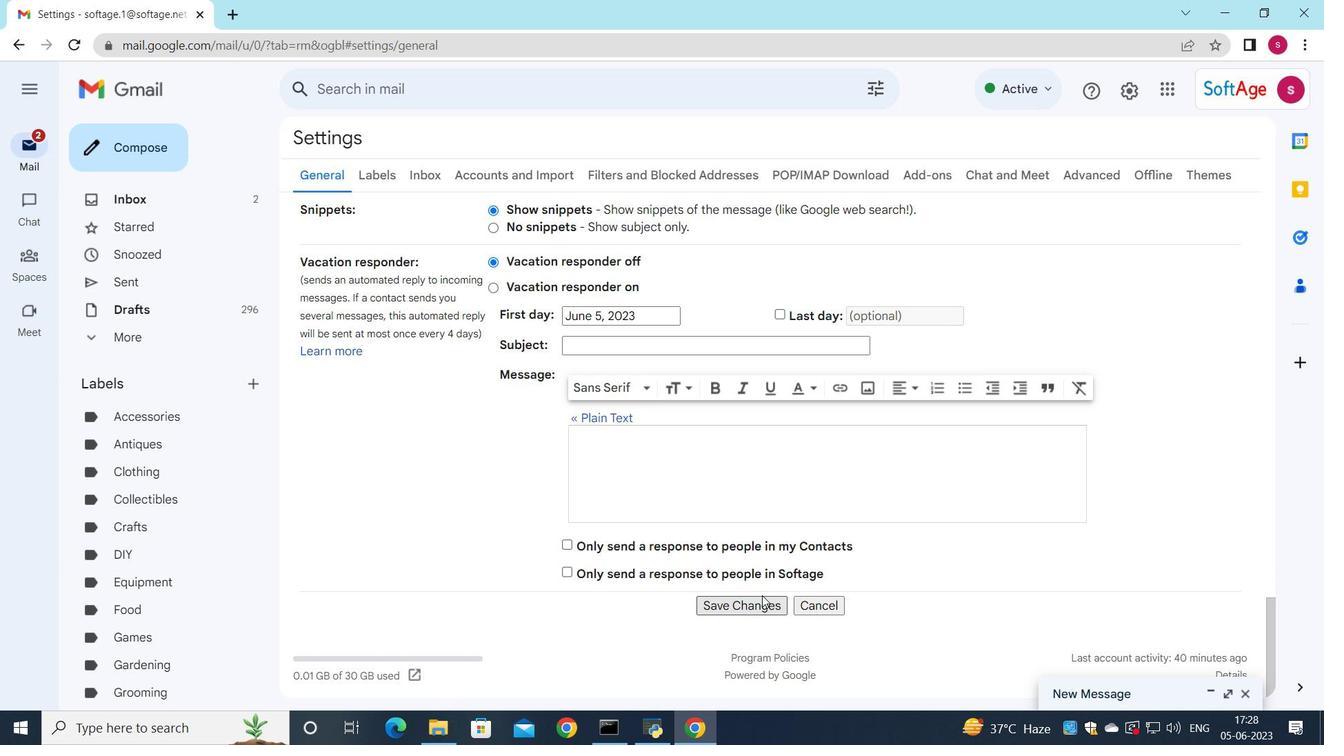 
Action: Mouse moved to (300, 591)
Screenshot: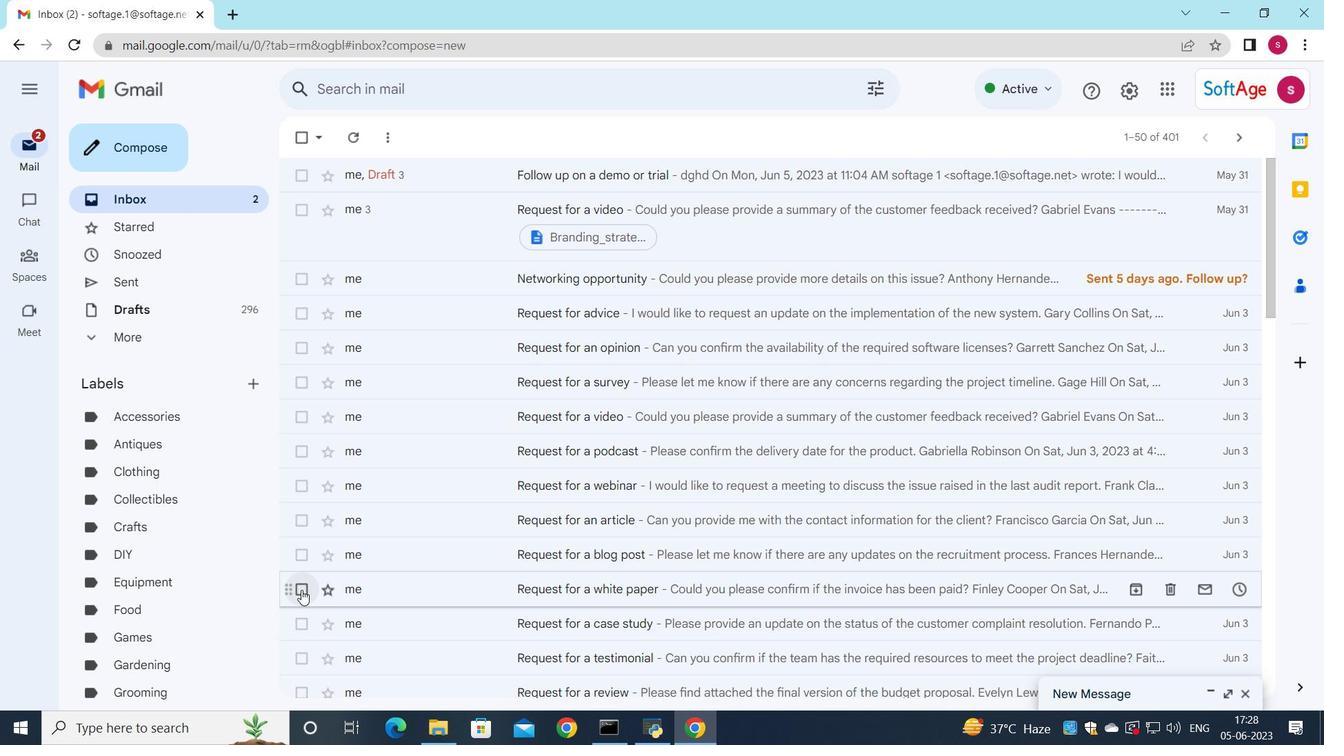 
Action: Mouse pressed left at (300, 591)
Screenshot: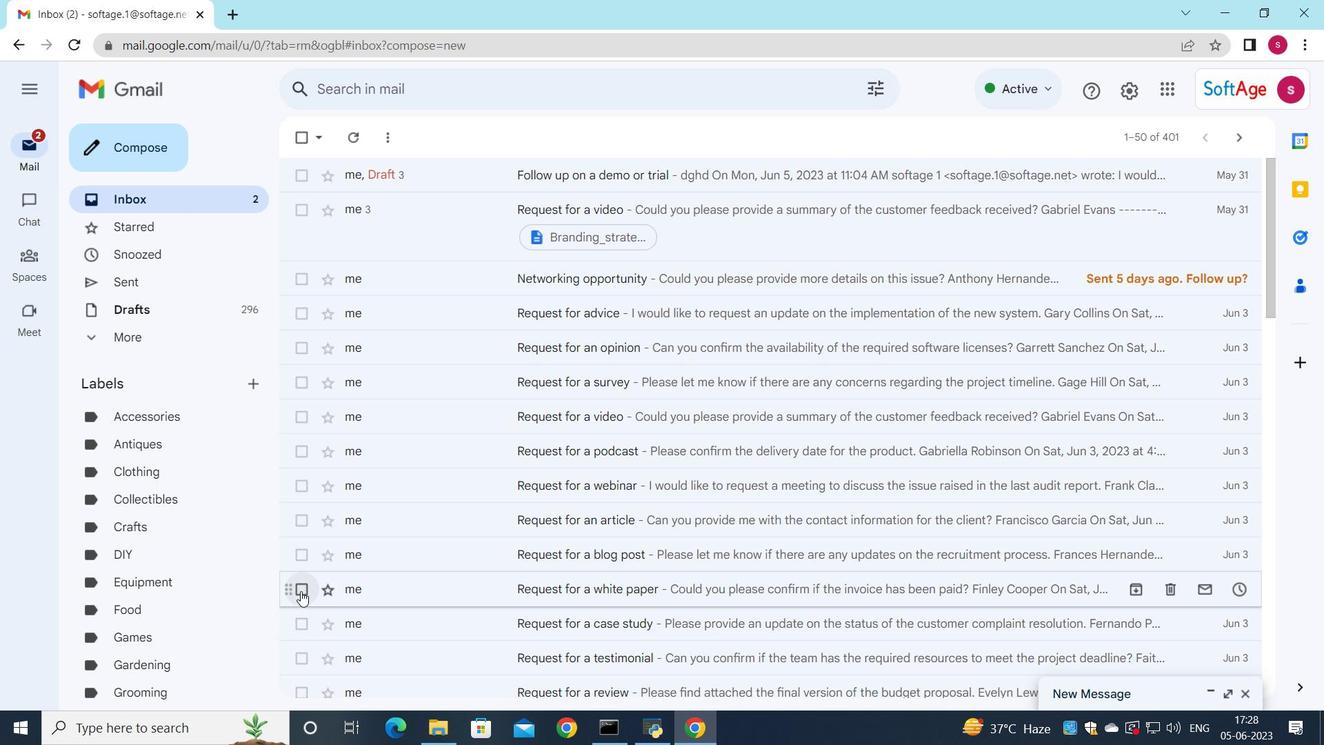 
Action: Mouse moved to (691, 142)
Screenshot: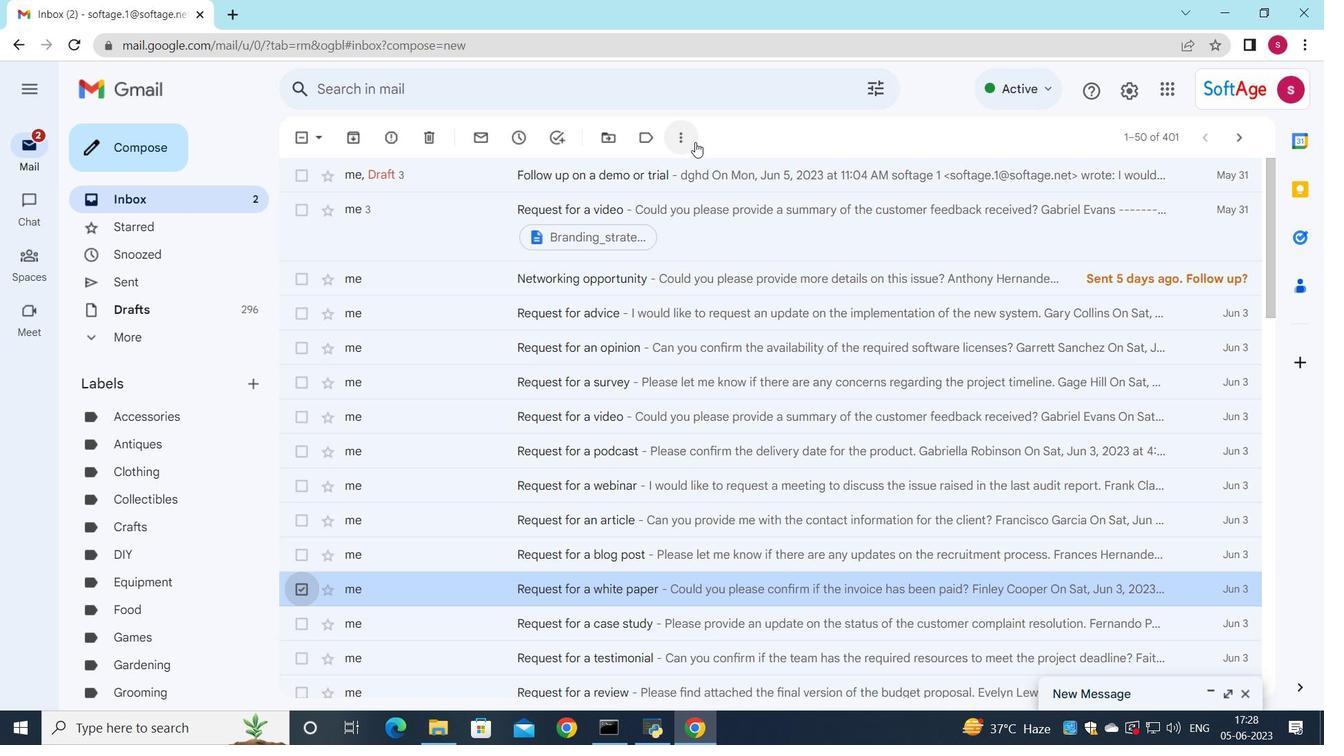 
Action: Mouse pressed left at (691, 142)
Screenshot: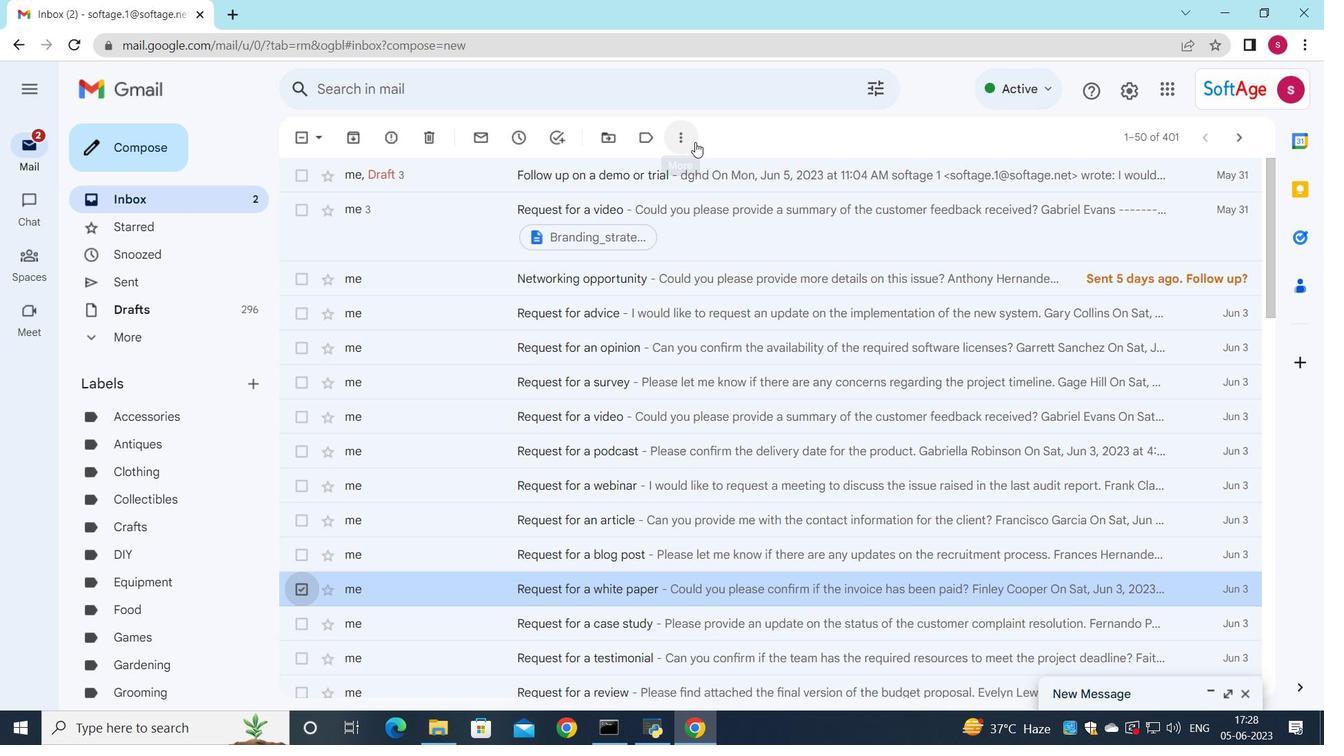 
Action: Mouse moved to (722, 298)
Screenshot: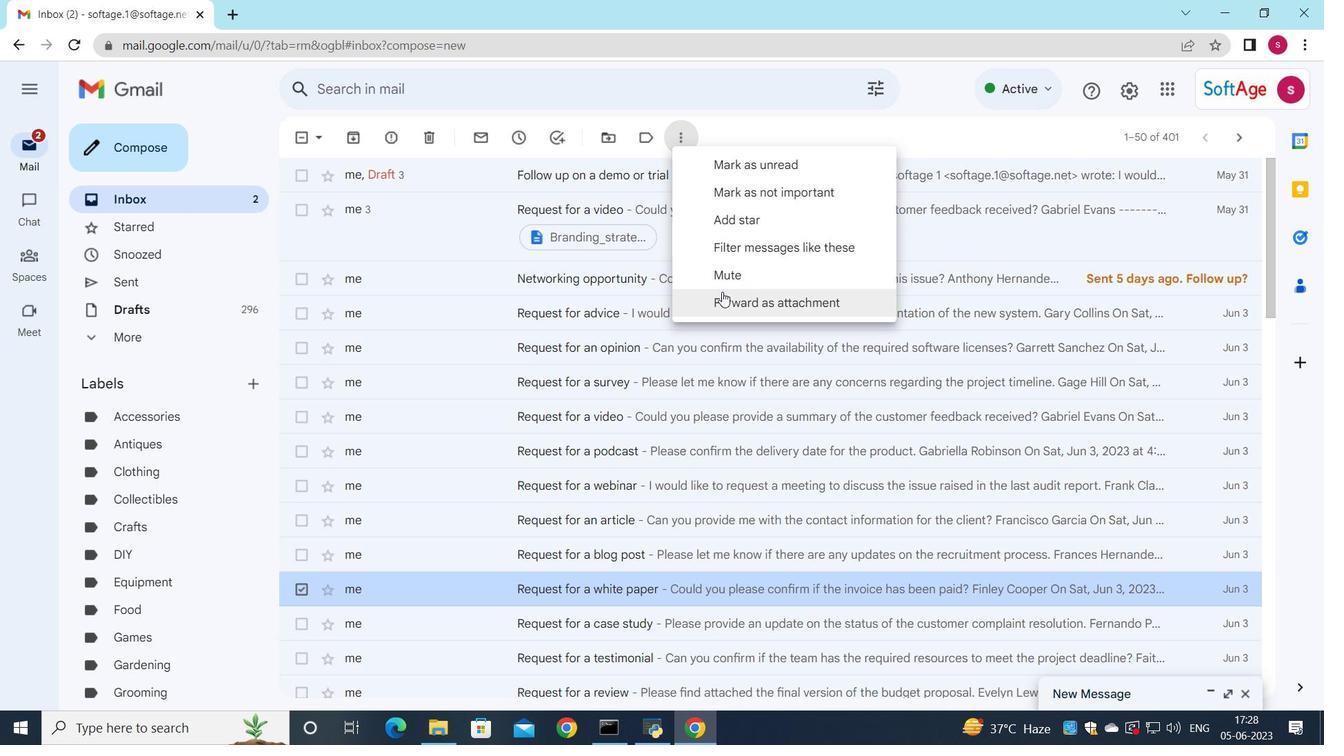
Action: Mouse pressed left at (722, 298)
Screenshot: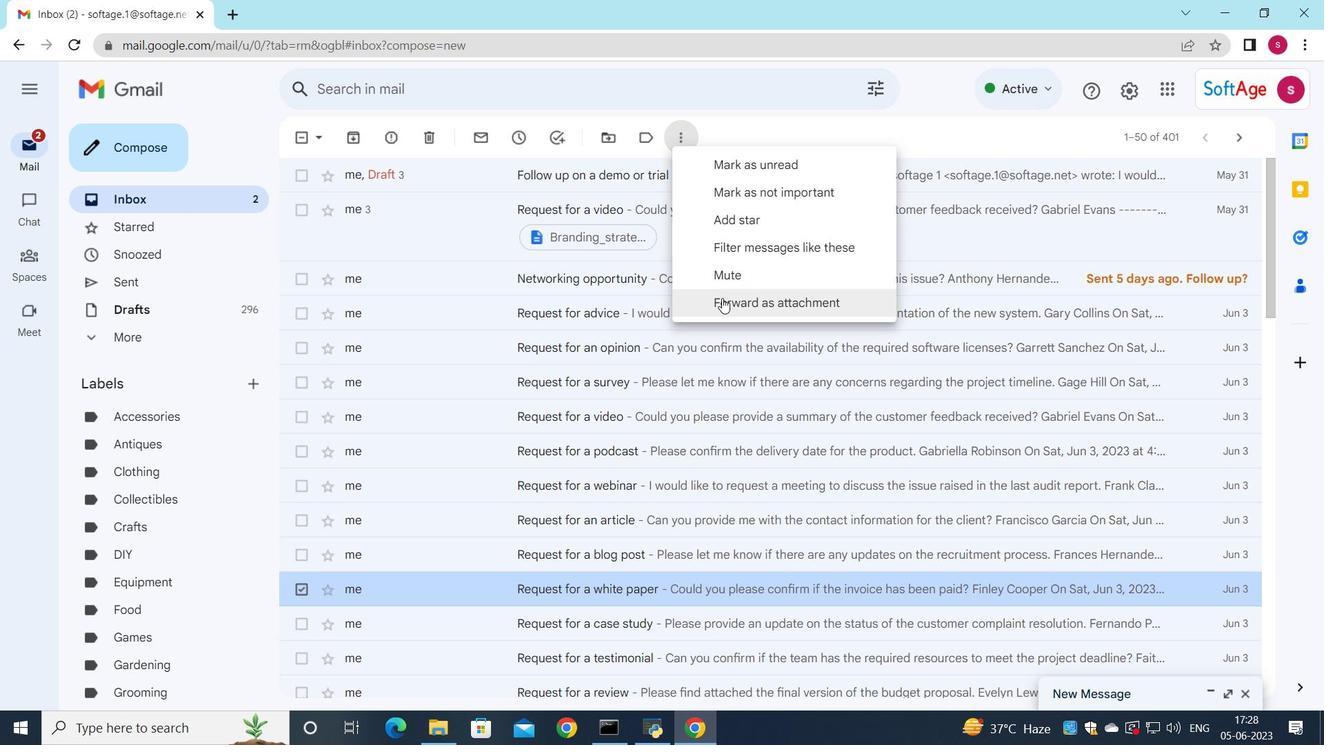 
Action: Mouse moved to (716, 284)
Screenshot: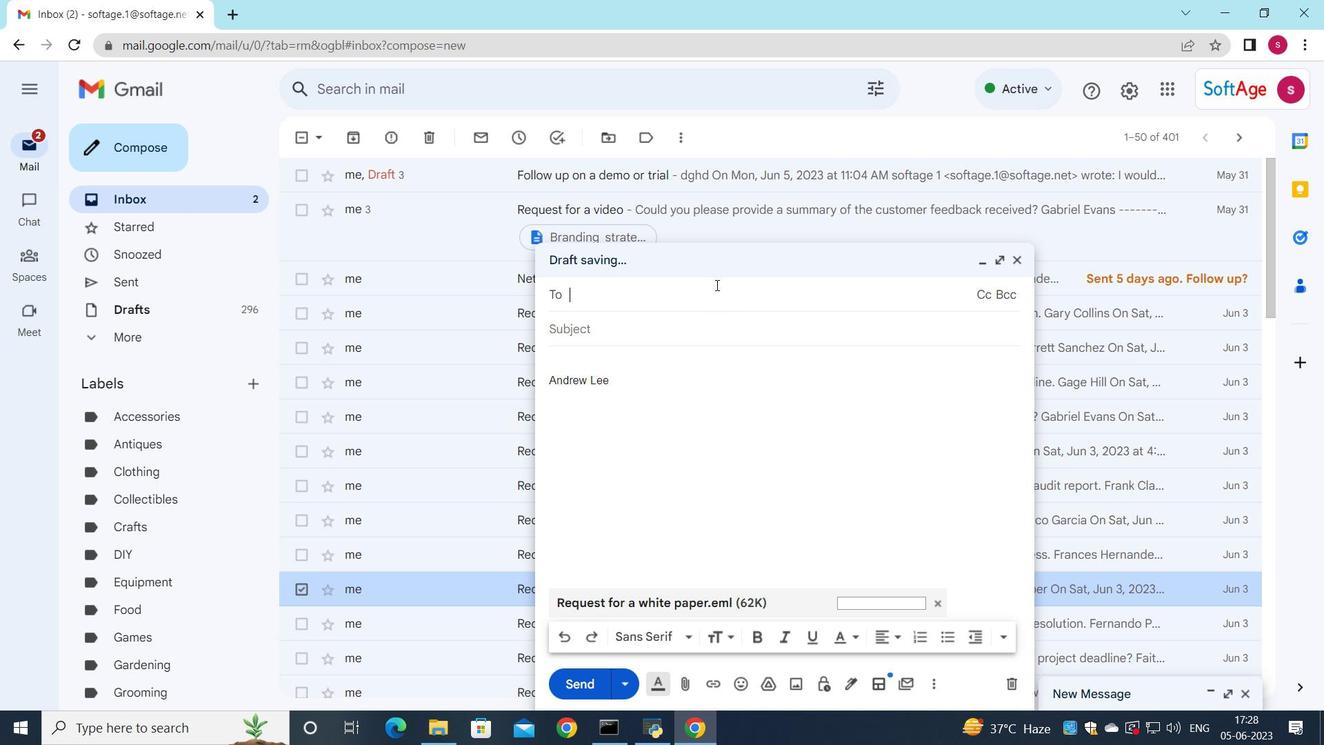 
Action: Key pressed s
Screenshot: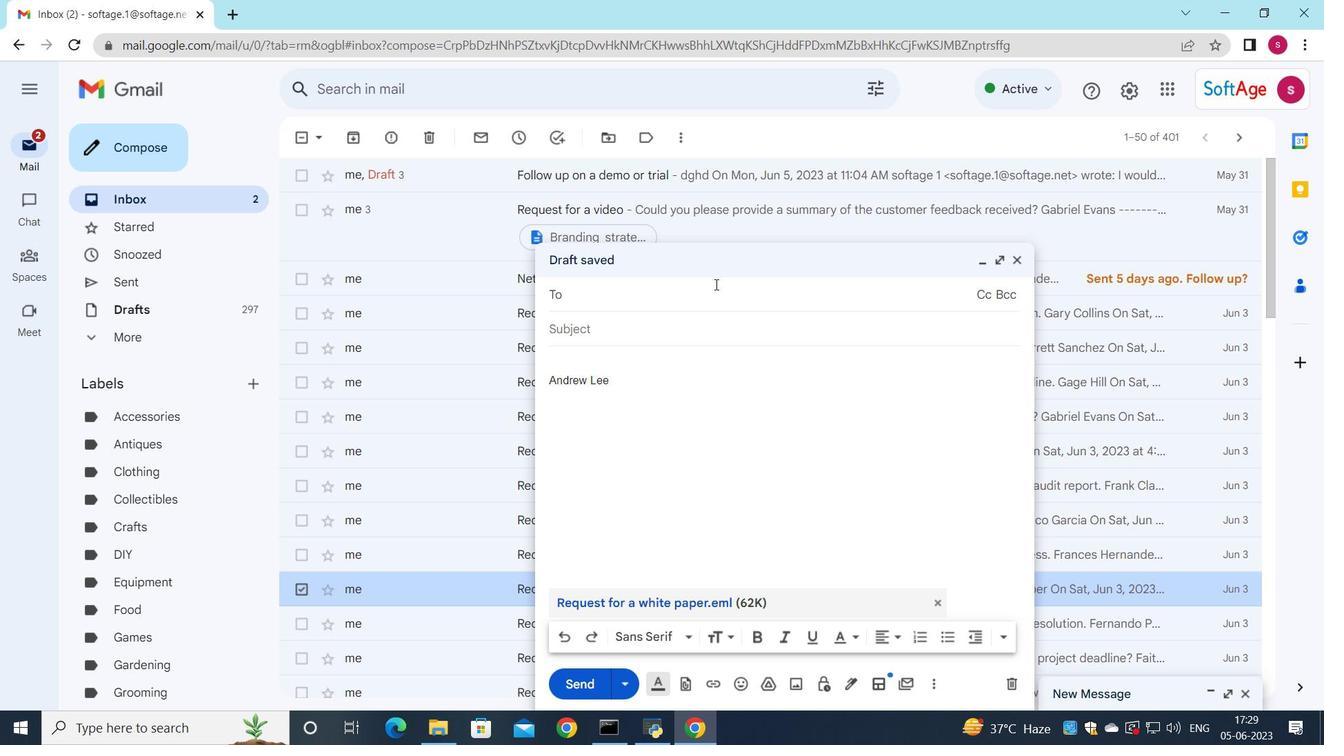 
Action: Mouse moved to (757, 295)
Screenshot: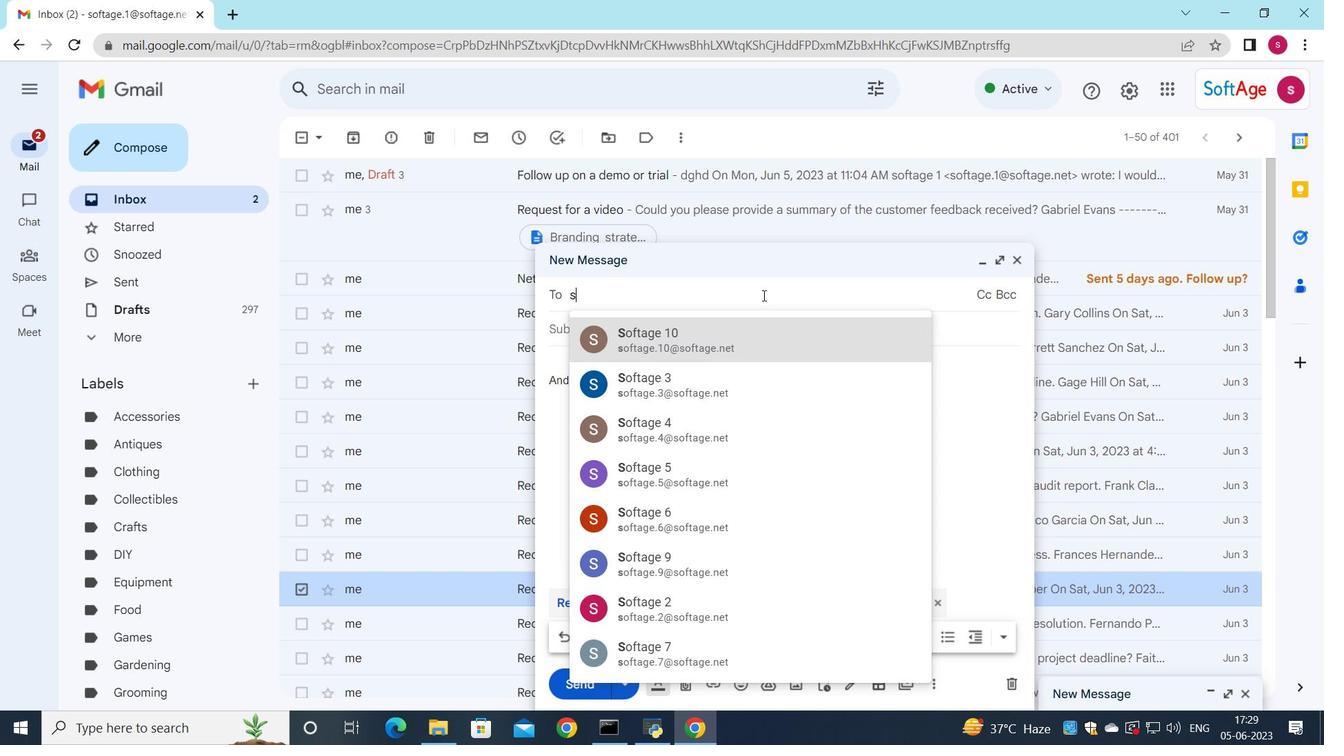 
Action: Key pressed o
Screenshot: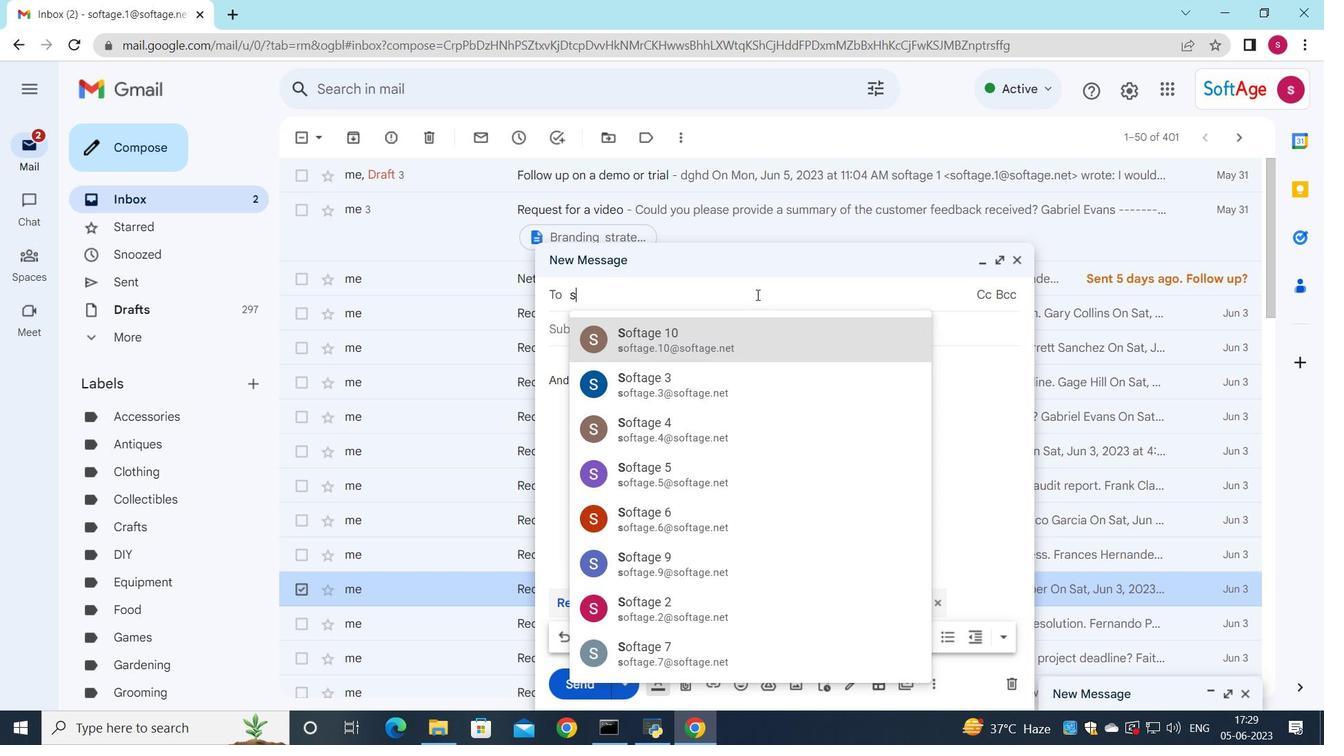 
Action: Mouse moved to (731, 373)
Screenshot: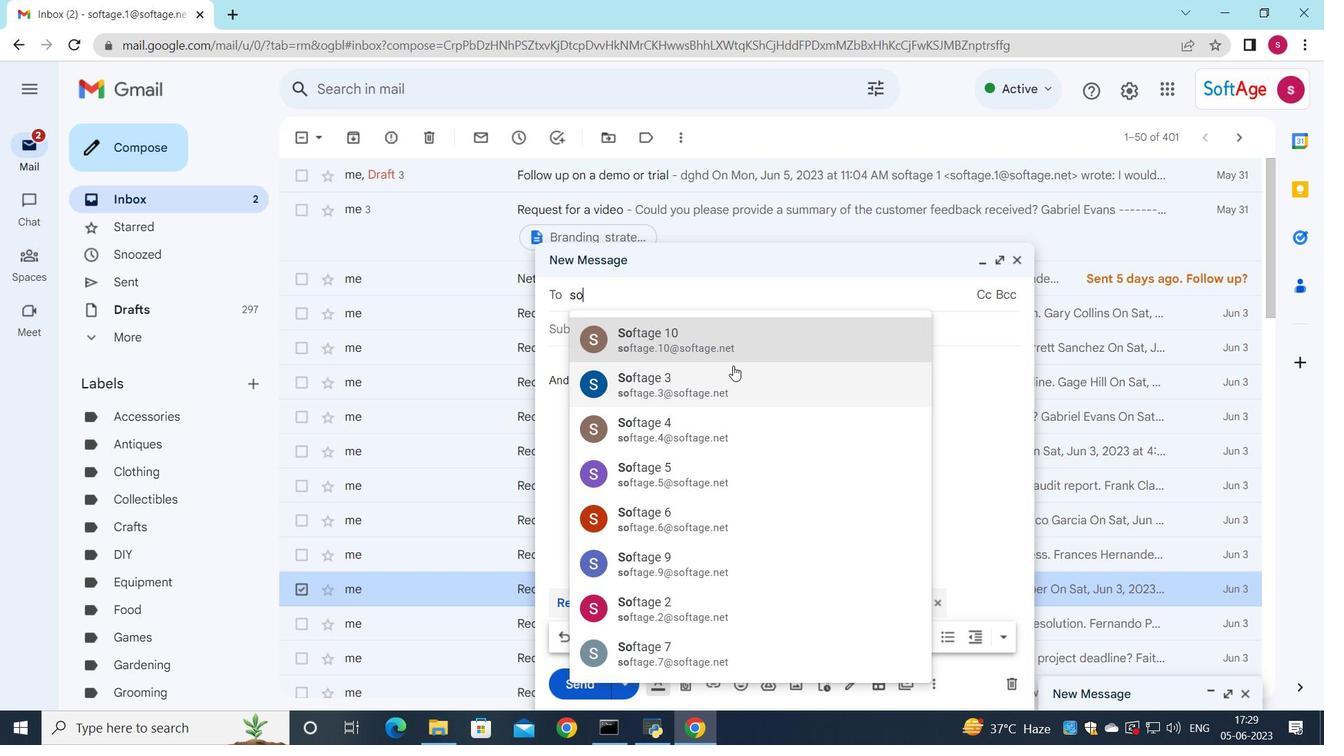 
Action: Mouse pressed left at (731, 373)
Screenshot: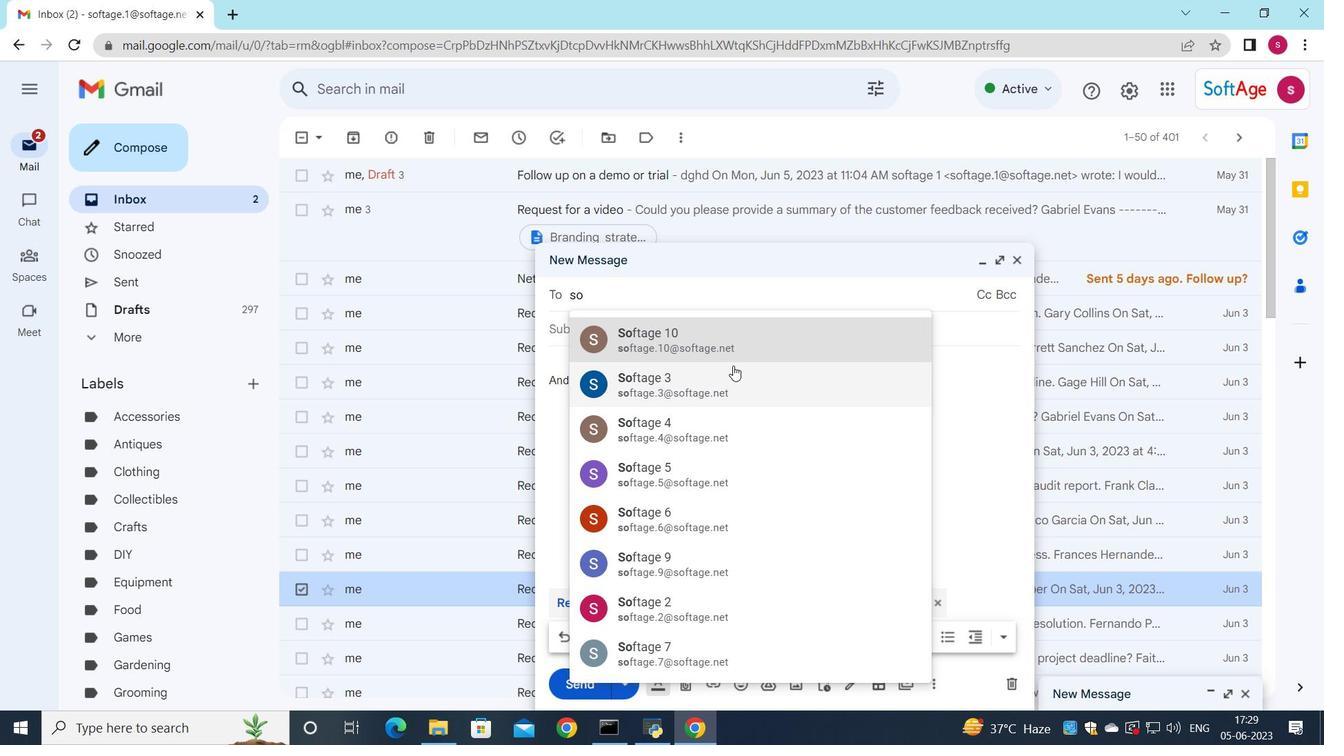 
Action: Mouse moved to (594, 347)
Screenshot: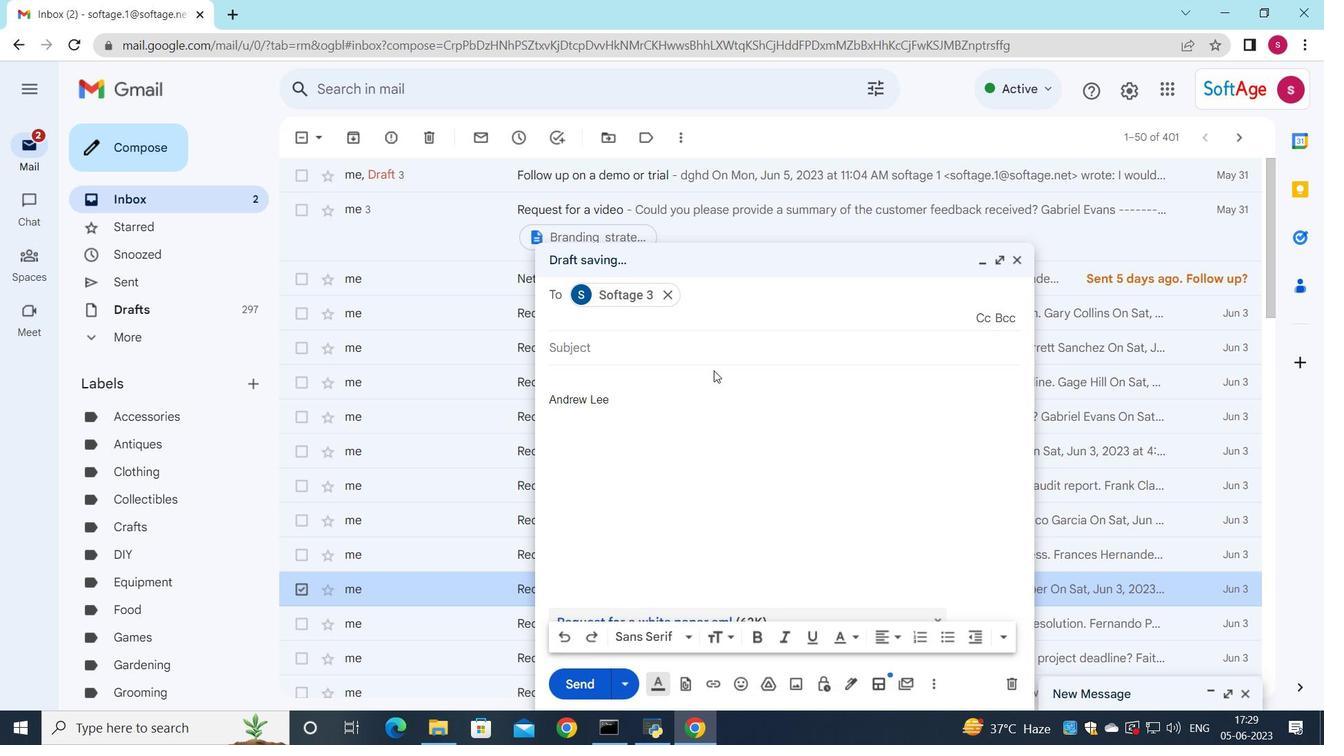 
Action: Mouse pressed left at (594, 347)
Screenshot: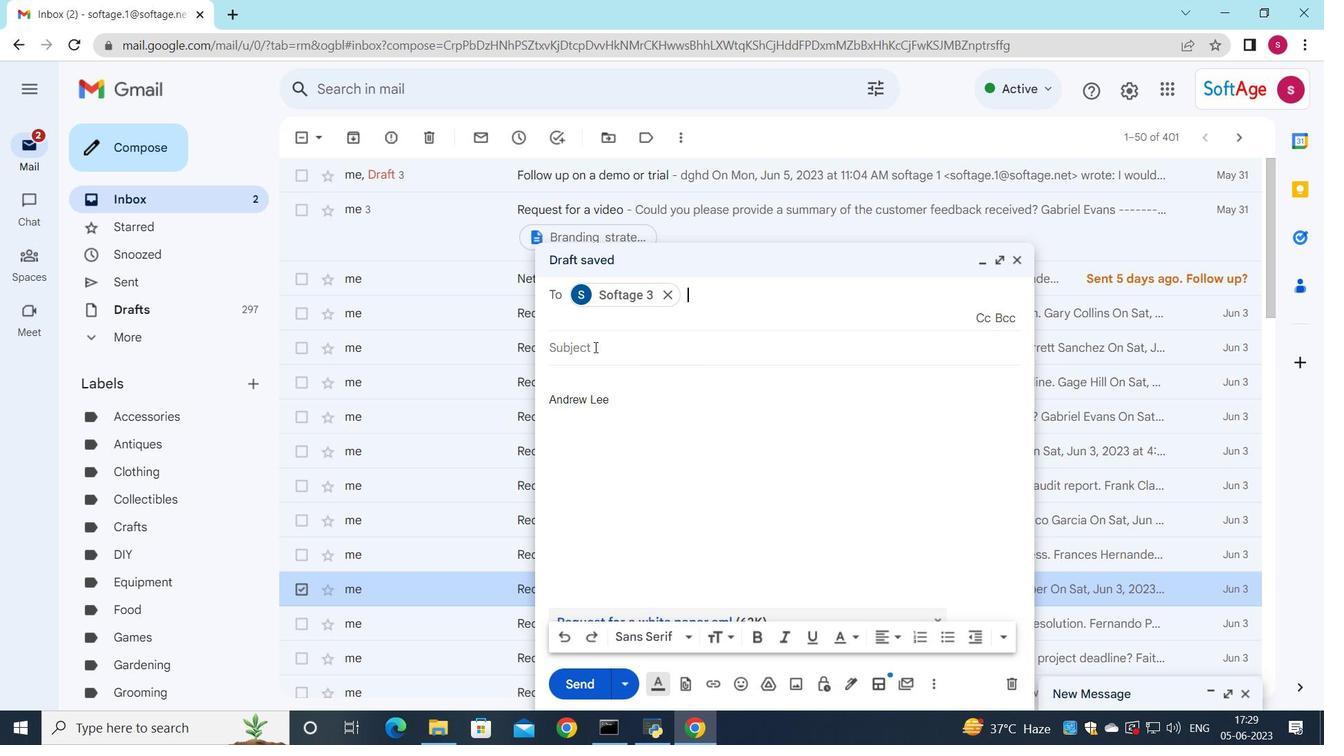 
Action: Mouse moved to (602, 330)
Screenshot: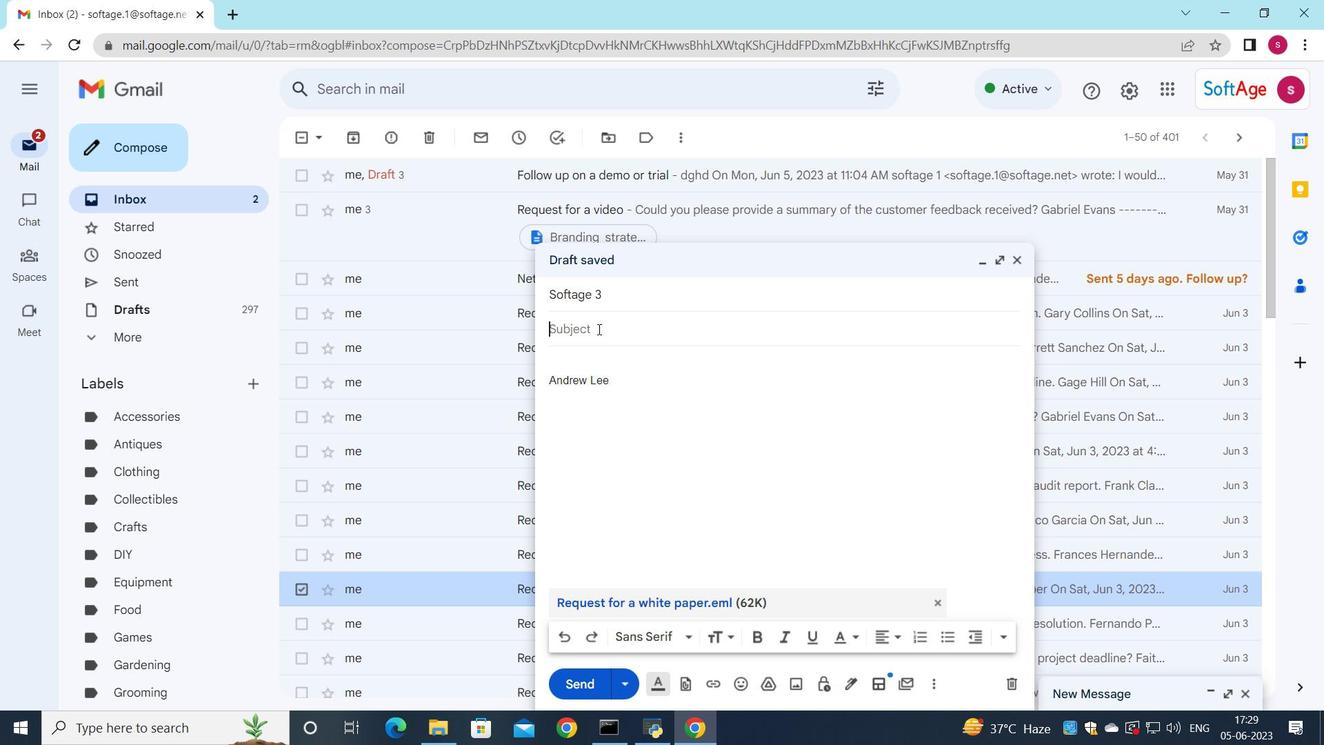 
Action: Key pressed <Key.shift>Sales<Key.space>pitch
Screenshot: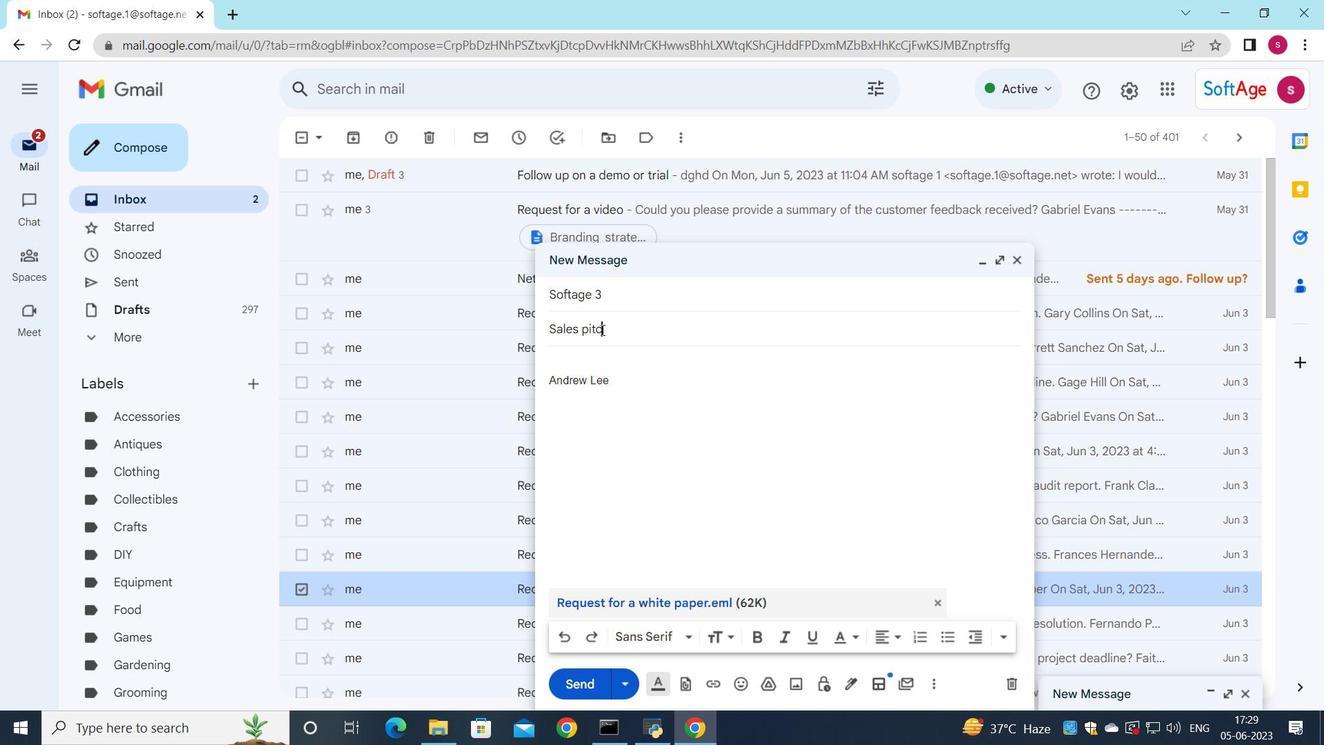 
Action: Mouse moved to (565, 360)
Screenshot: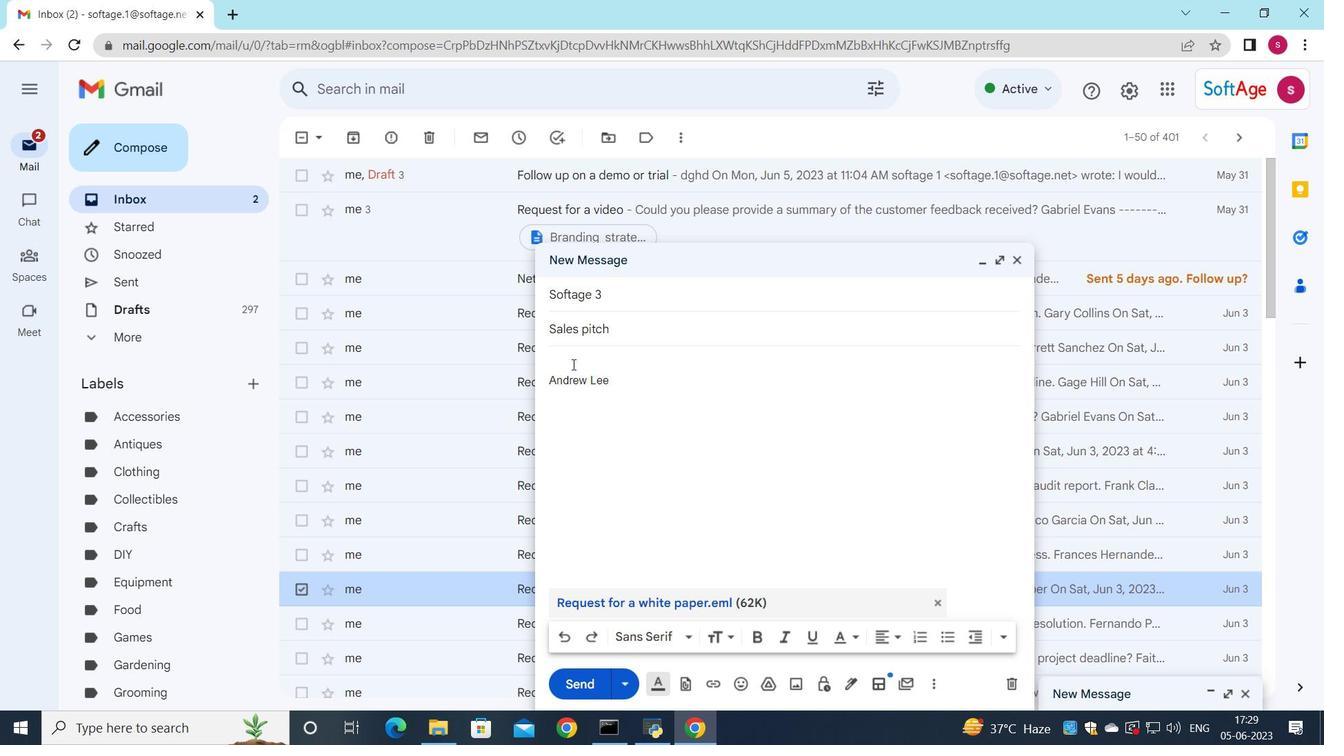 
Action: Mouse pressed left at (565, 360)
Screenshot: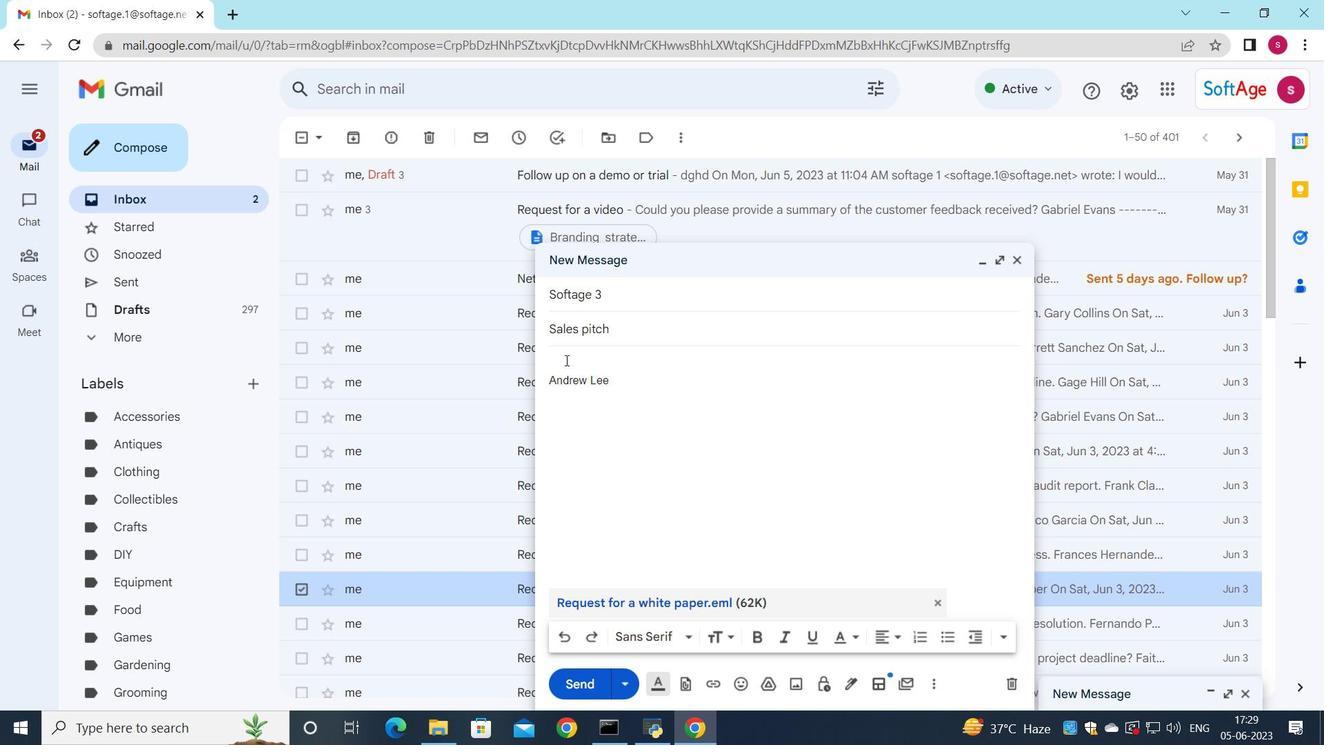 
Action: Mouse moved to (579, 353)
Screenshot: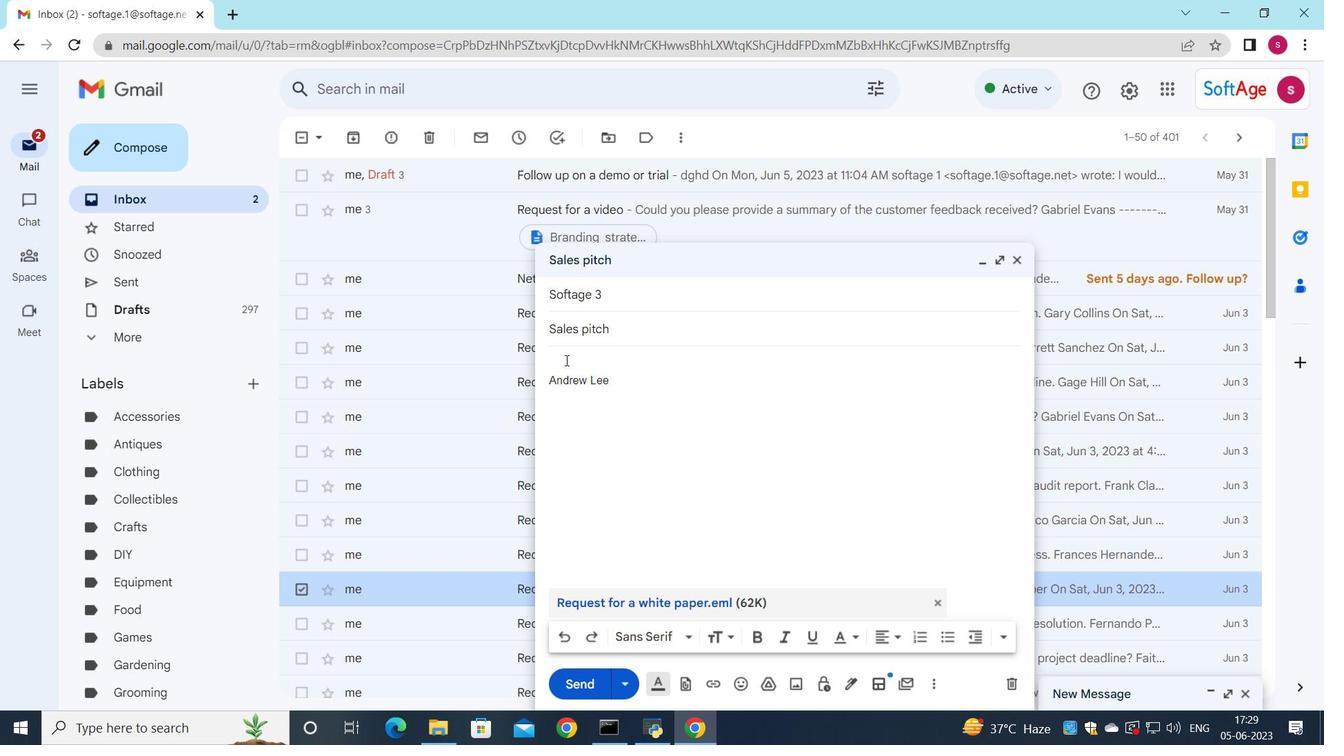 
Action: Key pressed <Key.shift>I<Key.space>wanted<Key.space>to<Key.space>confirm<Key.space>the<Key.space>schedule<Key.space>for<Key.space>the<Key.space>upcoming<Key.space>training<Key.space>sessions.
Screenshot: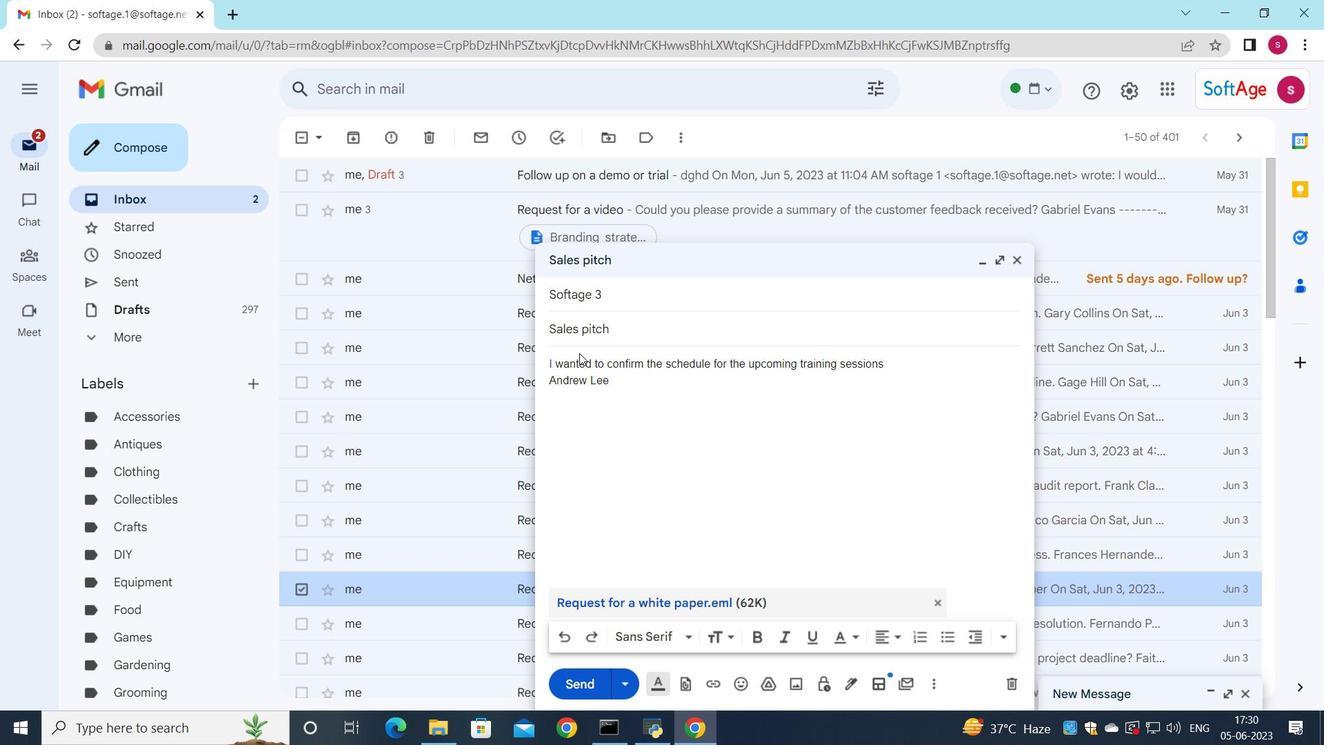 
Action: Mouse moved to (579, 689)
Screenshot: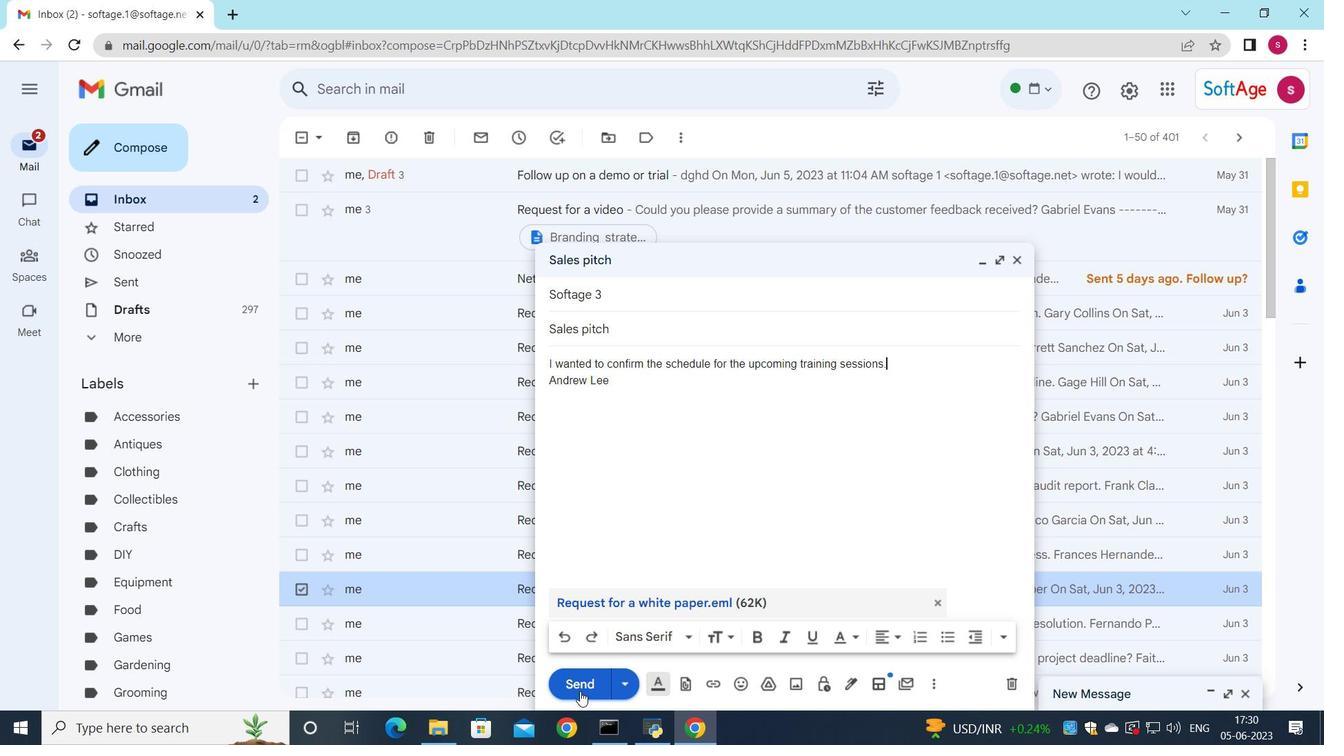 
Action: Mouse pressed left at (579, 689)
Screenshot: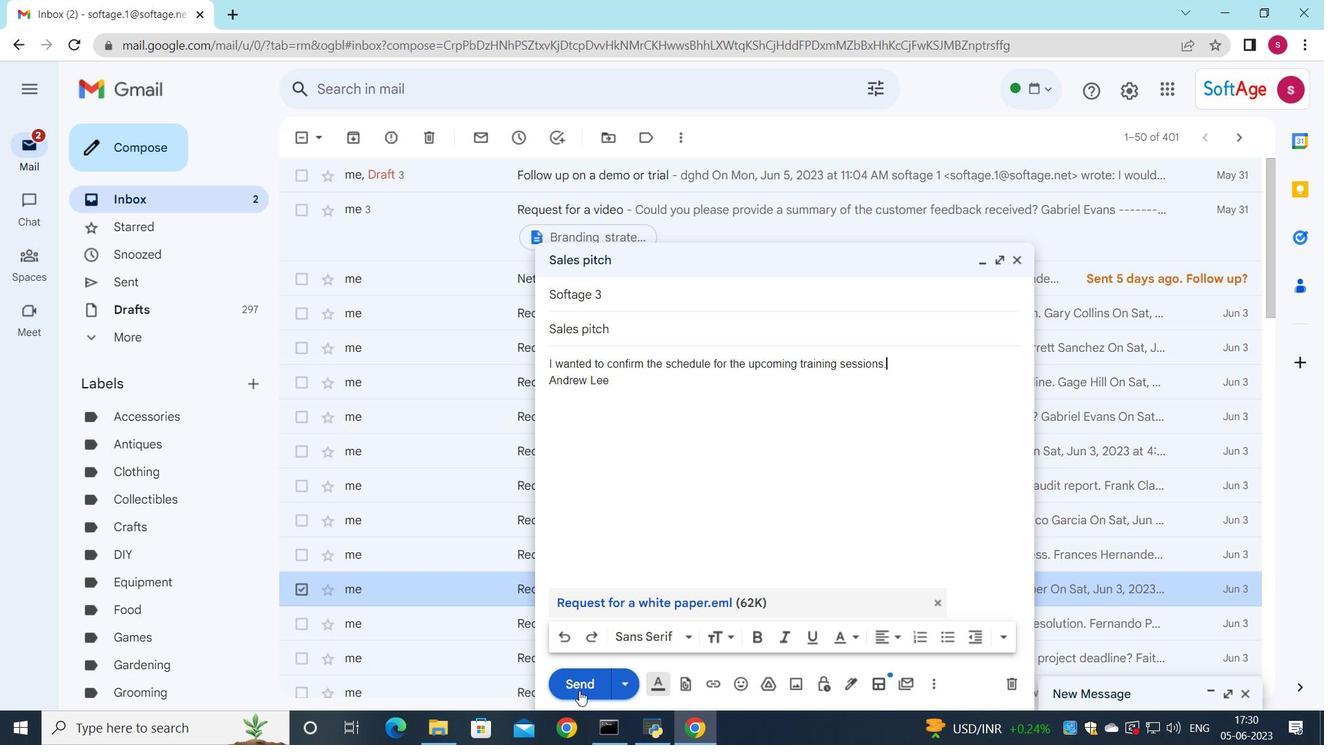 
Action: Mouse moved to (603, 667)
Screenshot: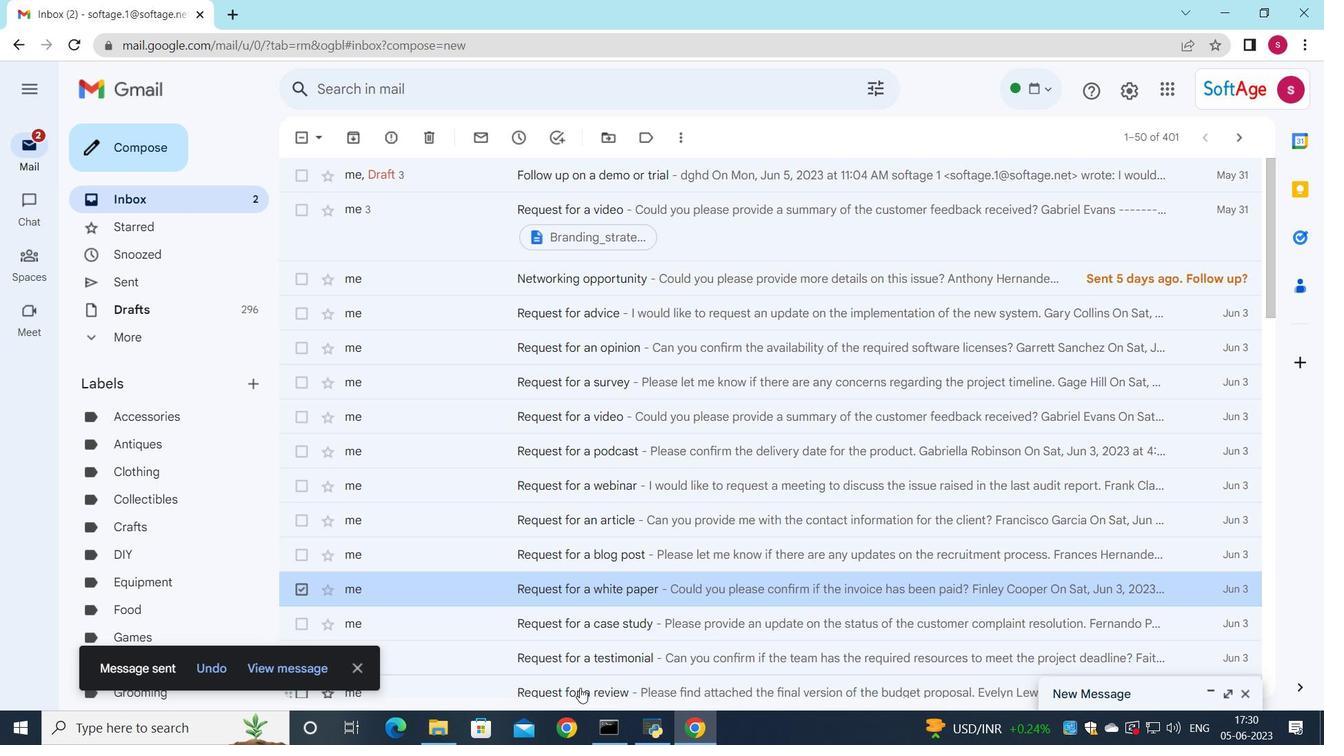 
